 Task: Find a house in Bangor, United Kingdom for 8 guests from 12th to 16th July with a price range of ₹10,000 to ₹16,000, including WiFi and free parking.
Action: Mouse moved to (422, 89)
Screenshot: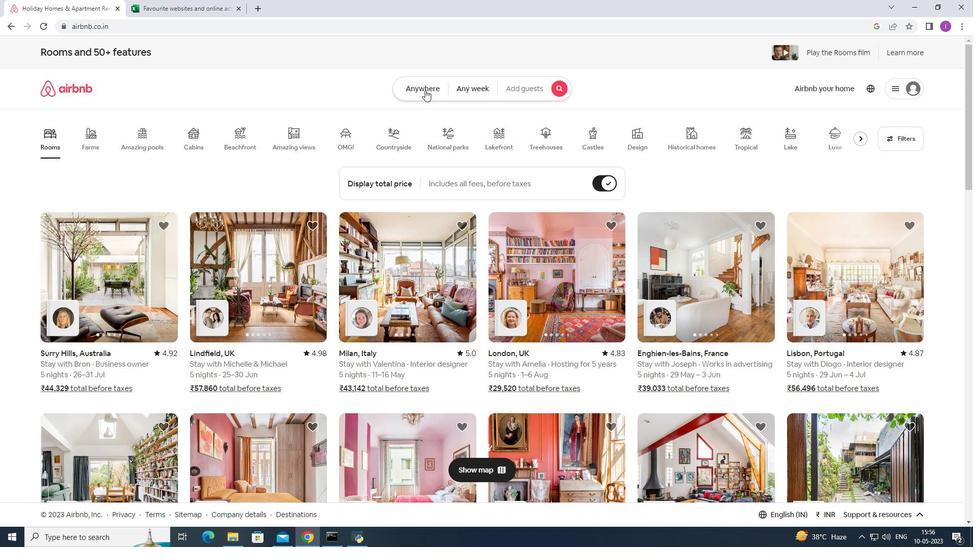 
Action: Mouse pressed left at (422, 89)
Screenshot: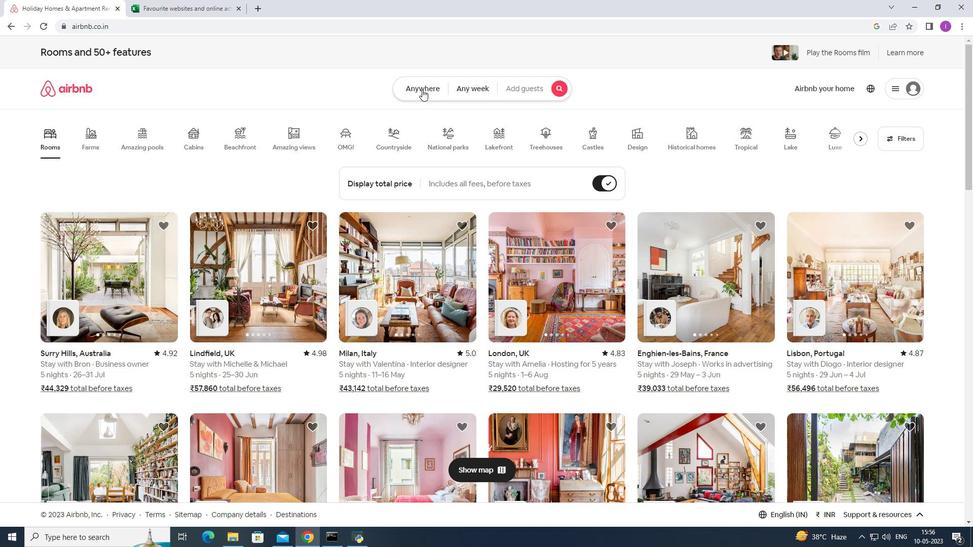 
Action: Mouse moved to (336, 118)
Screenshot: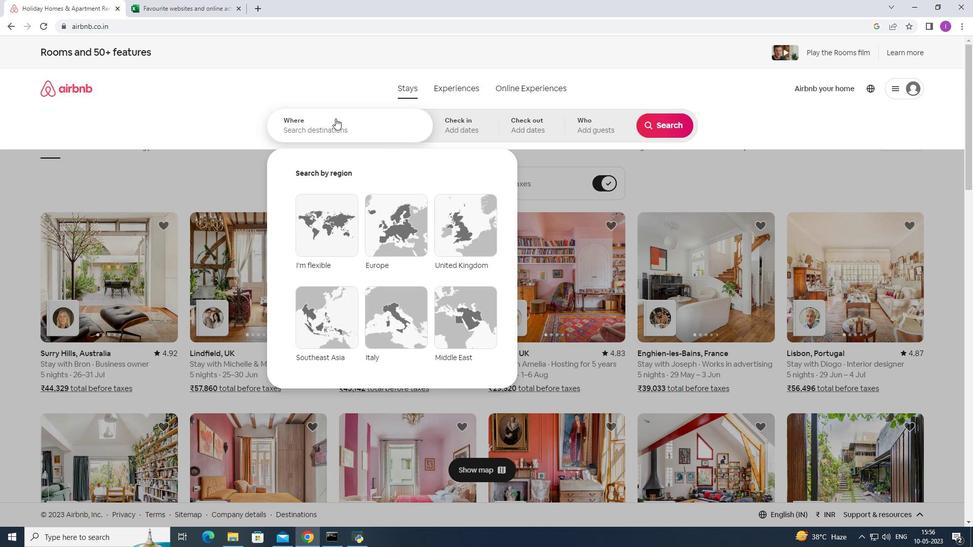 
Action: Mouse pressed left at (336, 118)
Screenshot: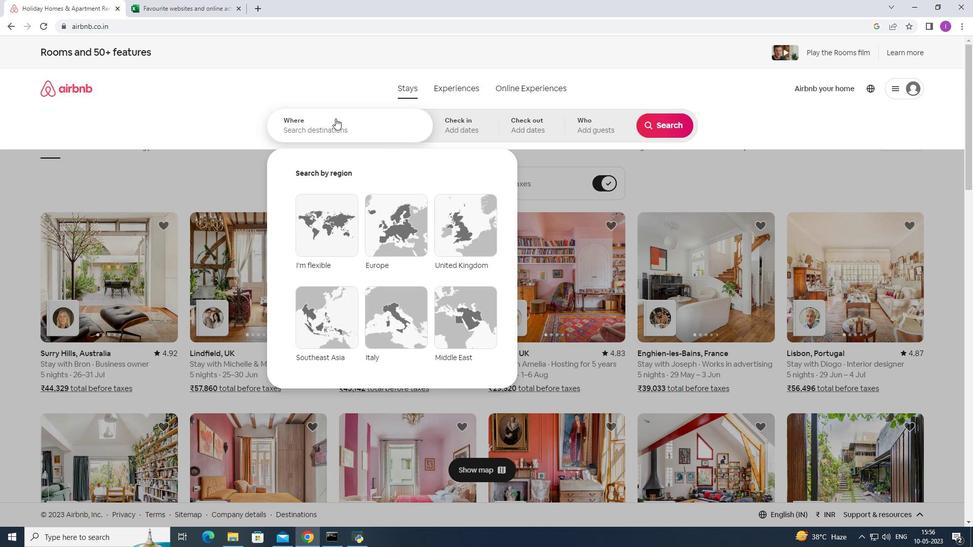 
Action: Mouse moved to (405, 115)
Screenshot: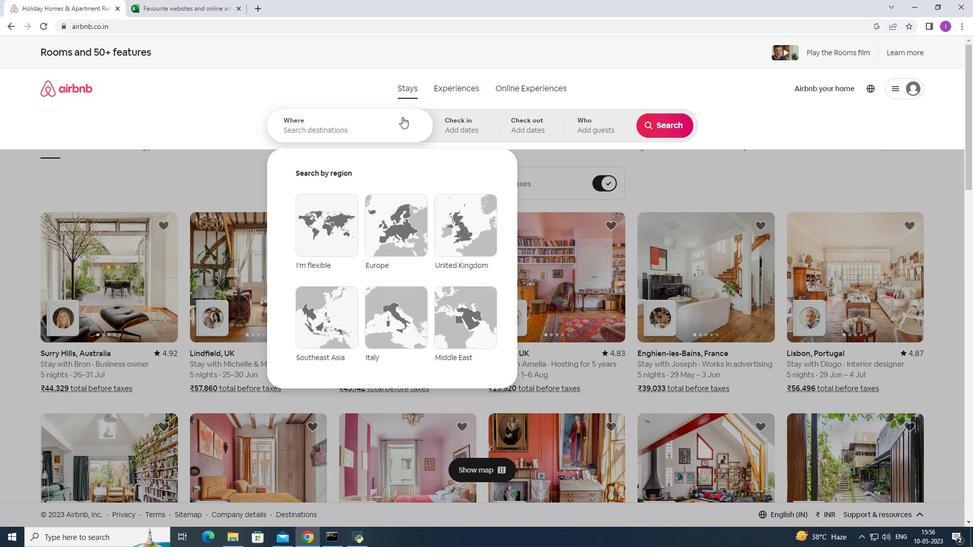 
Action: Key pressed <Key.shift>Bangor,<Key.shift>united<Key.space>kingdom
Screenshot: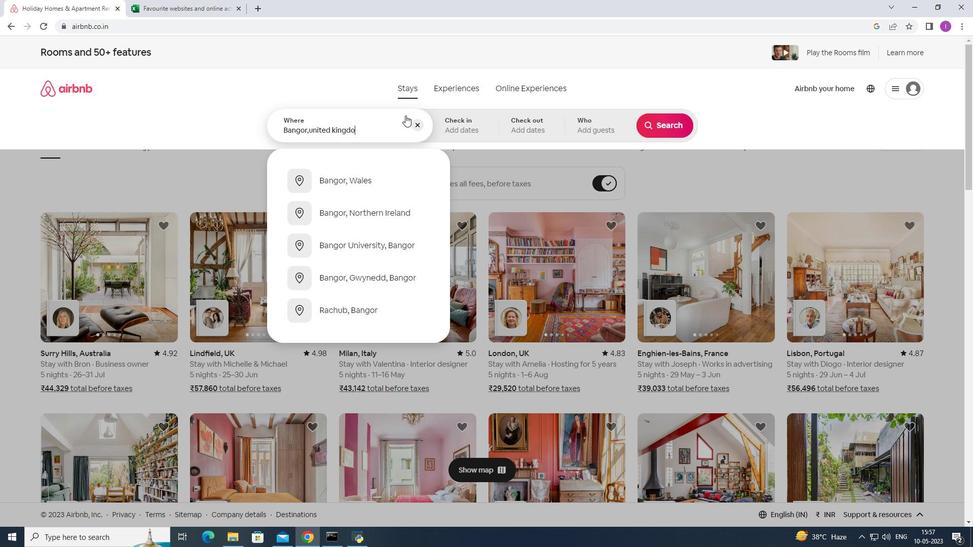 
Action: Mouse moved to (449, 127)
Screenshot: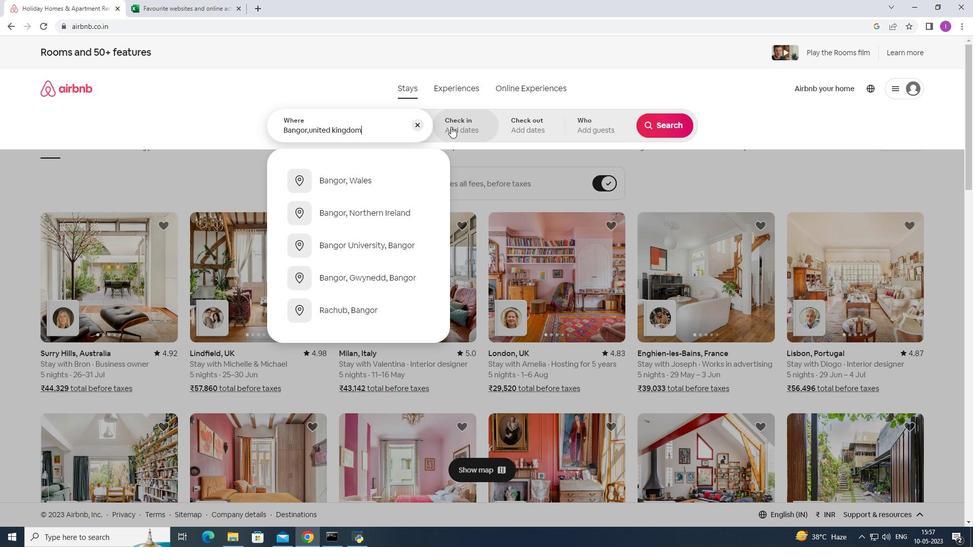 
Action: Mouse pressed left at (449, 127)
Screenshot: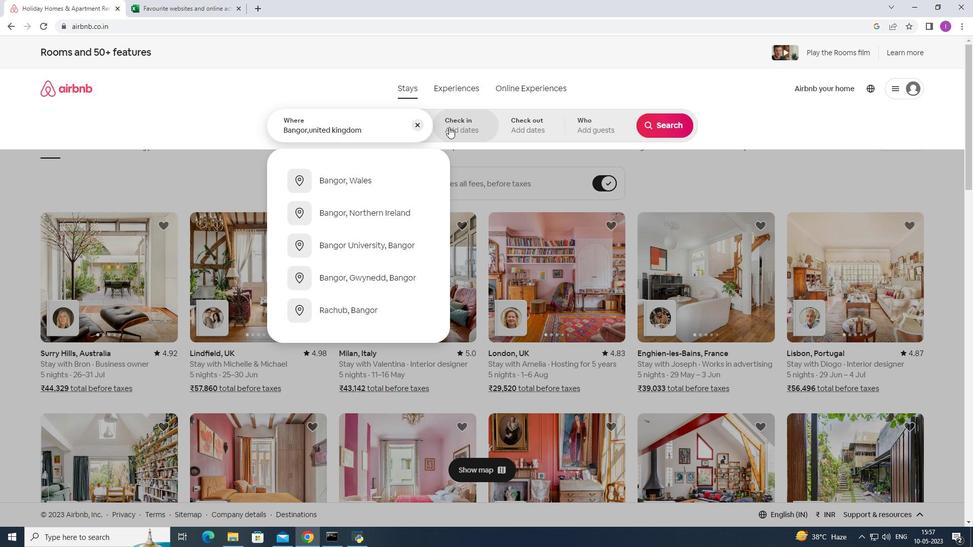 
Action: Mouse moved to (665, 207)
Screenshot: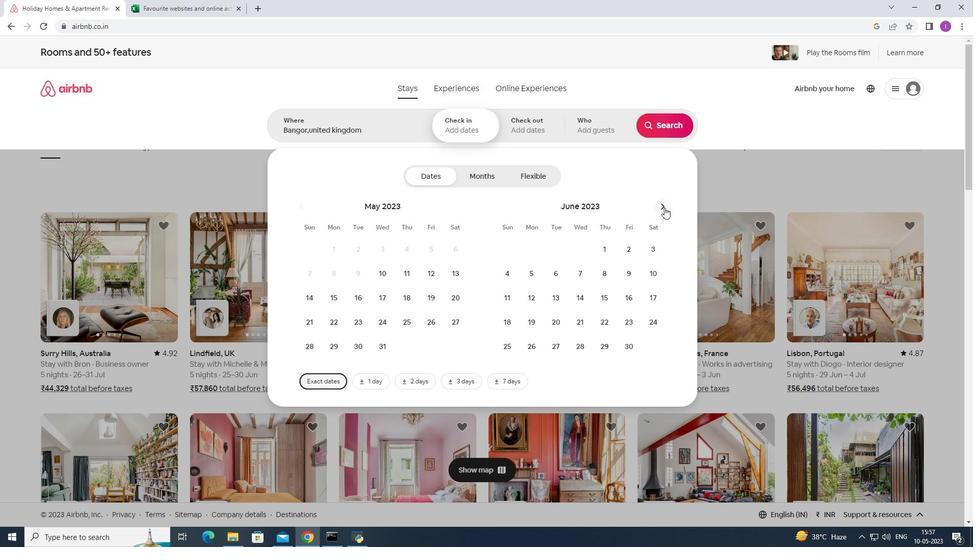 
Action: Mouse pressed left at (665, 207)
Screenshot: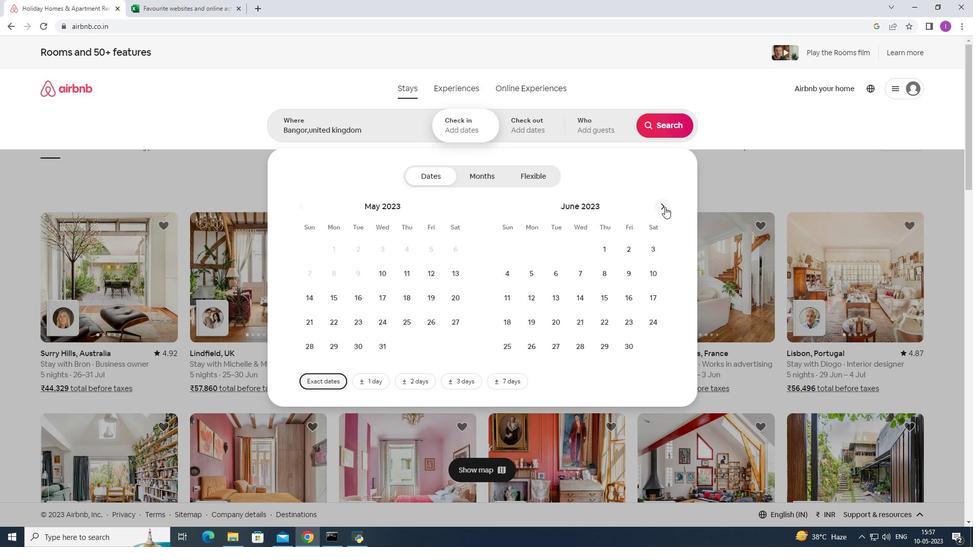 
Action: Mouse moved to (583, 295)
Screenshot: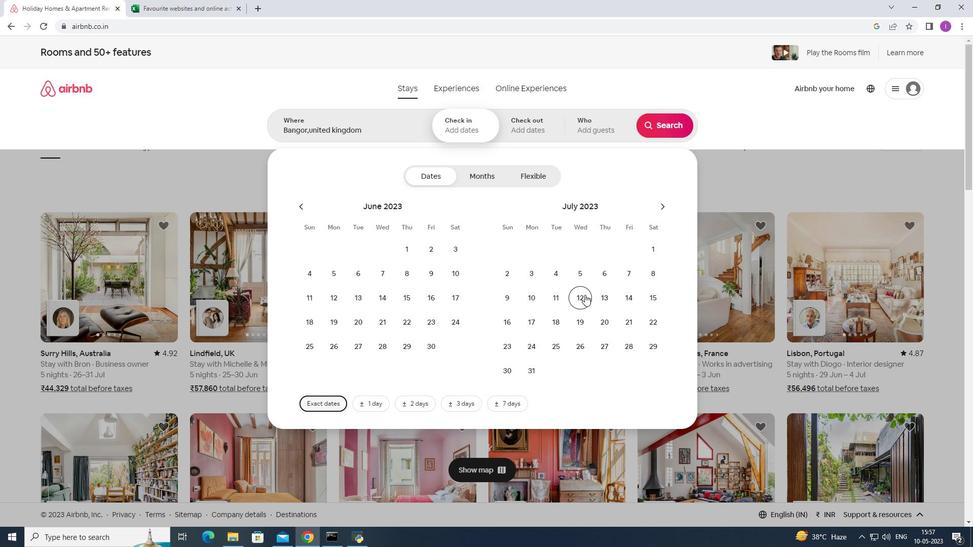 
Action: Mouse pressed left at (583, 295)
Screenshot: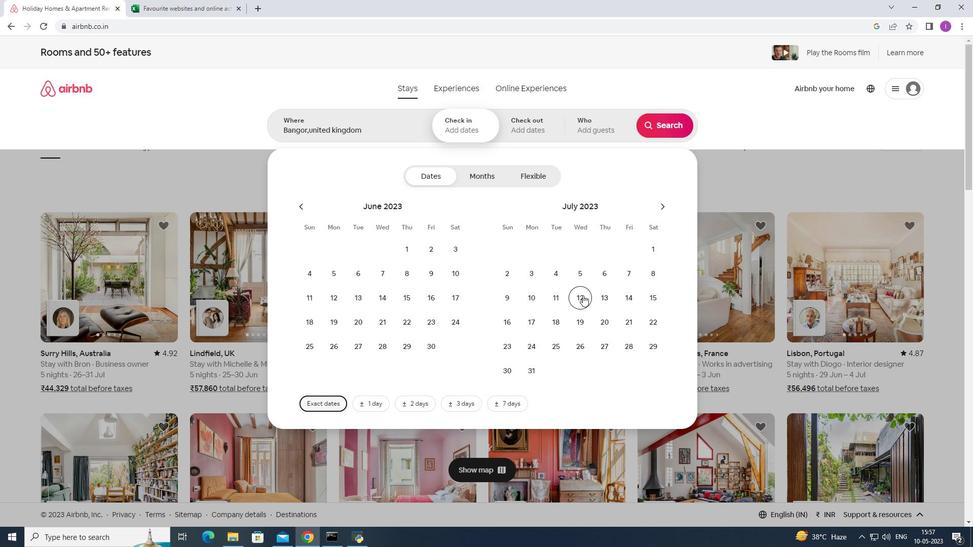 
Action: Mouse moved to (504, 329)
Screenshot: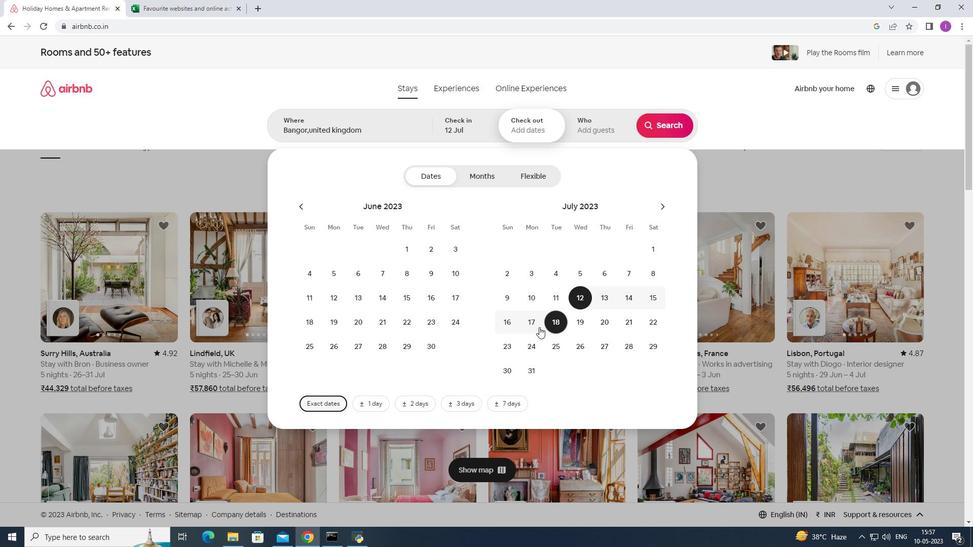 
Action: Mouse pressed left at (504, 329)
Screenshot: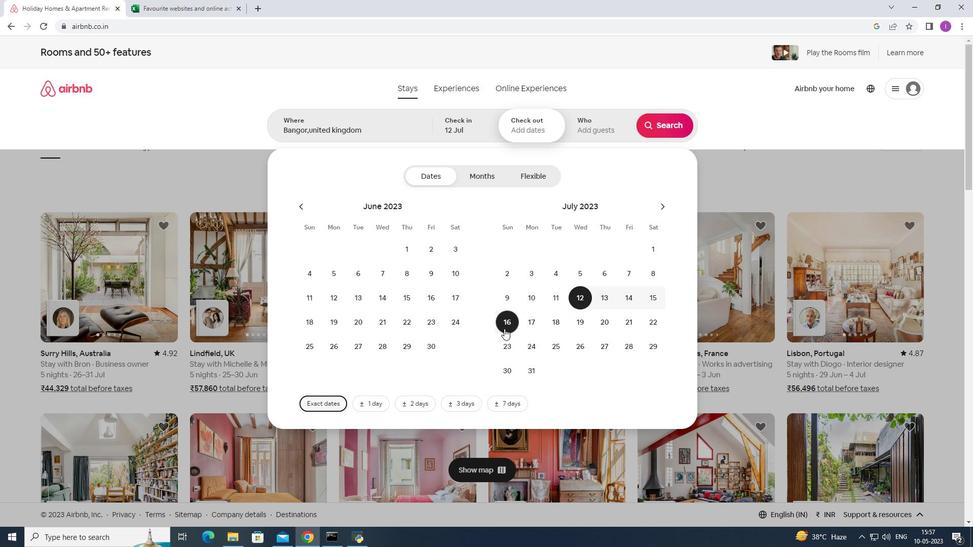 
Action: Mouse moved to (586, 130)
Screenshot: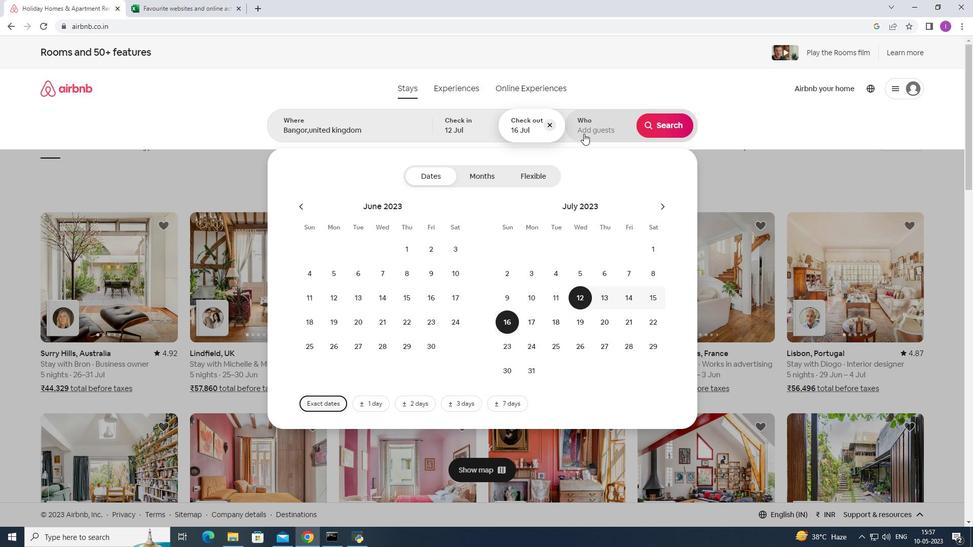 
Action: Mouse pressed left at (586, 130)
Screenshot: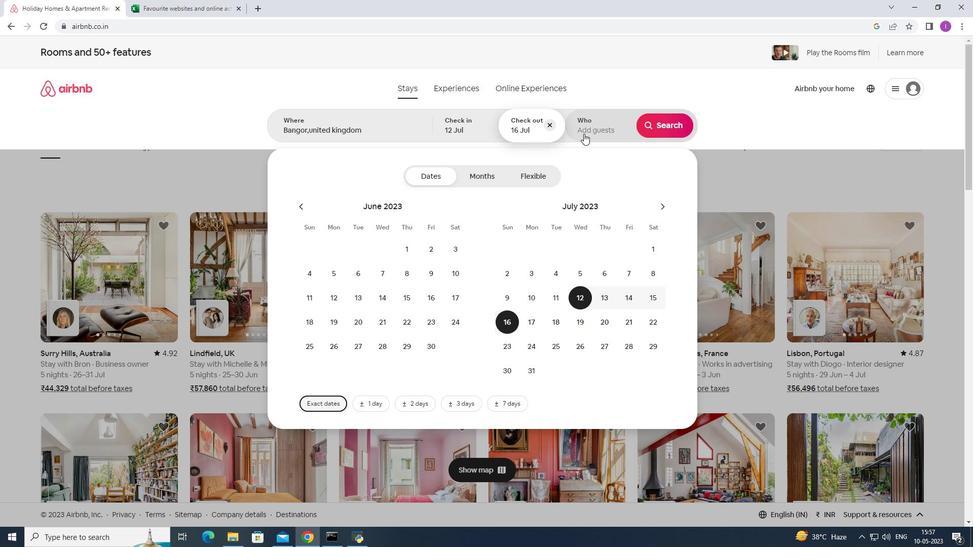 
Action: Mouse moved to (669, 178)
Screenshot: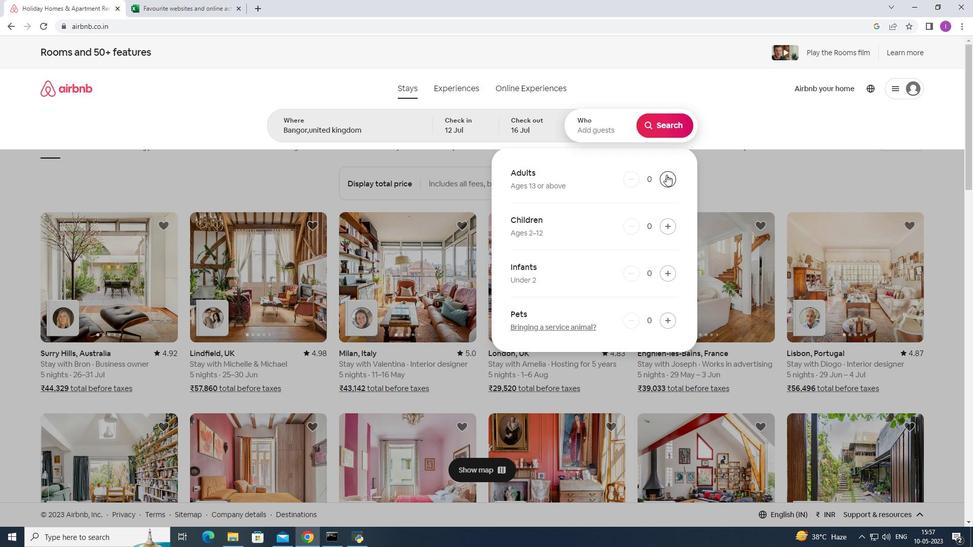 
Action: Mouse pressed left at (669, 178)
Screenshot: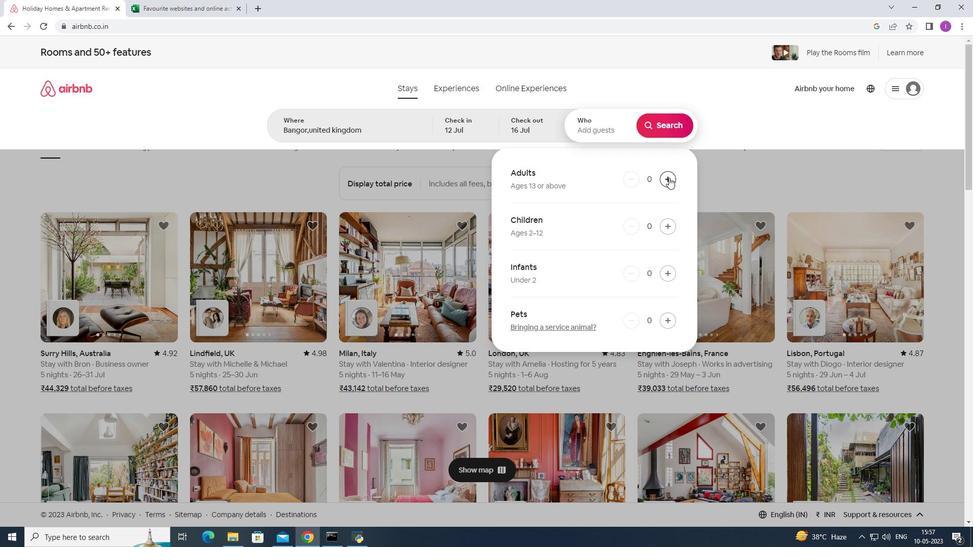 
Action: Mouse pressed left at (669, 178)
Screenshot: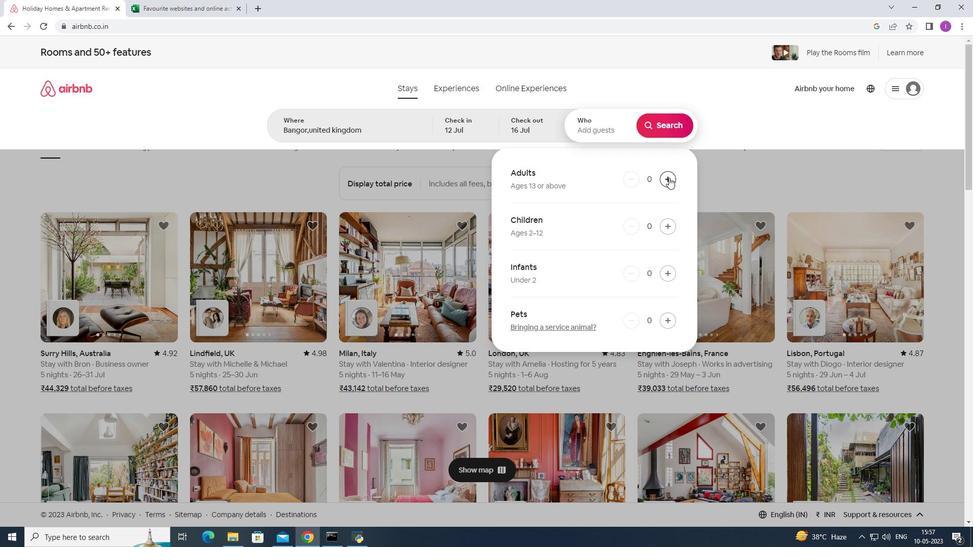 
Action: Mouse pressed left at (669, 178)
Screenshot: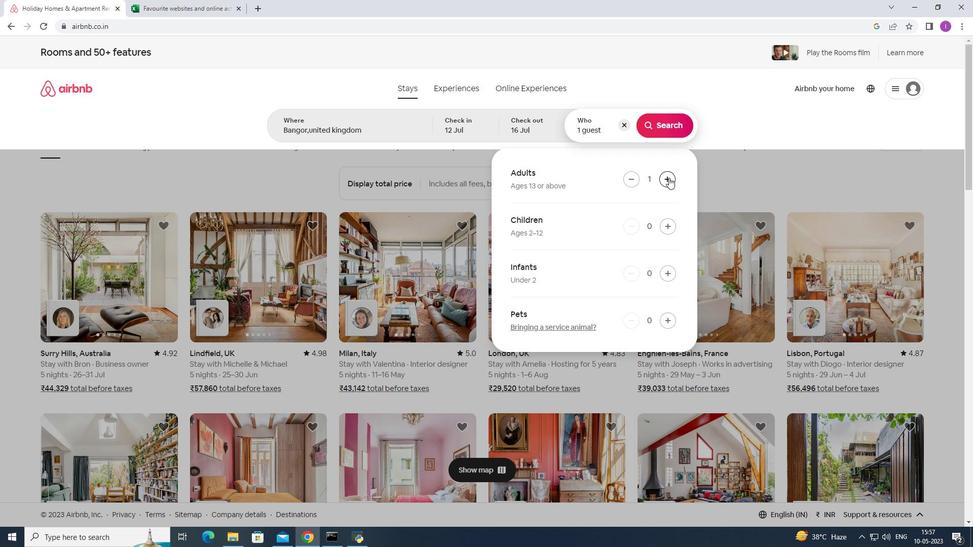 
Action: Mouse pressed left at (669, 178)
Screenshot: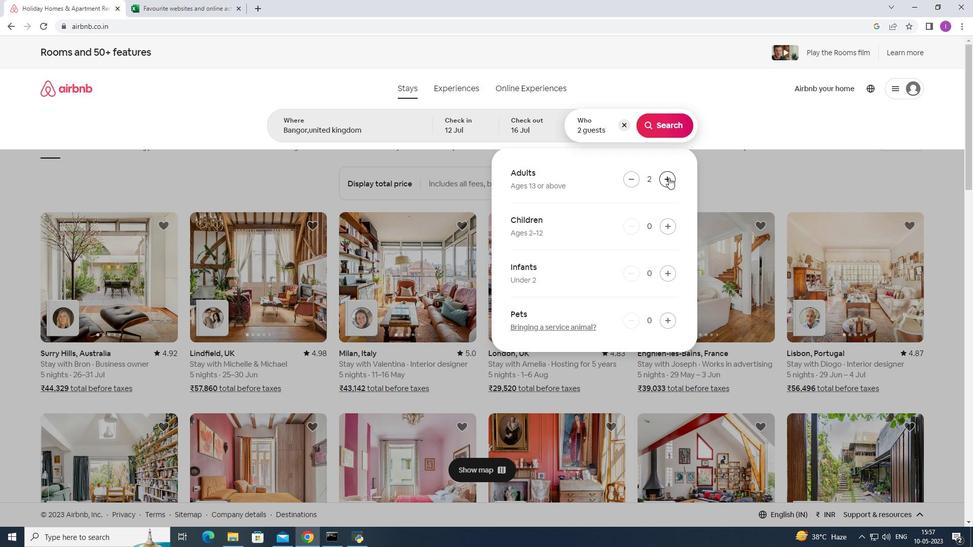 
Action: Mouse pressed left at (669, 178)
Screenshot: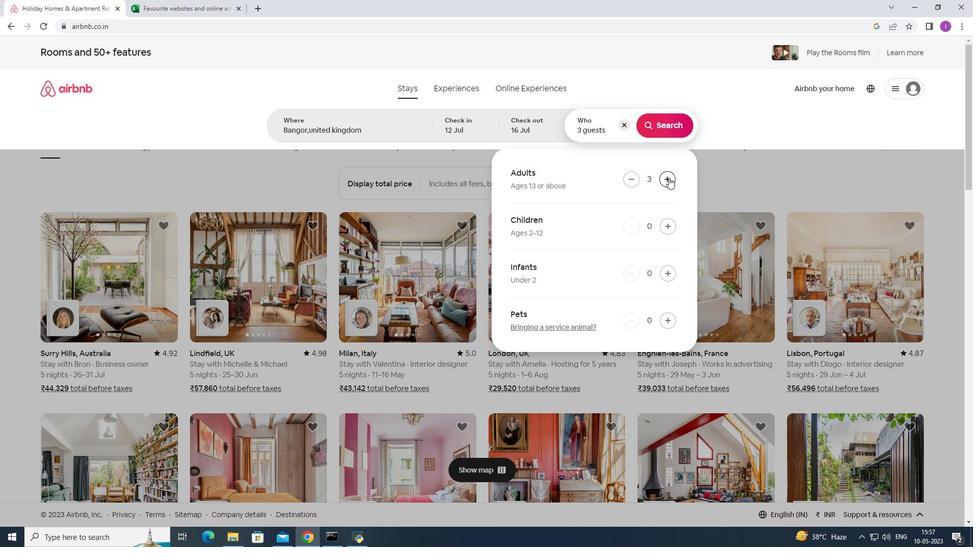 
Action: Mouse pressed left at (669, 178)
Screenshot: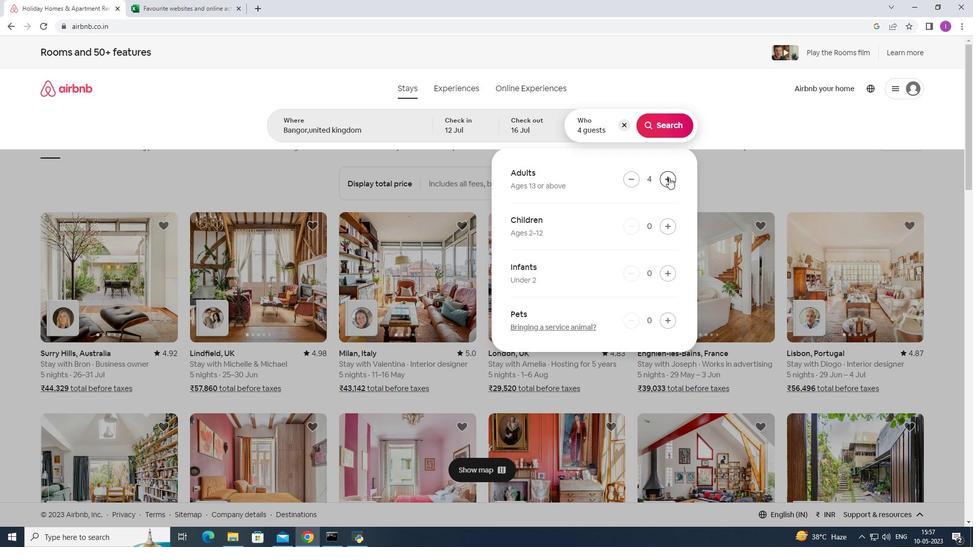 
Action: Mouse pressed left at (669, 178)
Screenshot: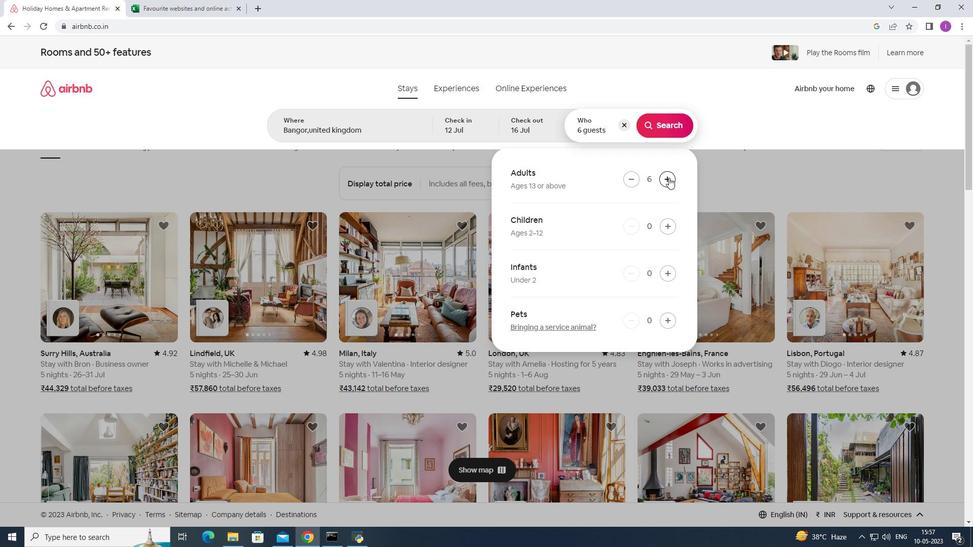 
Action: Mouse pressed left at (669, 178)
Screenshot: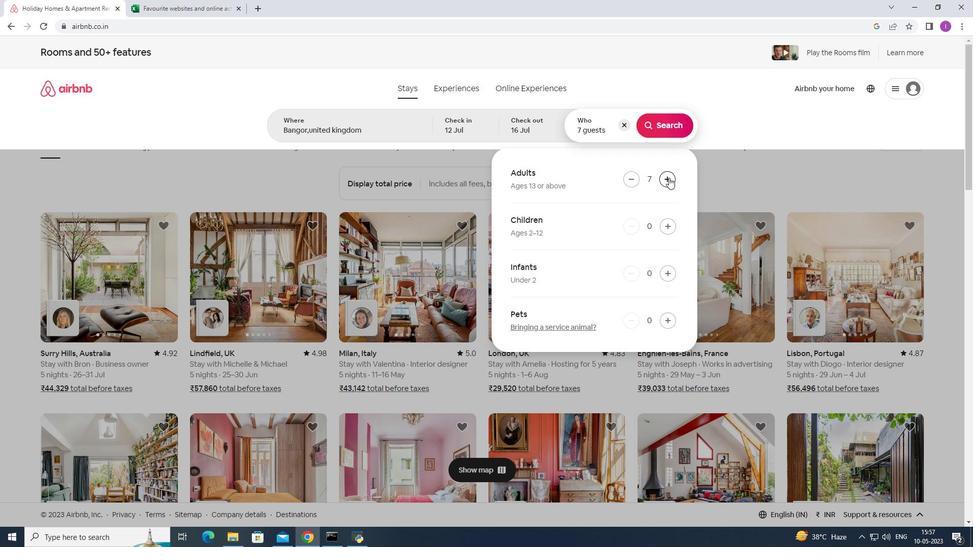 
Action: Mouse moved to (658, 122)
Screenshot: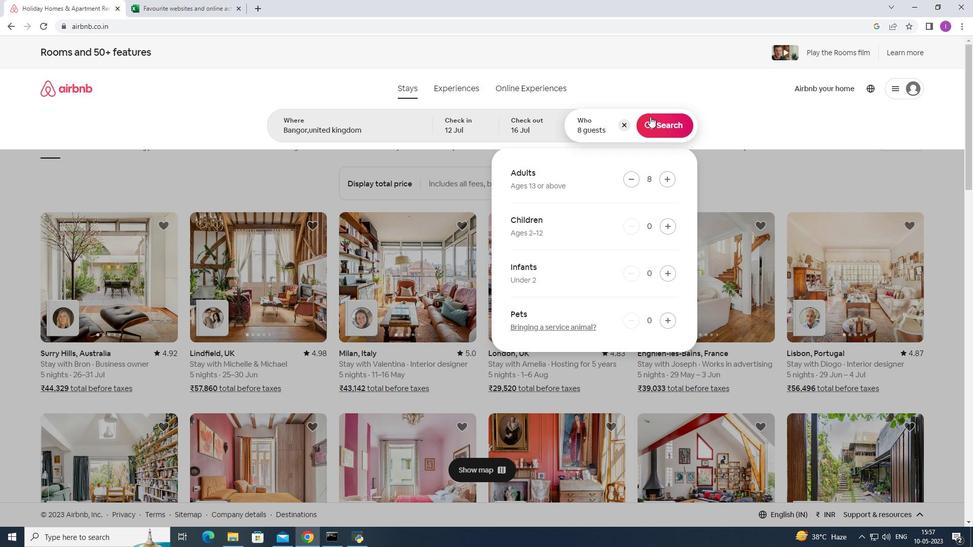 
Action: Mouse pressed left at (658, 122)
Screenshot: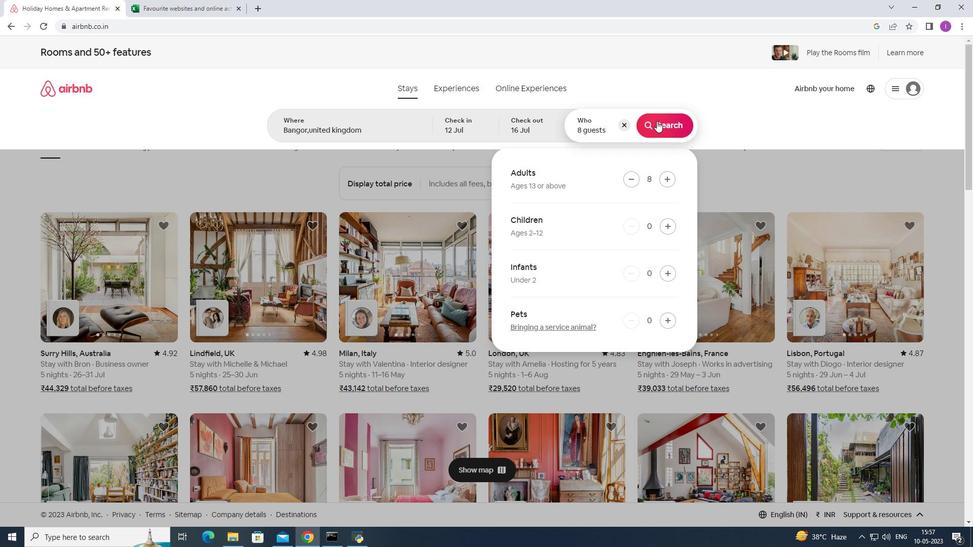 
Action: Mouse moved to (937, 92)
Screenshot: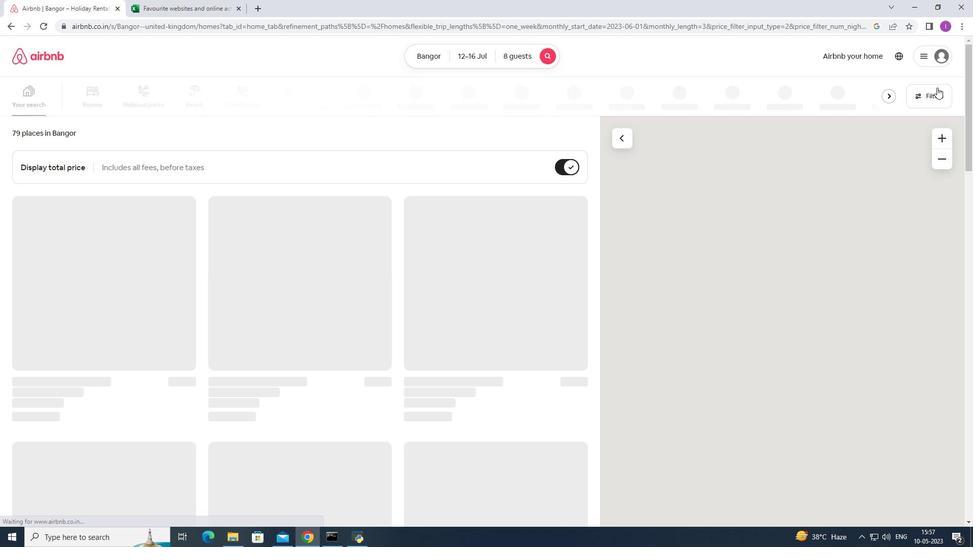 
Action: Mouse pressed left at (937, 92)
Screenshot: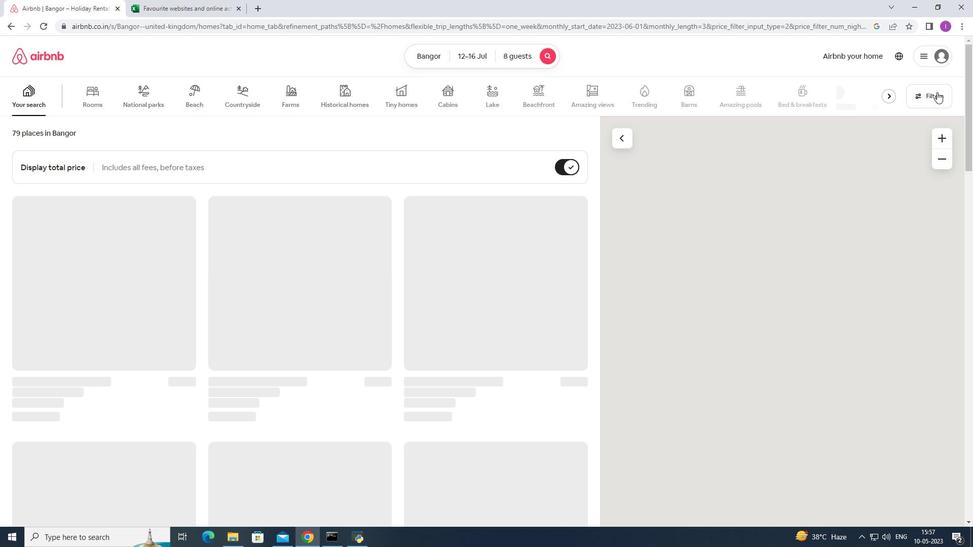 
Action: Mouse moved to (569, 341)
Screenshot: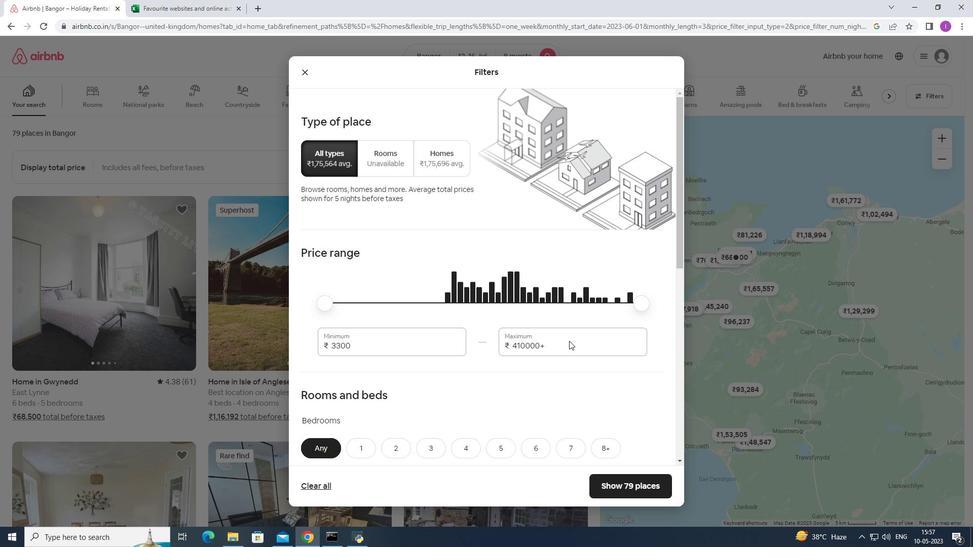 
Action: Mouse pressed left at (569, 341)
Screenshot: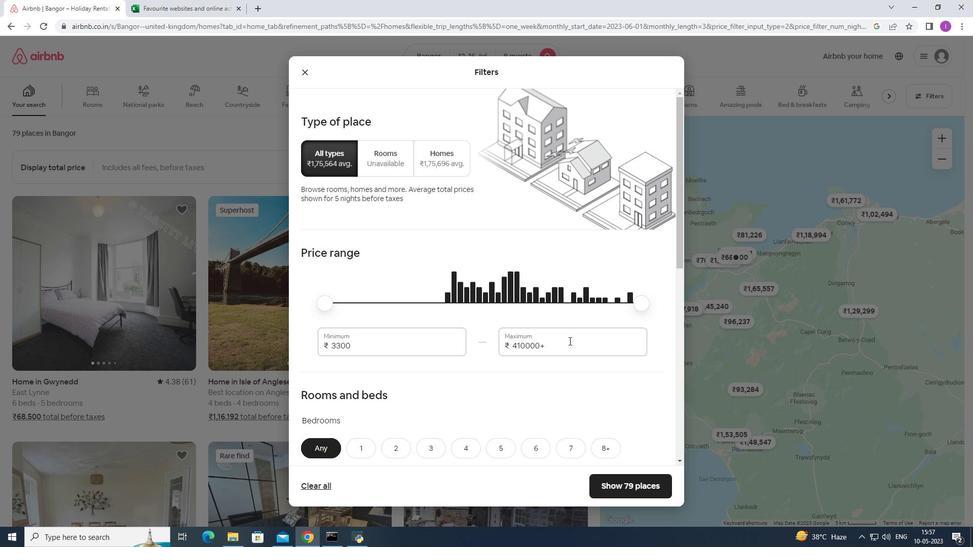 
Action: Mouse moved to (515, 323)
Screenshot: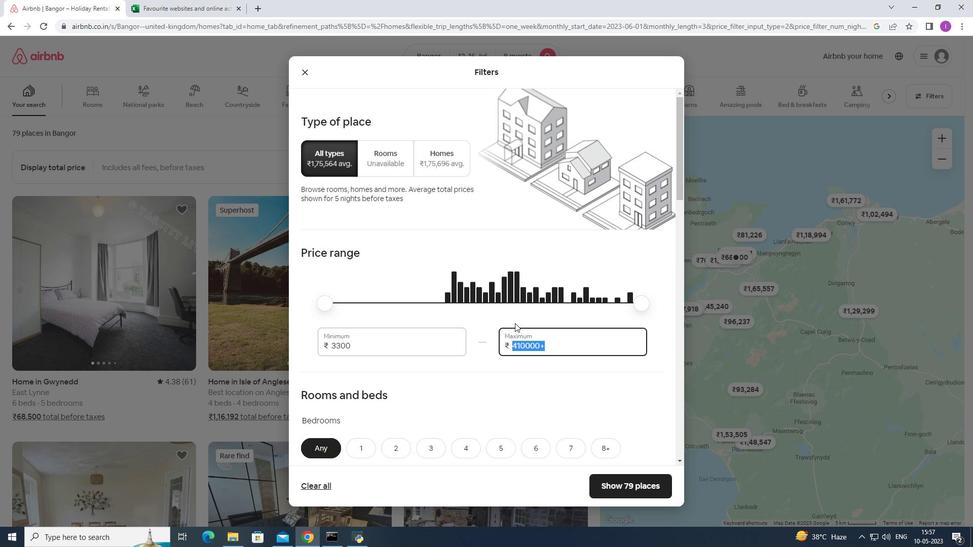 
Action: Key pressed 1
Screenshot: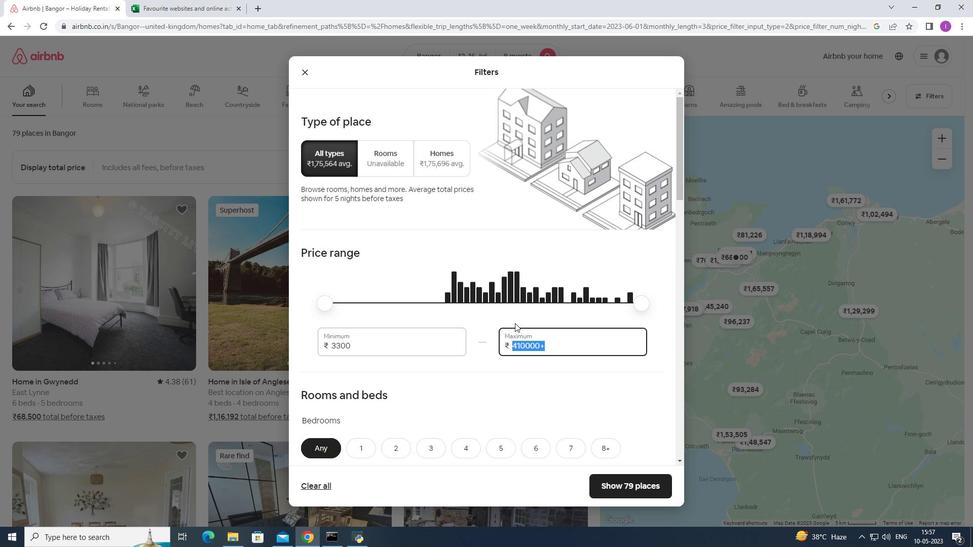 
Action: Mouse moved to (521, 318)
Screenshot: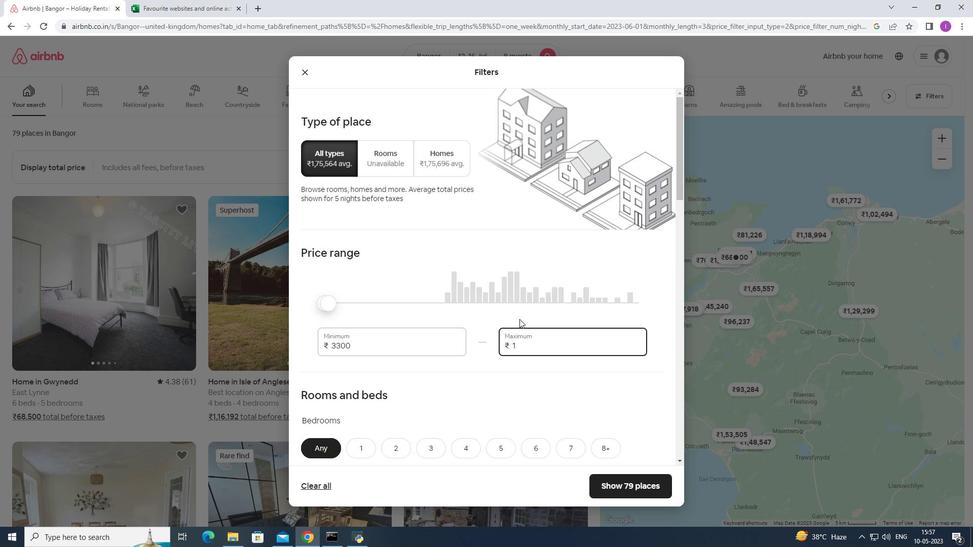 
Action: Key pressed 6
Screenshot: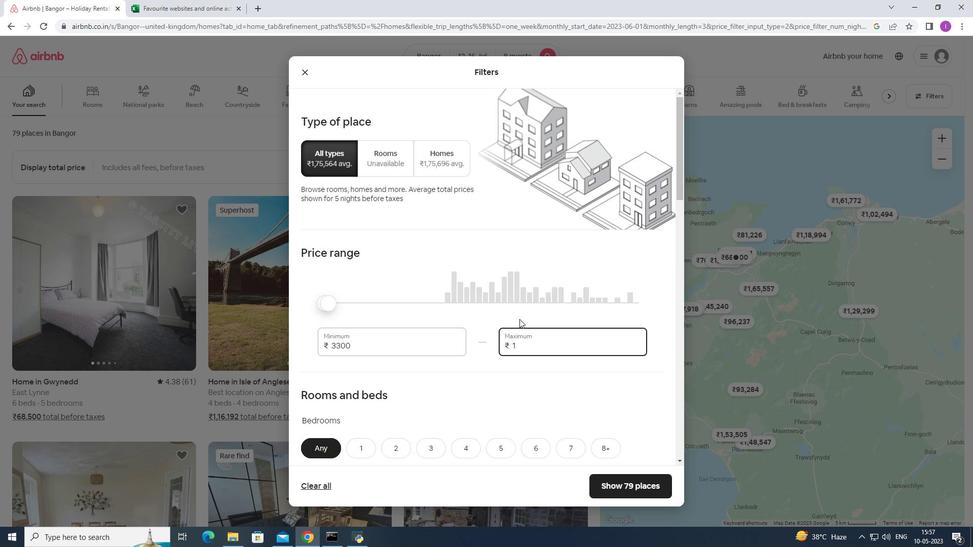
Action: Mouse moved to (522, 317)
Screenshot: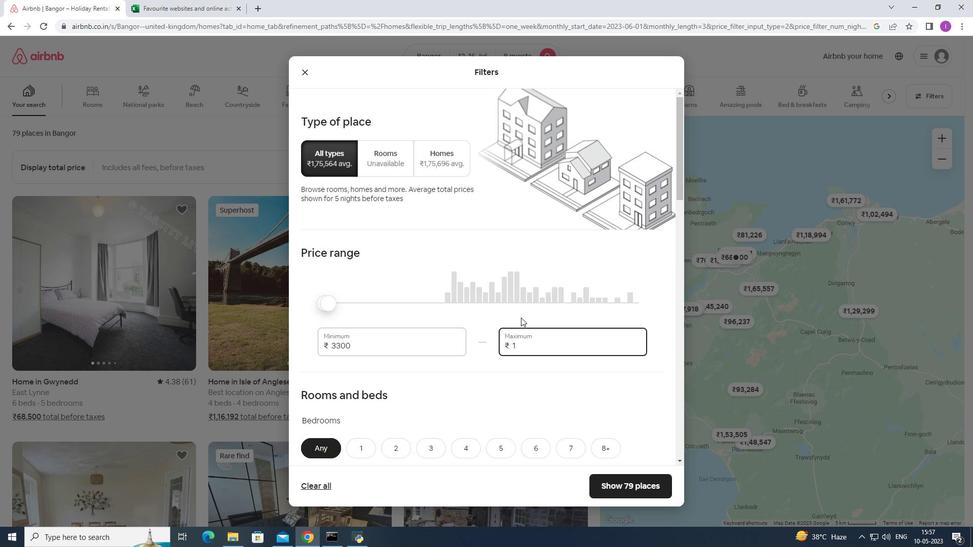 
Action: Key pressed 0
Screenshot: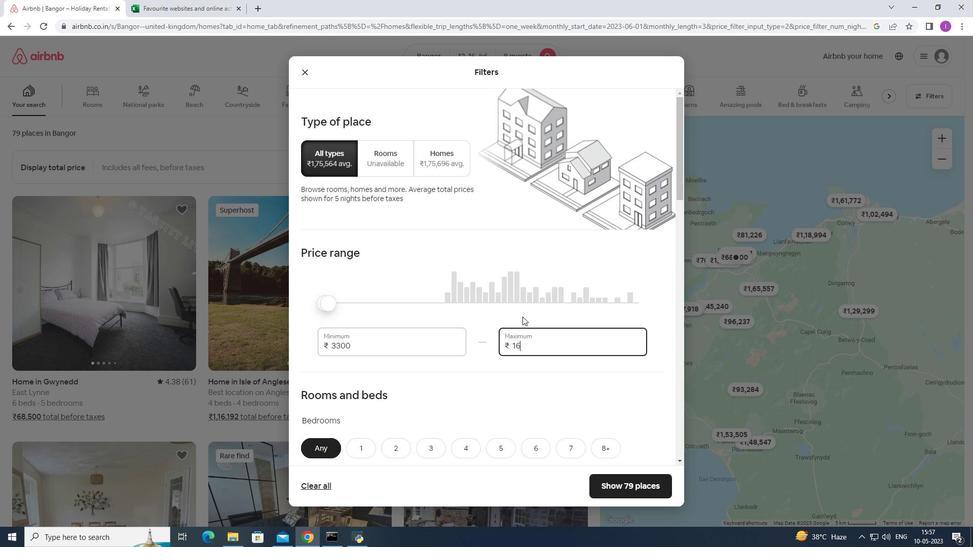 
Action: Mouse moved to (523, 316)
Screenshot: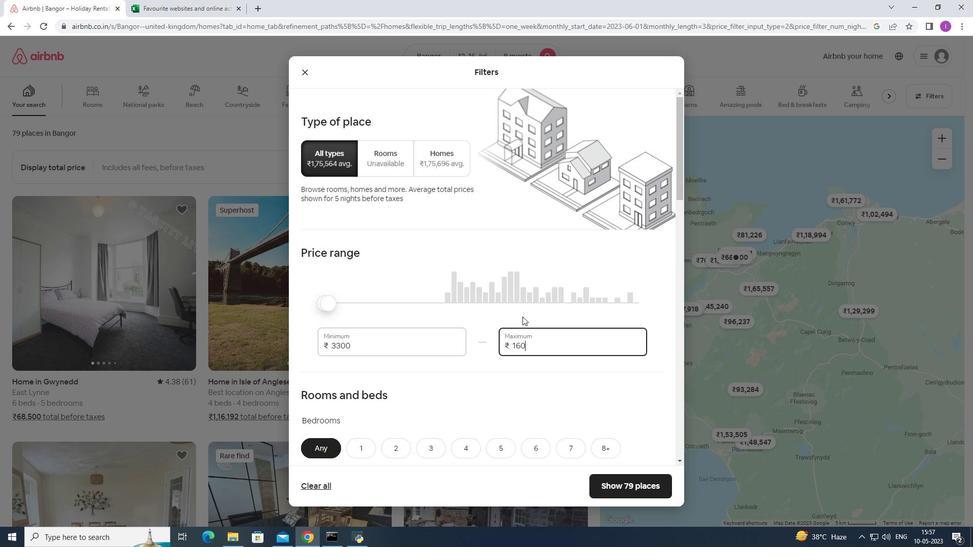 
Action: Key pressed 0
Screenshot: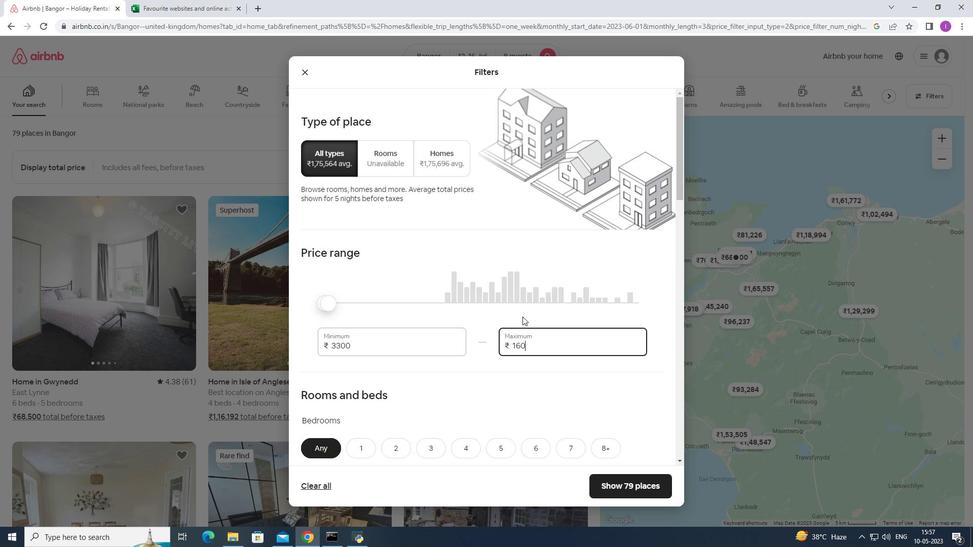 
Action: Mouse moved to (523, 316)
Screenshot: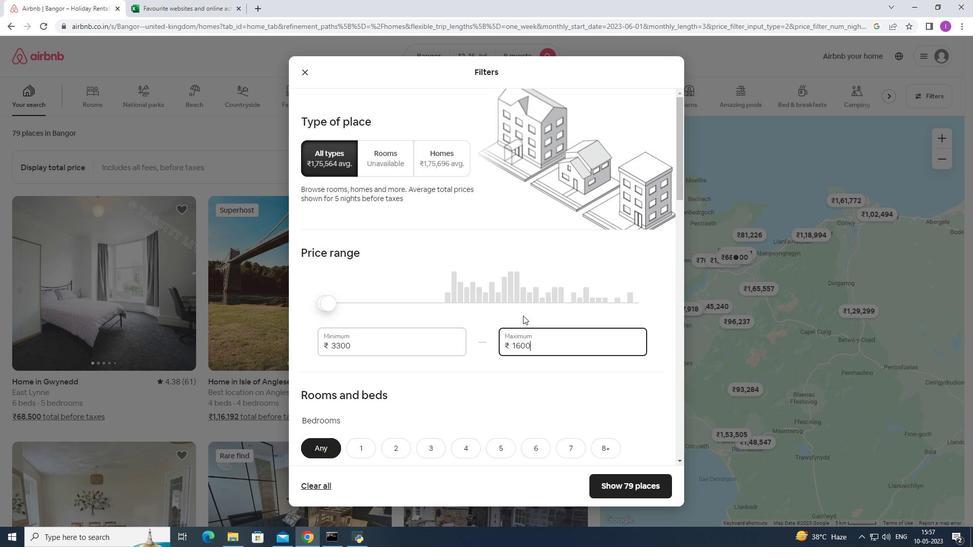 
Action: Key pressed 0
Screenshot: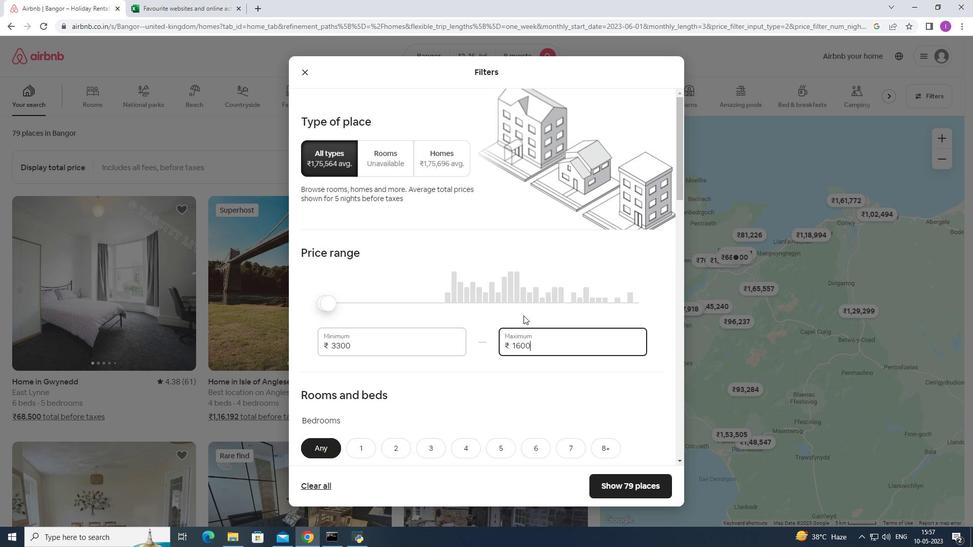 
Action: Mouse moved to (382, 348)
Screenshot: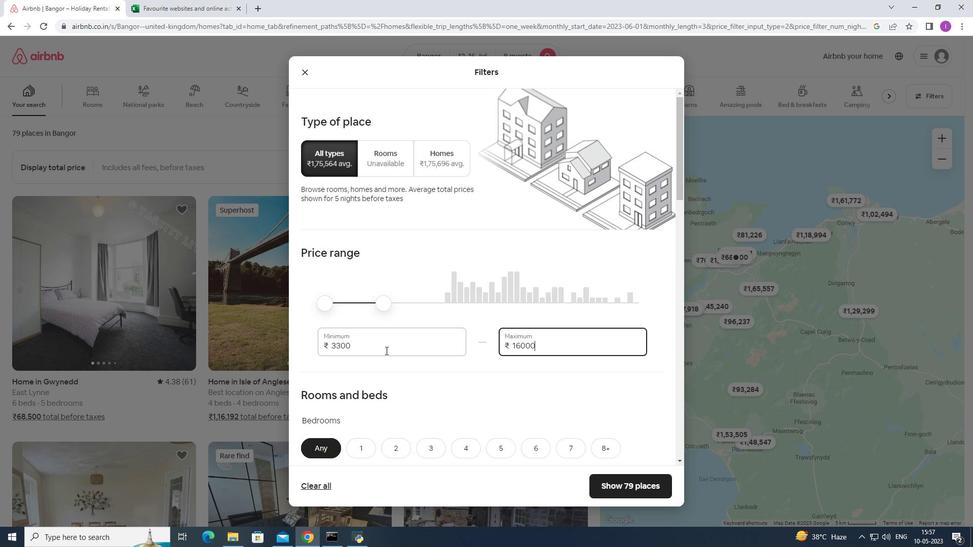 
Action: Mouse pressed left at (382, 348)
Screenshot: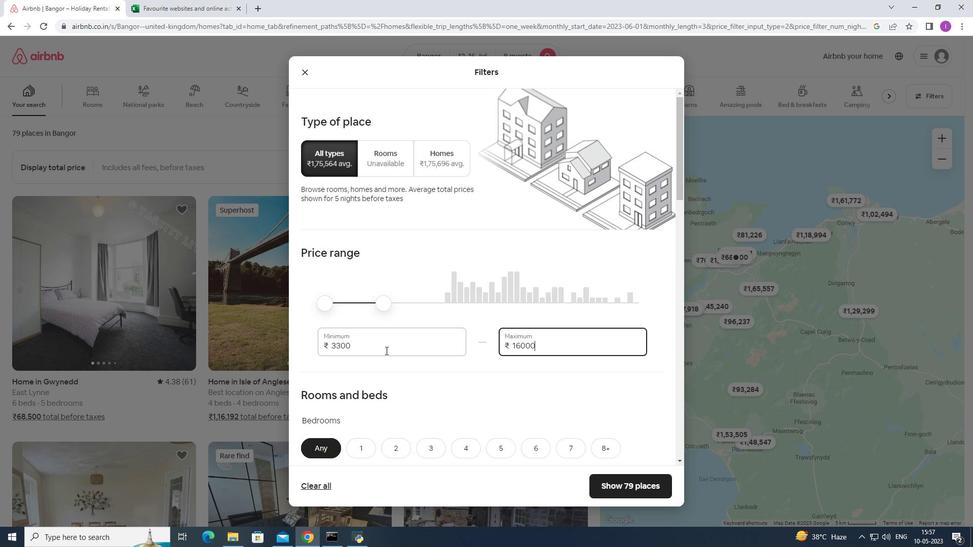 
Action: Mouse moved to (322, 346)
Screenshot: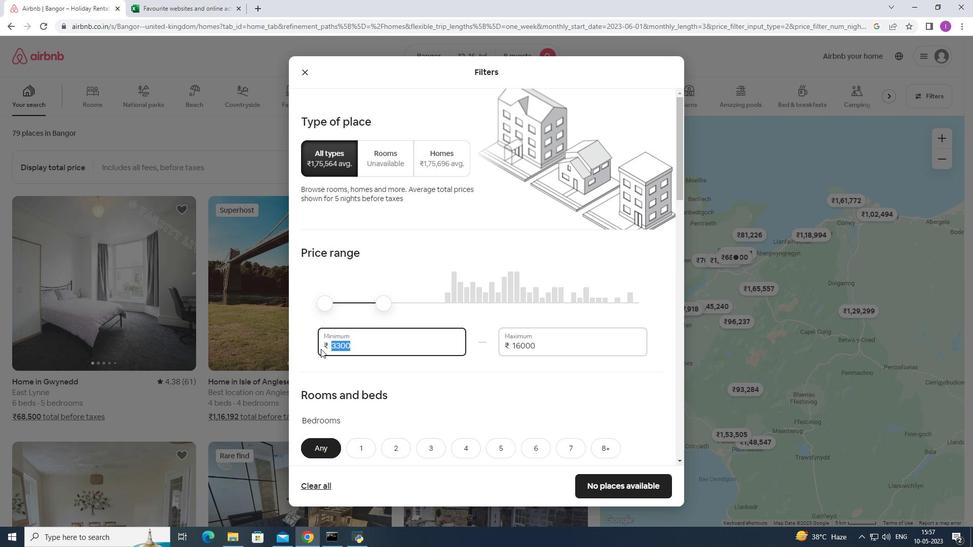 
Action: Key pressed 1
Screenshot: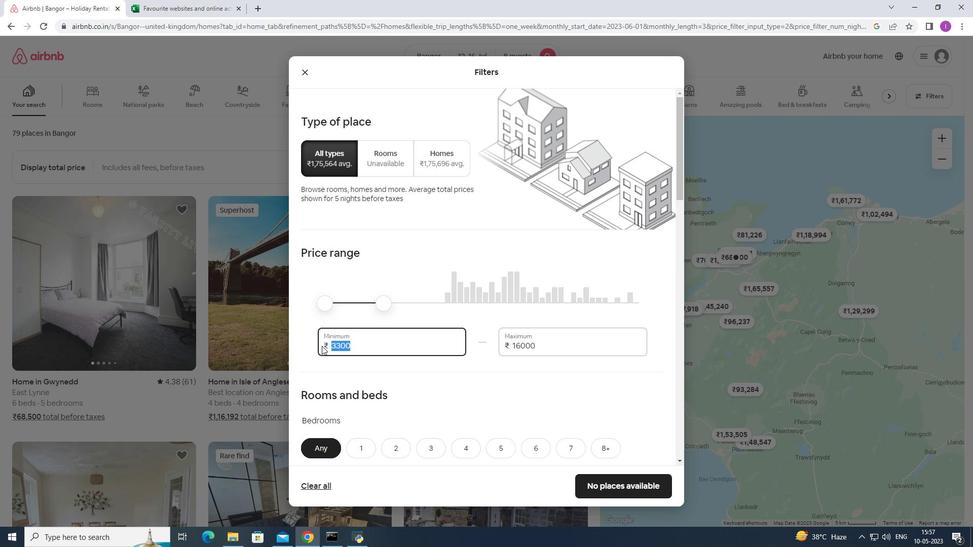 
Action: Mouse moved to (322, 344)
Screenshot: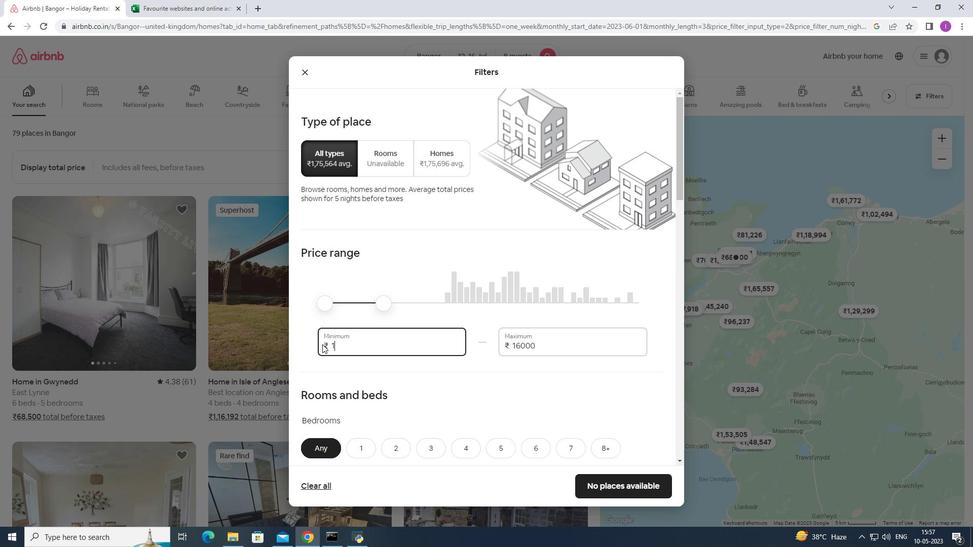 
Action: Key pressed 0
Screenshot: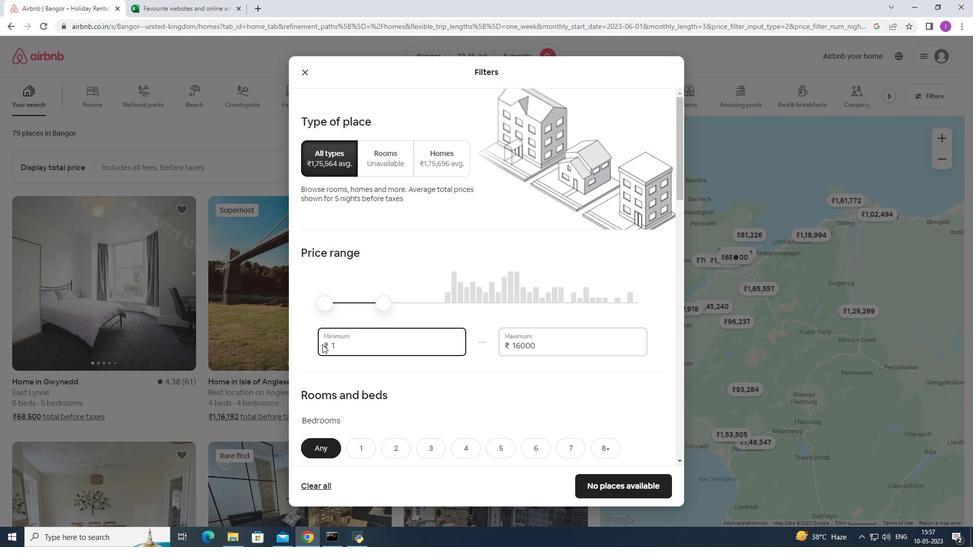 
Action: Mouse moved to (323, 342)
Screenshot: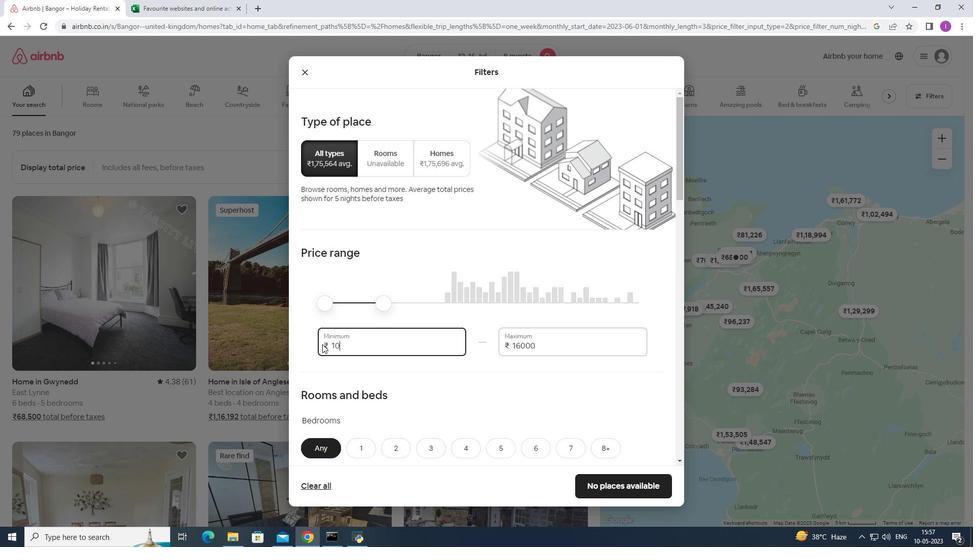 
Action: Key pressed 00
Screenshot: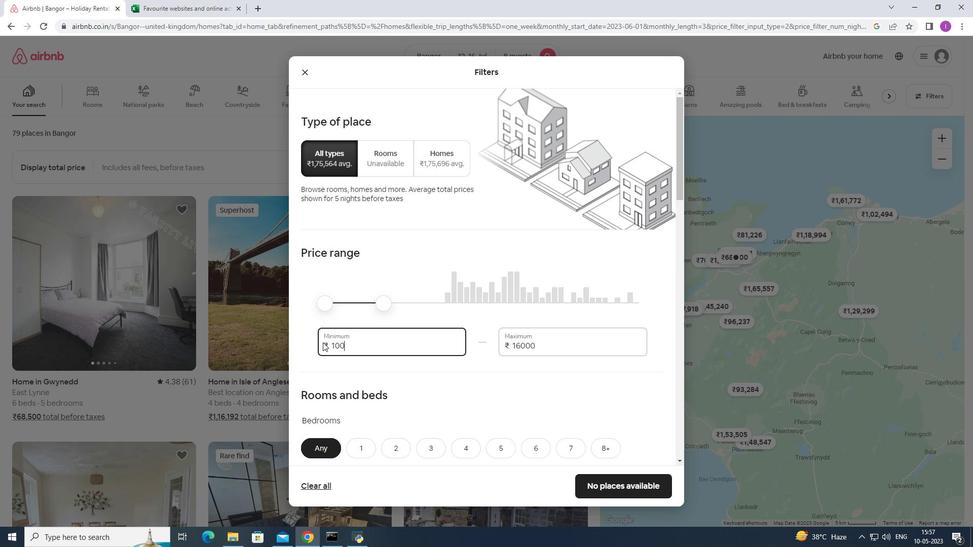 
Action: Mouse moved to (323, 342)
Screenshot: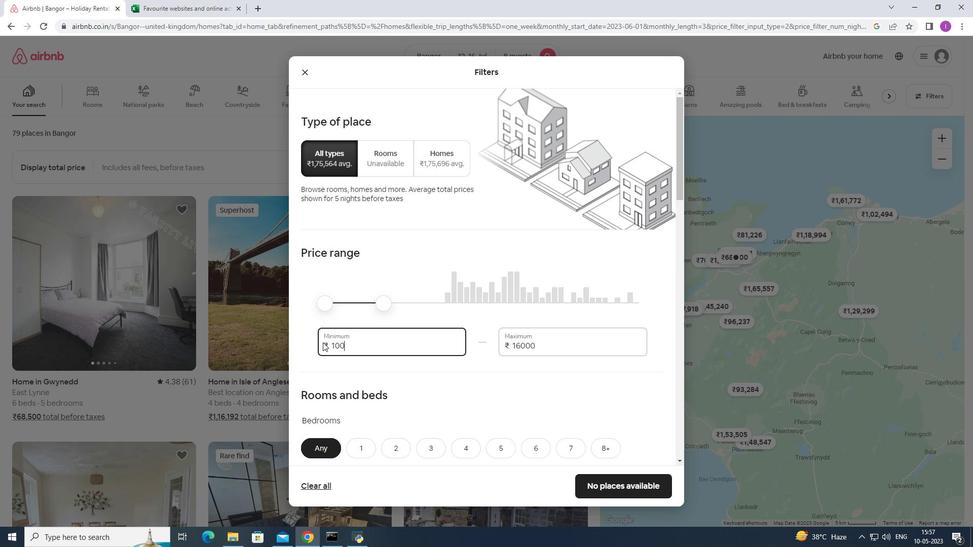 
Action: Key pressed 0
Screenshot: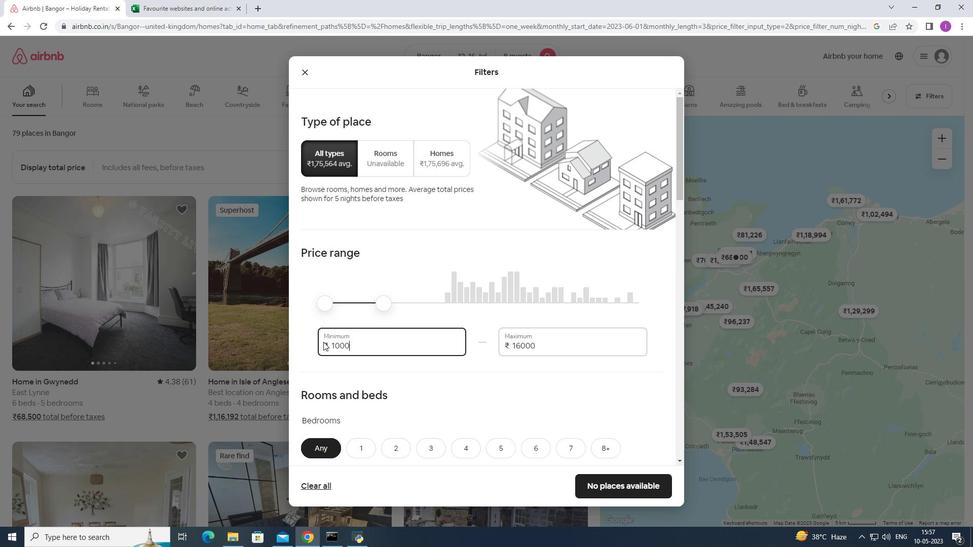 
Action: Mouse moved to (390, 355)
Screenshot: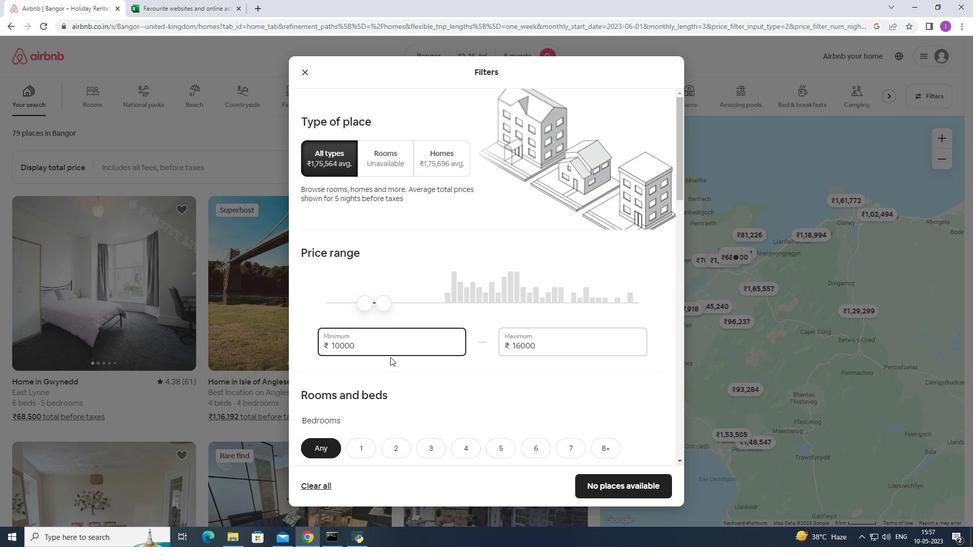 
Action: Mouse scrolled (390, 355) with delta (0, 0)
Screenshot: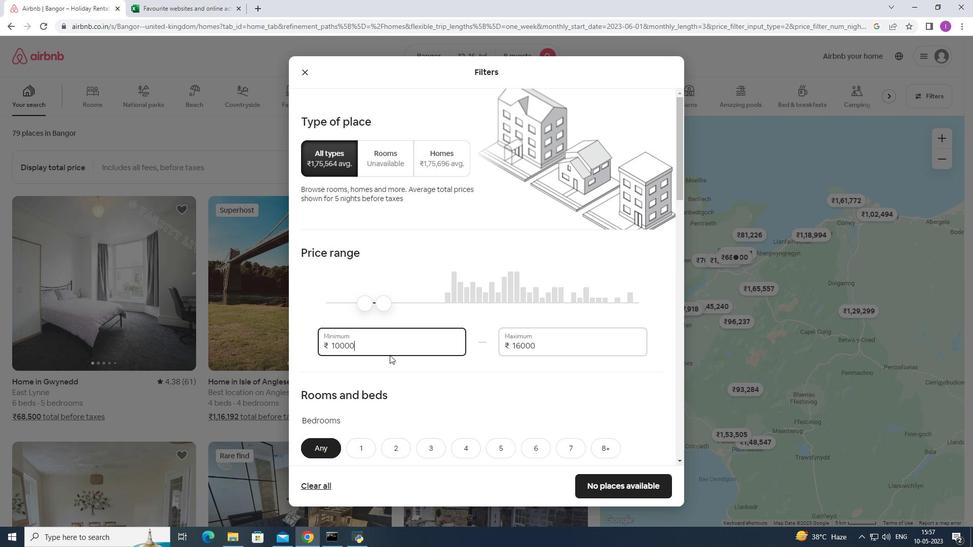 
Action: Mouse scrolled (390, 355) with delta (0, 0)
Screenshot: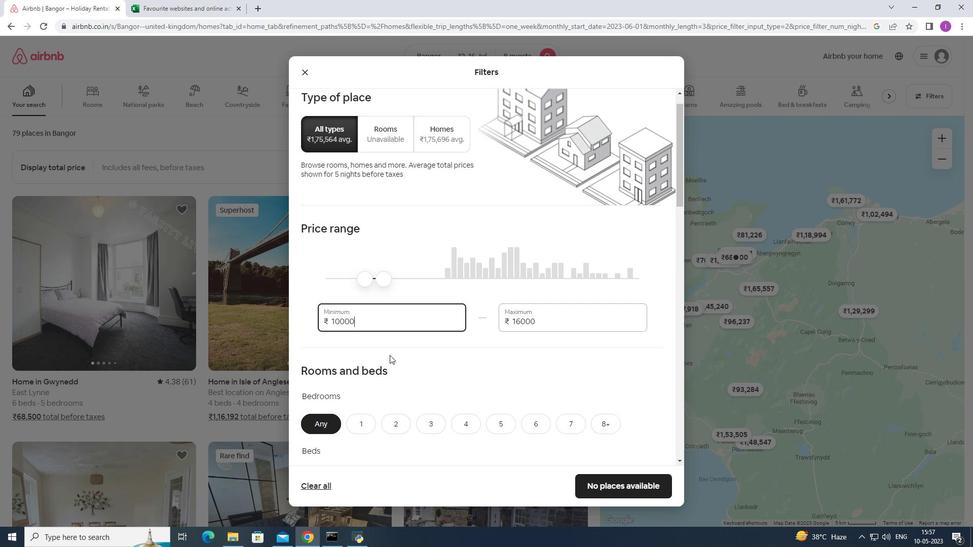 
Action: Mouse moved to (392, 349)
Screenshot: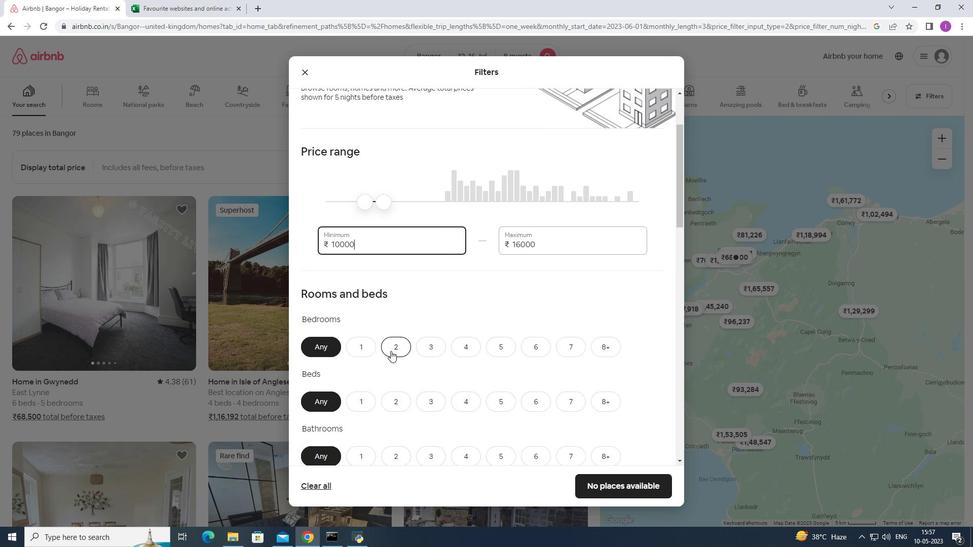 
Action: Mouse scrolled (392, 349) with delta (0, 0)
Screenshot: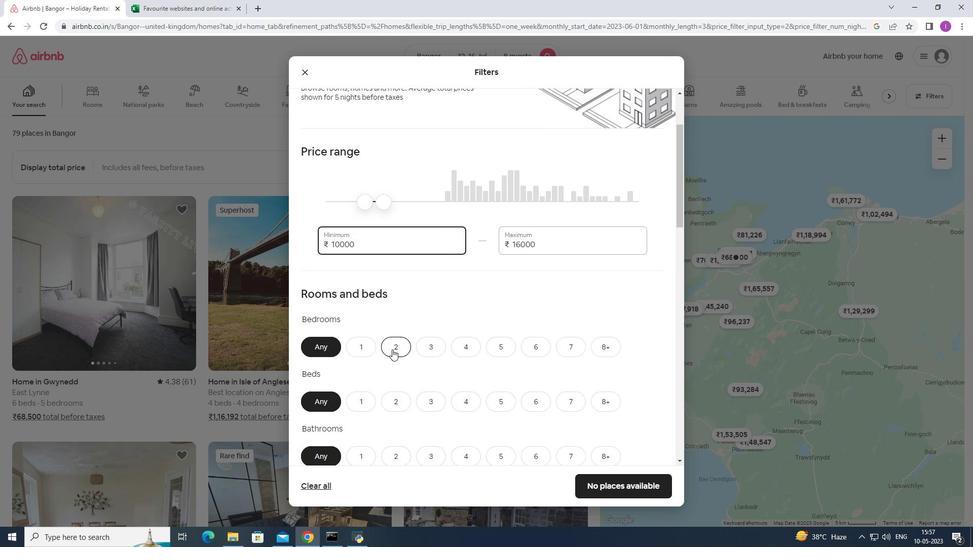 
Action: Mouse moved to (611, 296)
Screenshot: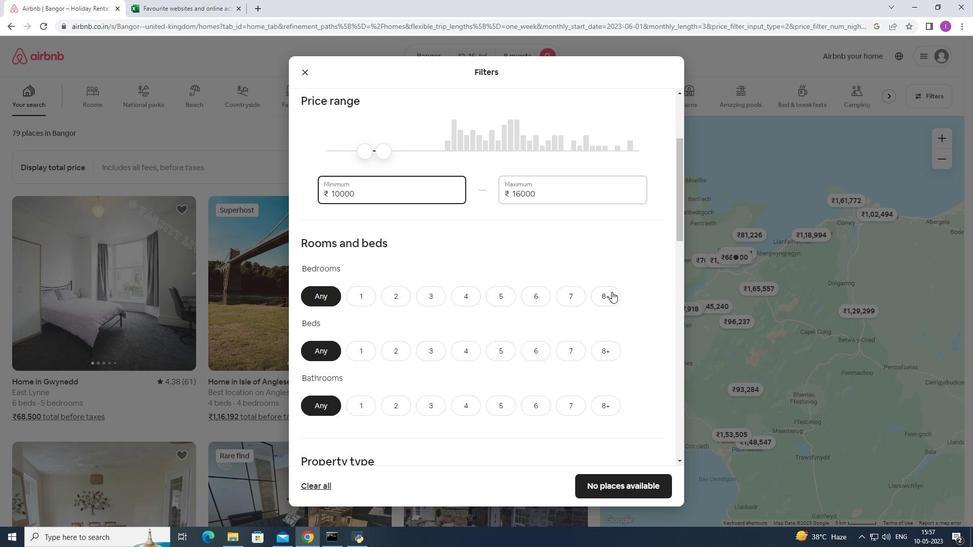 
Action: Mouse pressed left at (611, 296)
Screenshot: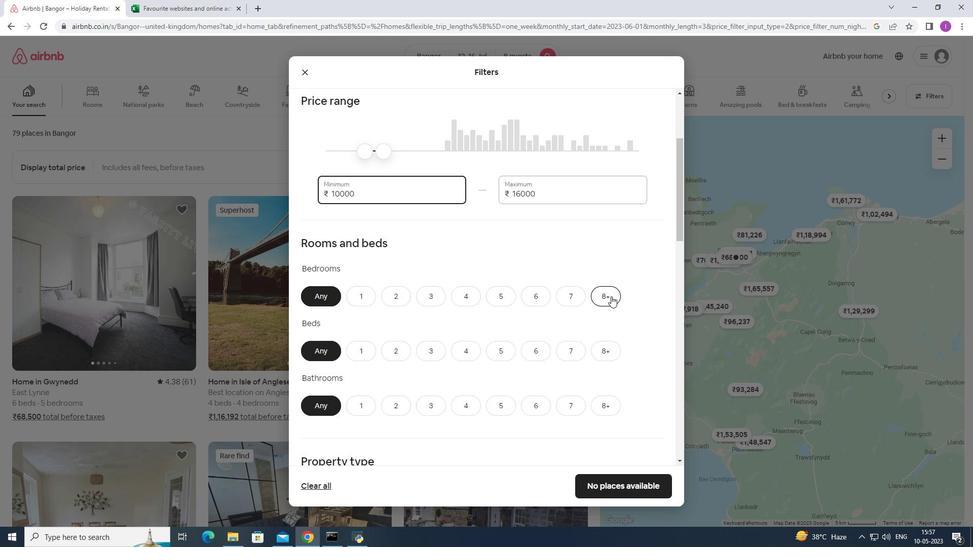 
Action: Mouse moved to (611, 356)
Screenshot: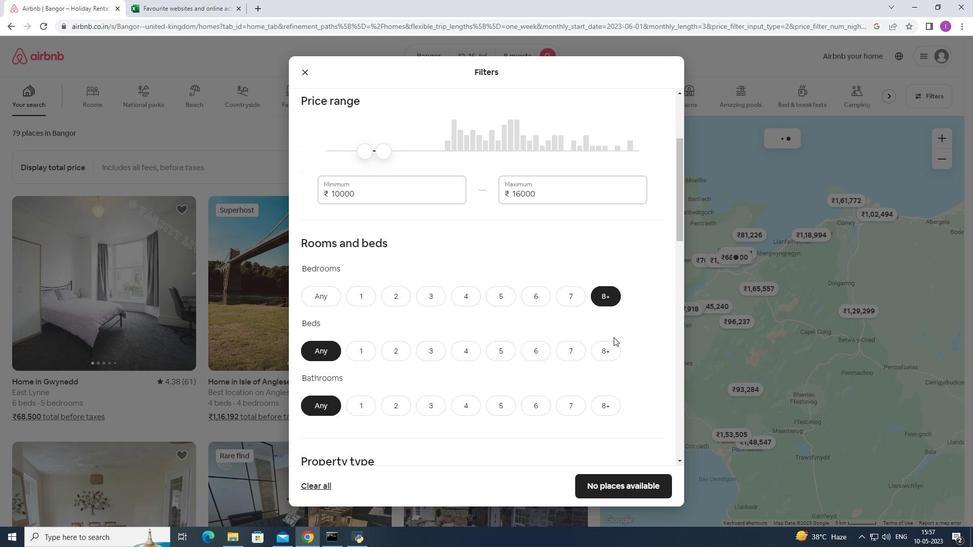 
Action: Mouse pressed left at (611, 356)
Screenshot: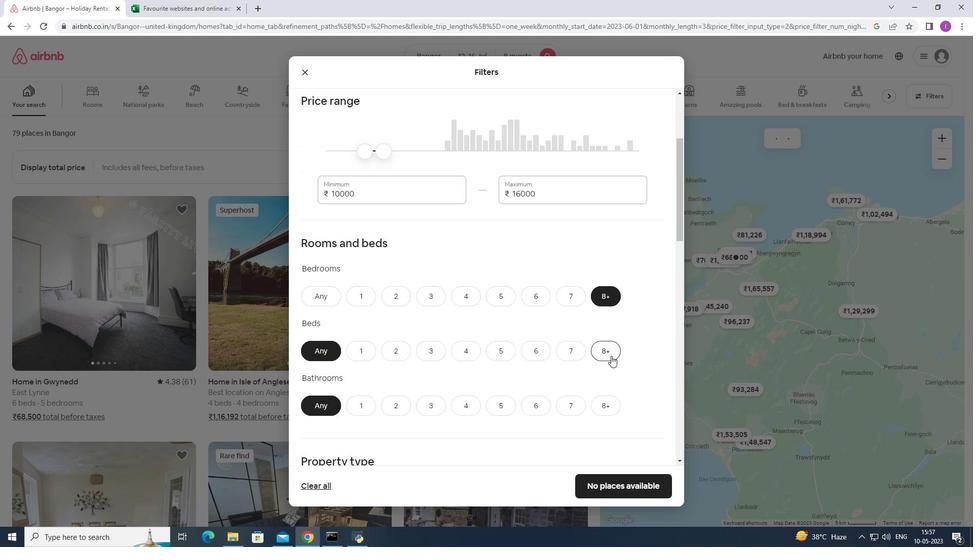 
Action: Mouse moved to (600, 408)
Screenshot: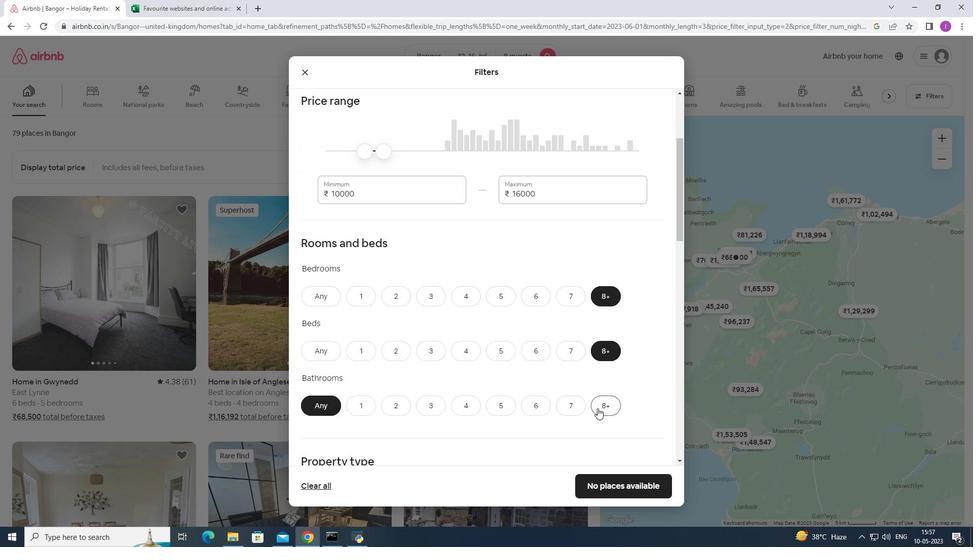 
Action: Mouse pressed left at (600, 408)
Screenshot: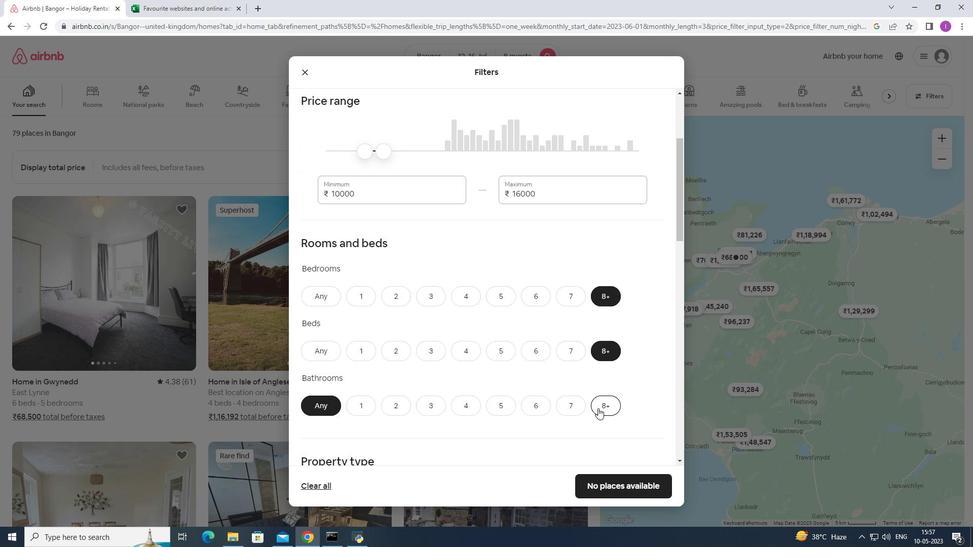 
Action: Mouse moved to (474, 400)
Screenshot: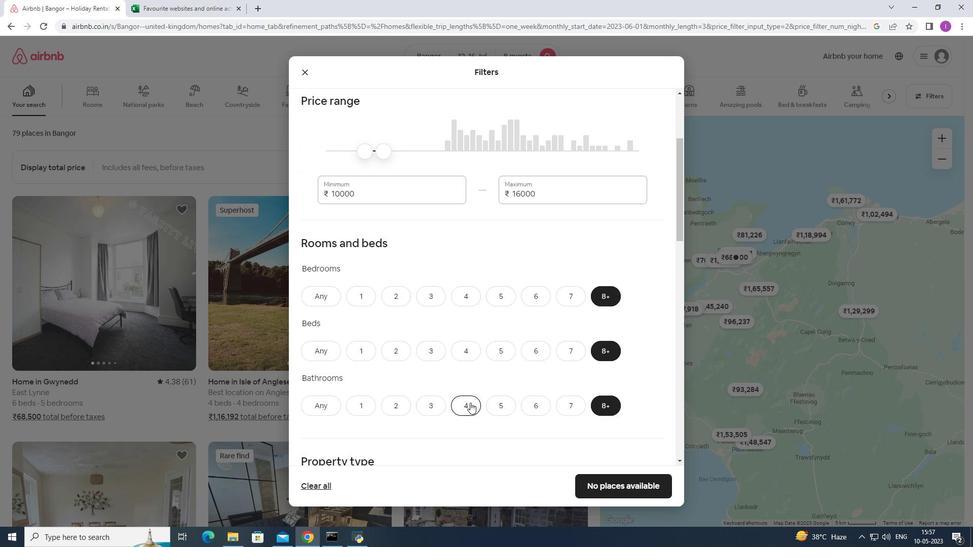 
Action: Mouse scrolled (474, 399) with delta (0, 0)
Screenshot: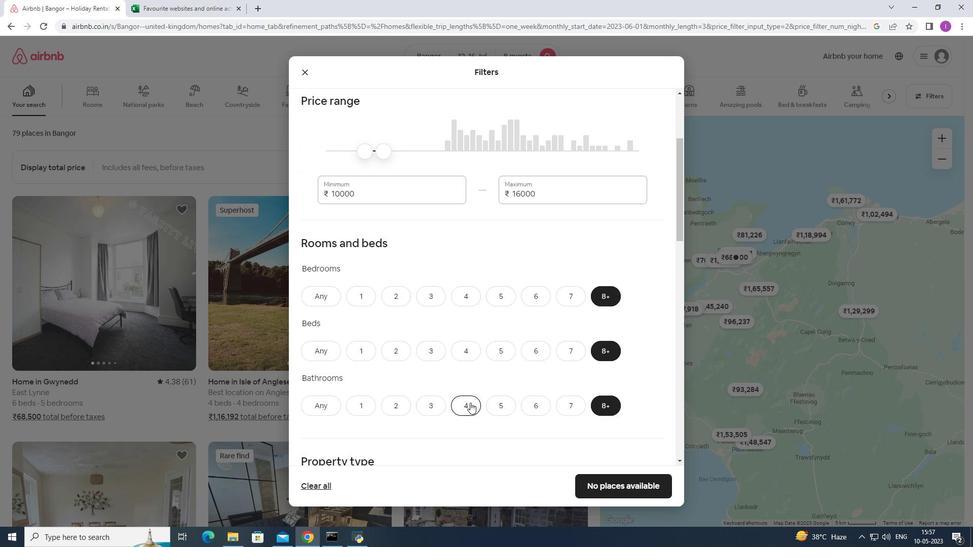 
Action: Mouse moved to (485, 392)
Screenshot: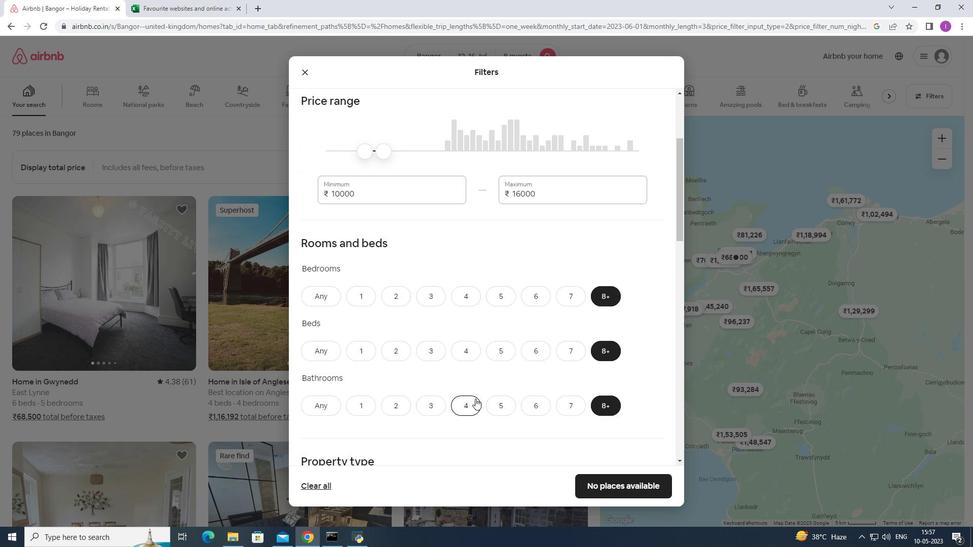 
Action: Mouse scrolled (485, 392) with delta (0, 0)
Screenshot: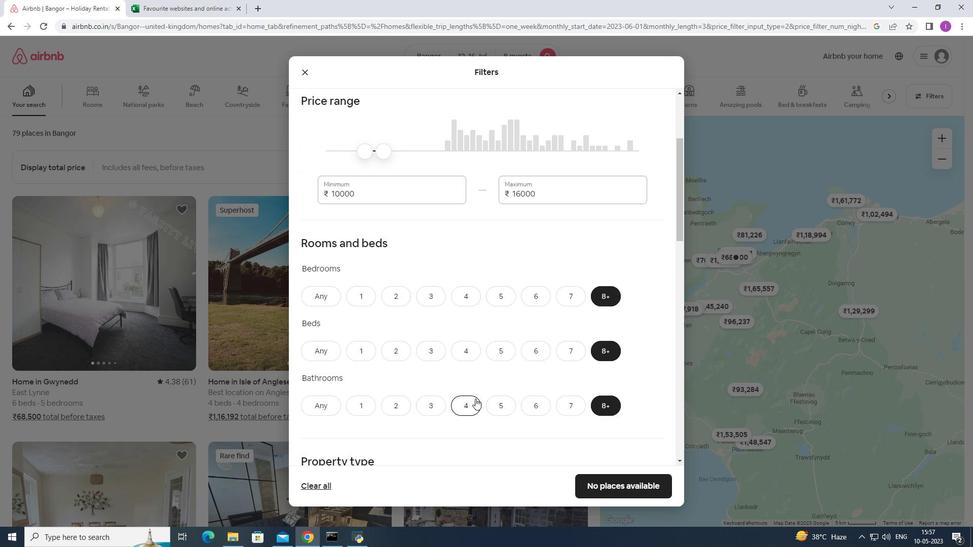 
Action: Mouse moved to (487, 391)
Screenshot: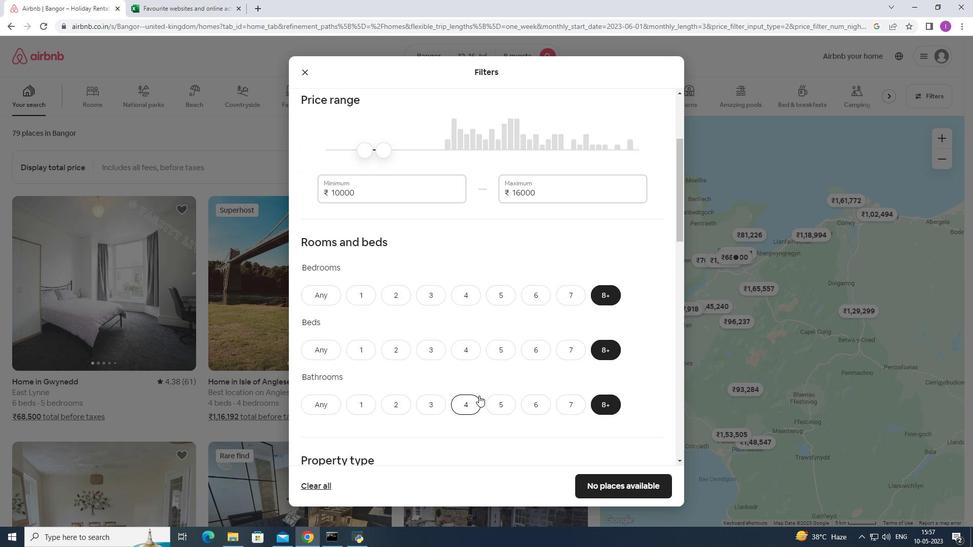 
Action: Mouse scrolled (487, 391) with delta (0, 0)
Screenshot: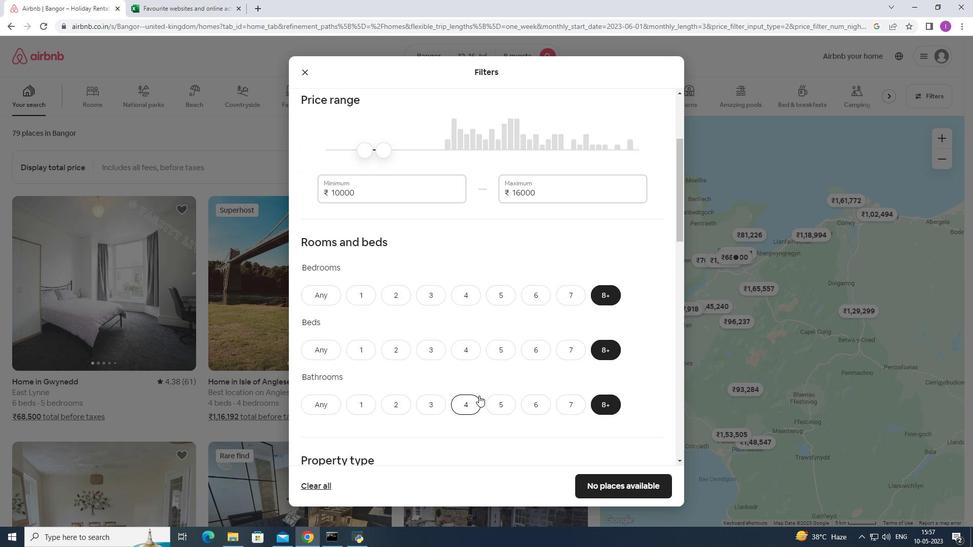 
Action: Mouse moved to (492, 389)
Screenshot: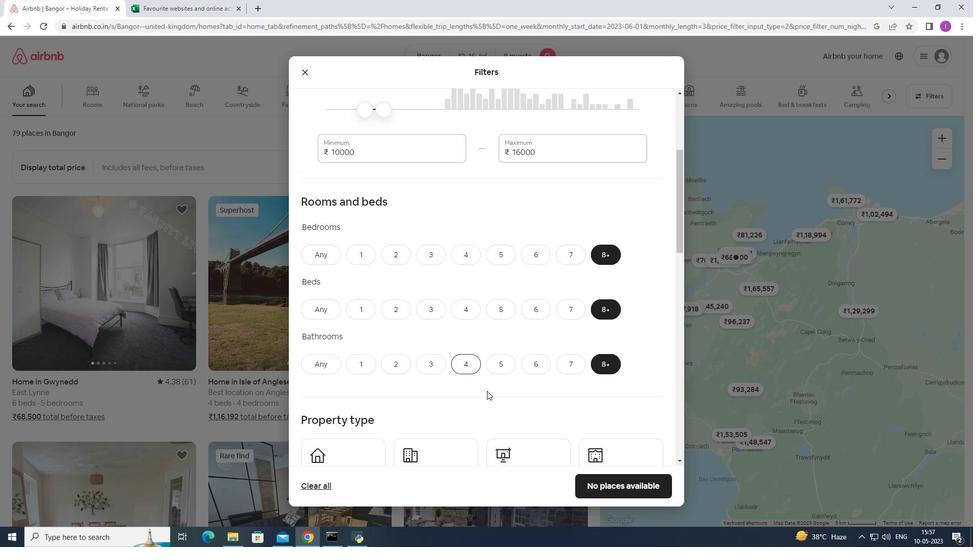 
Action: Mouse scrolled (492, 388) with delta (0, 0)
Screenshot: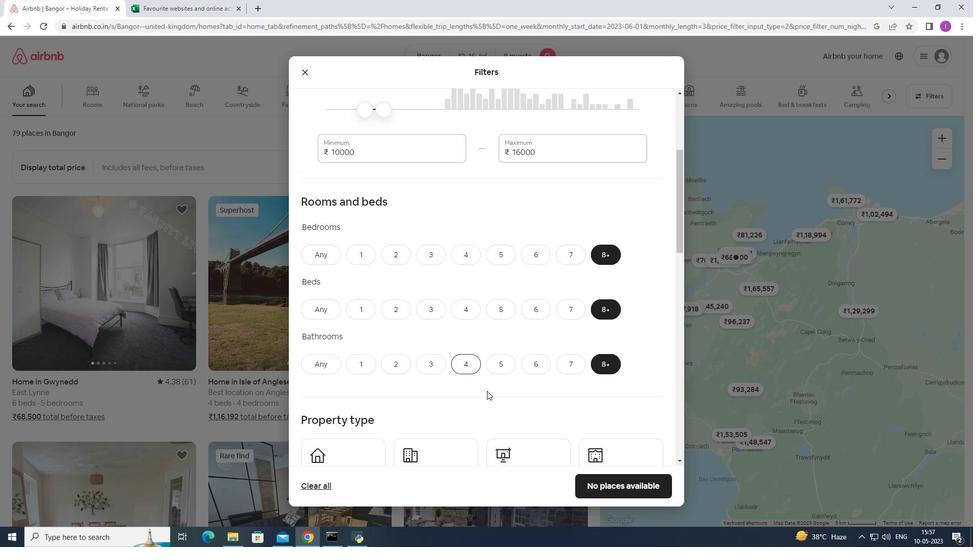 
Action: Mouse moved to (498, 382)
Screenshot: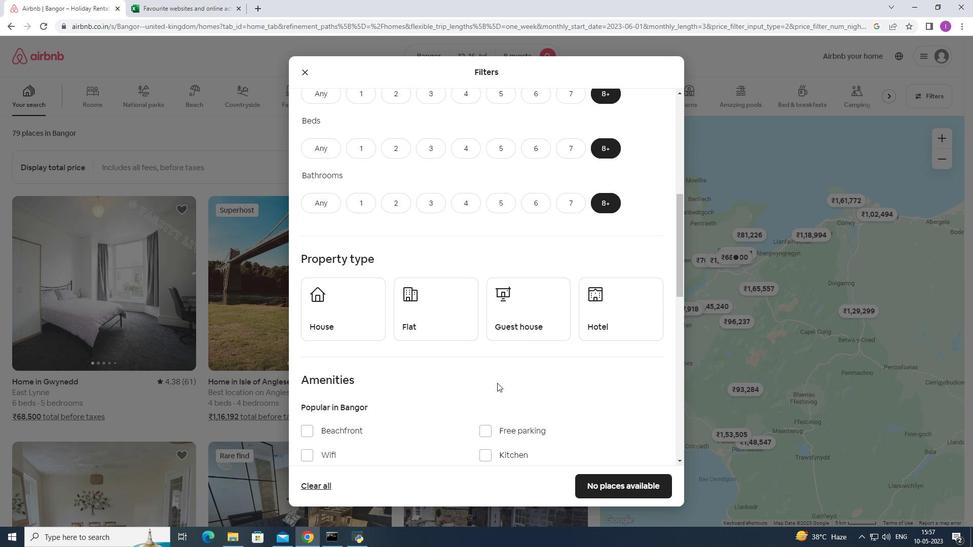 
Action: Mouse scrolled (498, 382) with delta (0, 0)
Screenshot: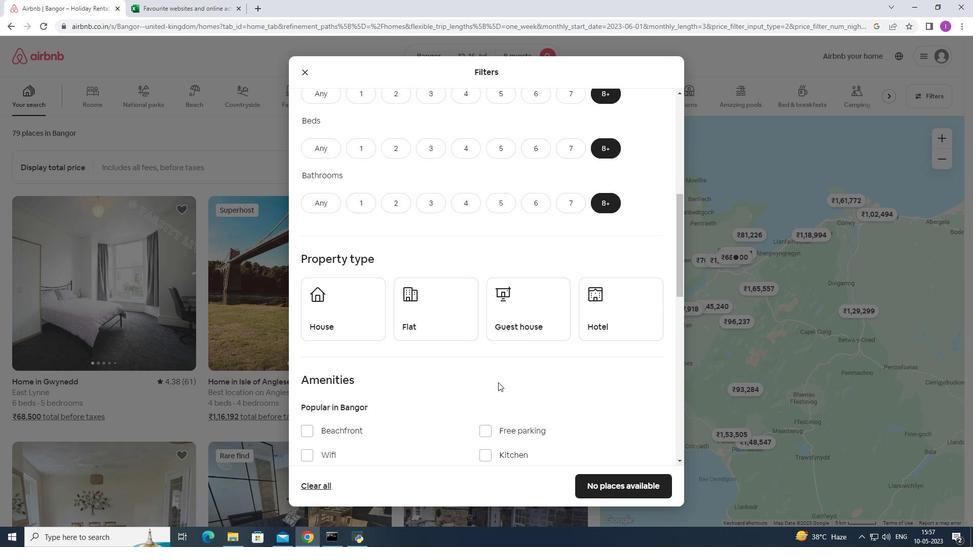 
Action: Mouse moved to (349, 260)
Screenshot: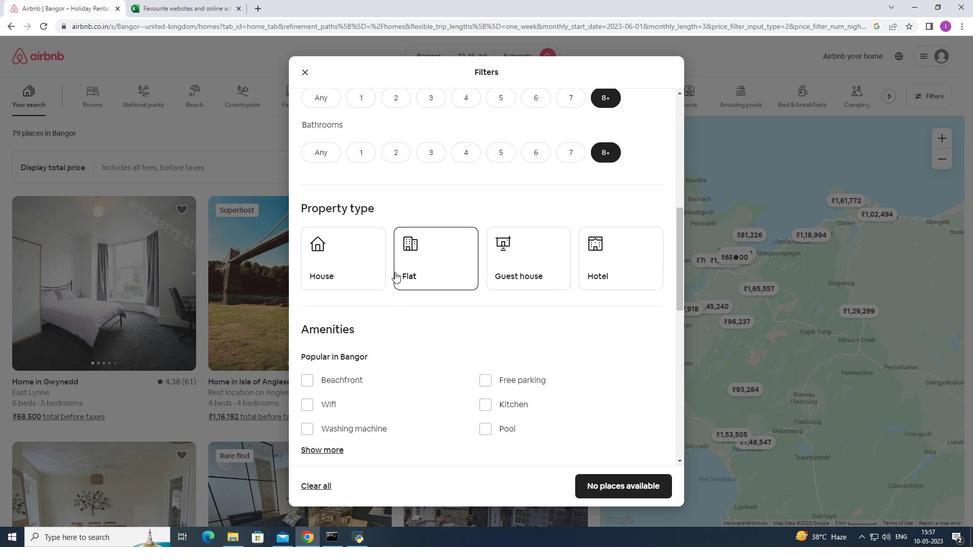 
Action: Mouse pressed left at (349, 260)
Screenshot: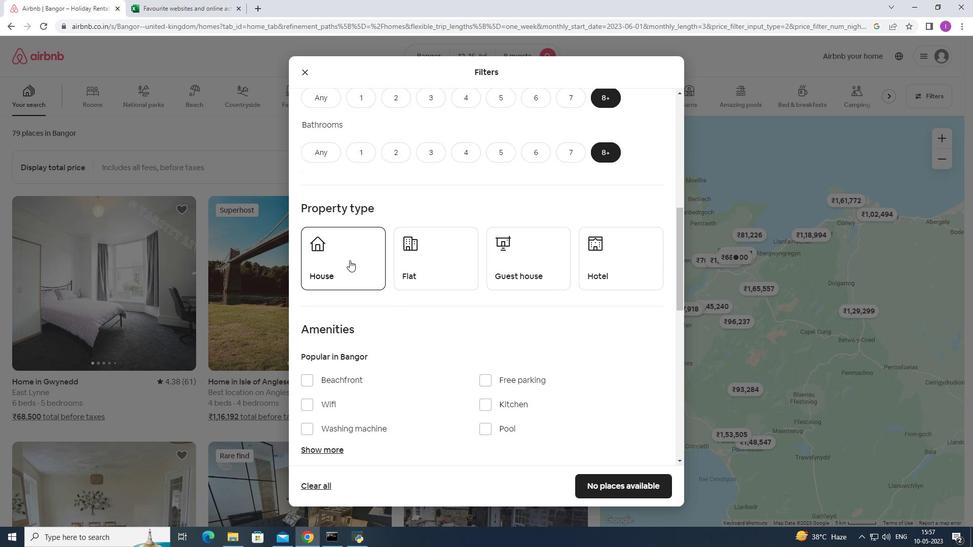 
Action: Mouse moved to (400, 256)
Screenshot: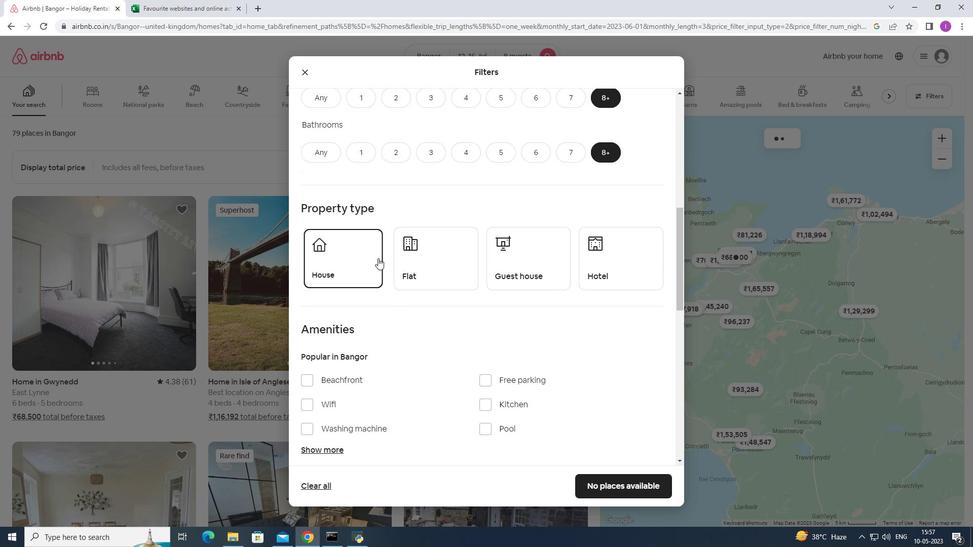 
Action: Mouse pressed left at (400, 256)
Screenshot: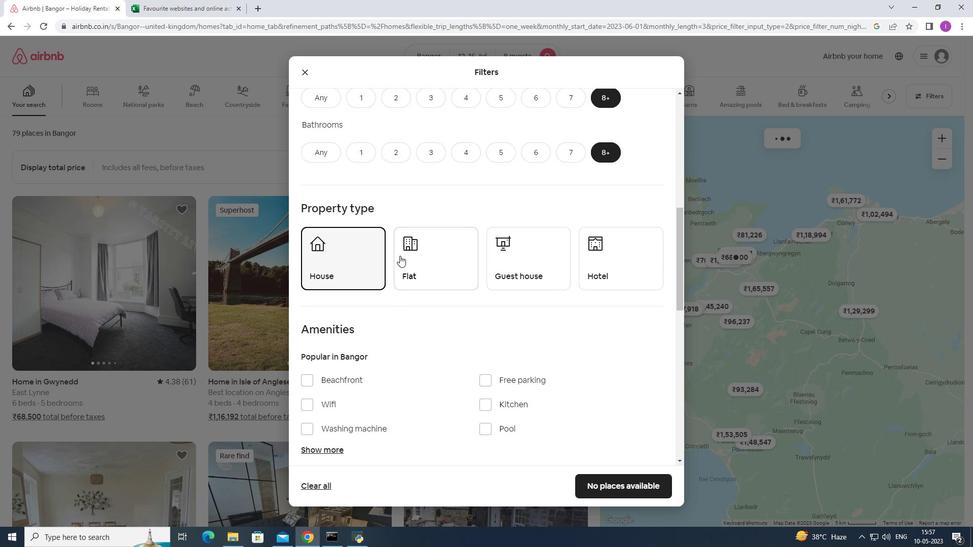 
Action: Mouse moved to (533, 255)
Screenshot: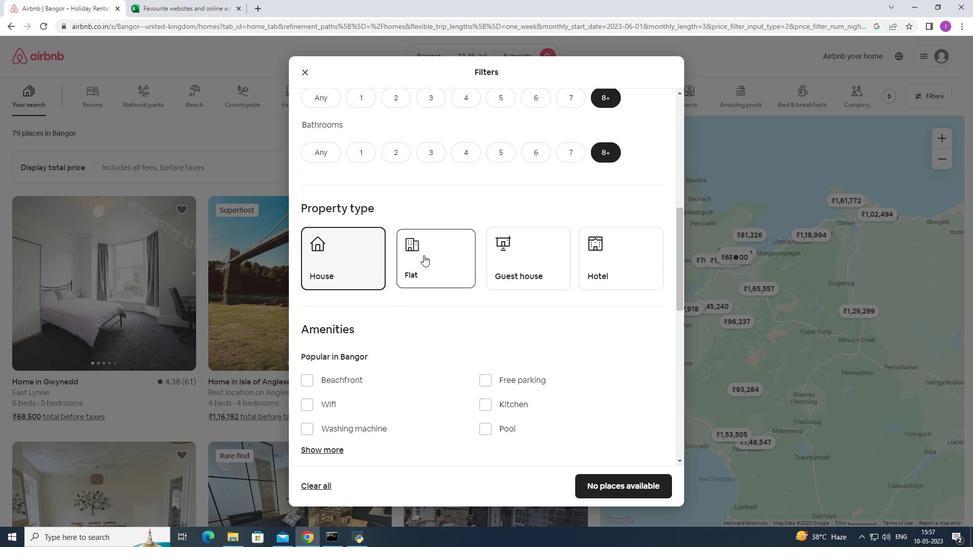 
Action: Mouse pressed left at (533, 255)
Screenshot: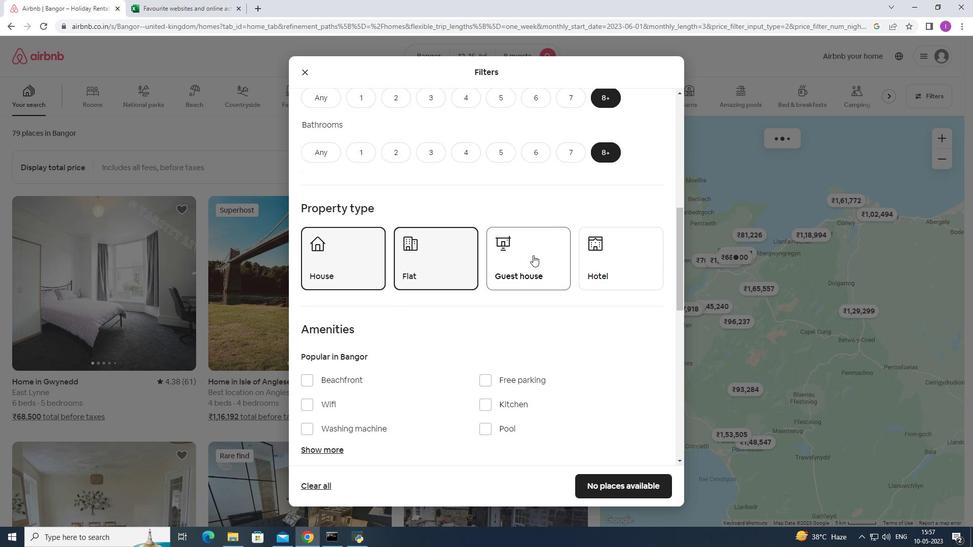 
Action: Mouse moved to (593, 265)
Screenshot: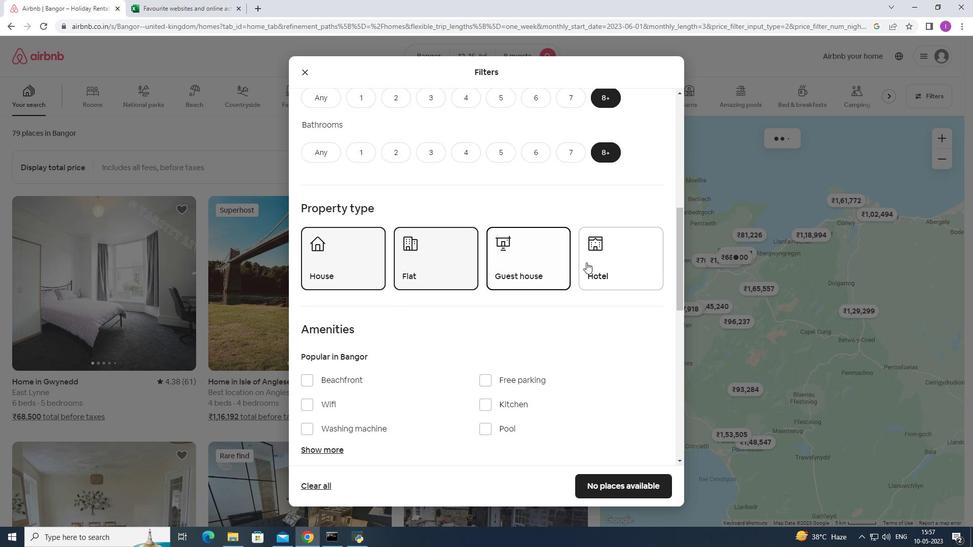 
Action: Mouse pressed left at (593, 265)
Screenshot: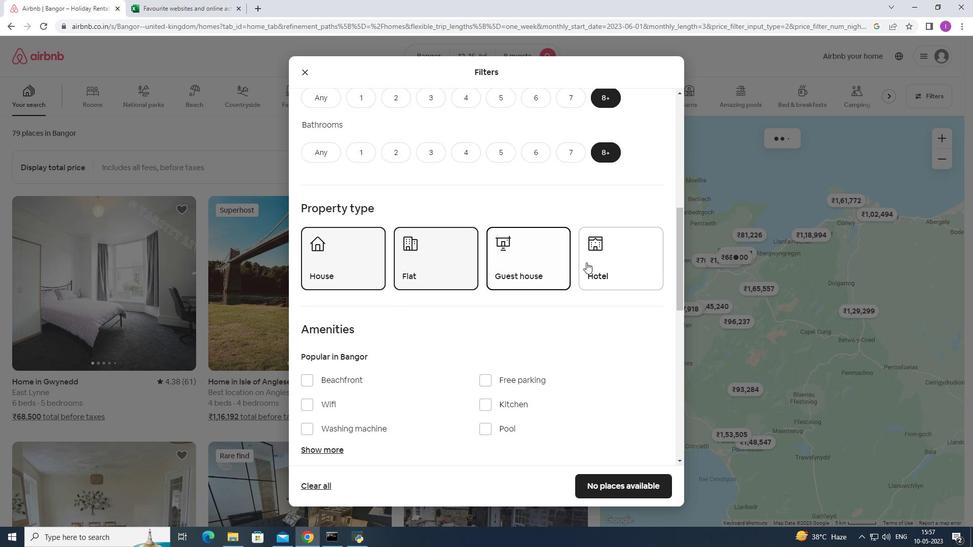 
Action: Mouse moved to (304, 393)
Screenshot: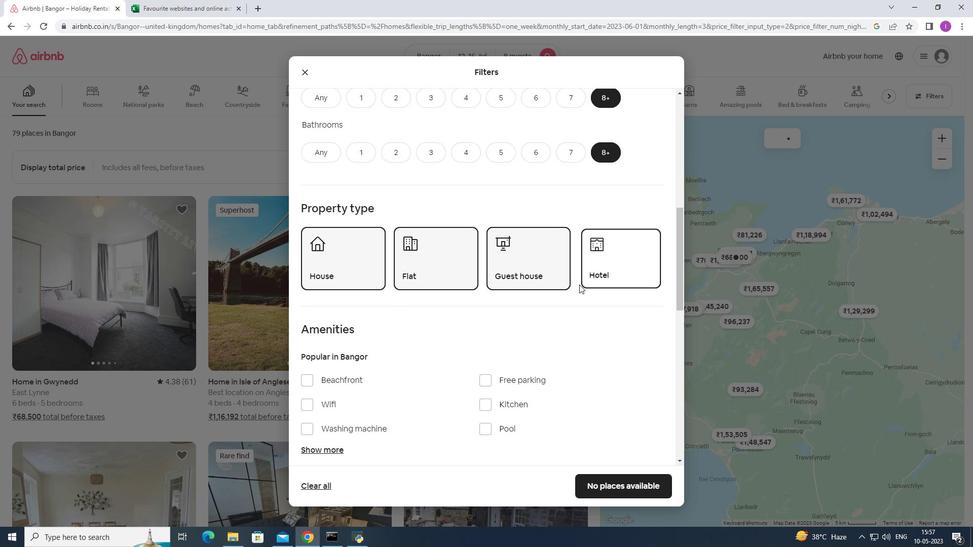 
Action: Mouse scrolled (304, 393) with delta (0, 0)
Screenshot: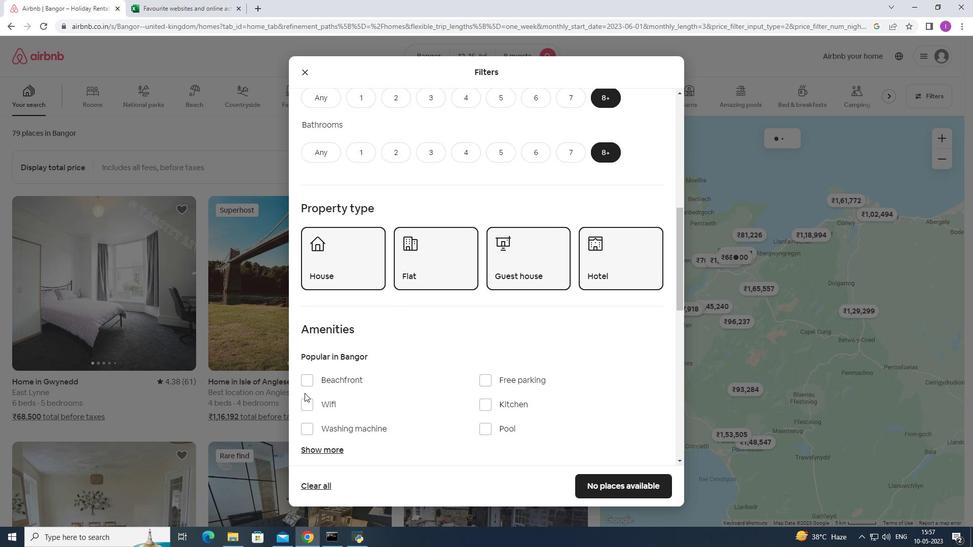 
Action: Mouse scrolled (304, 393) with delta (0, 0)
Screenshot: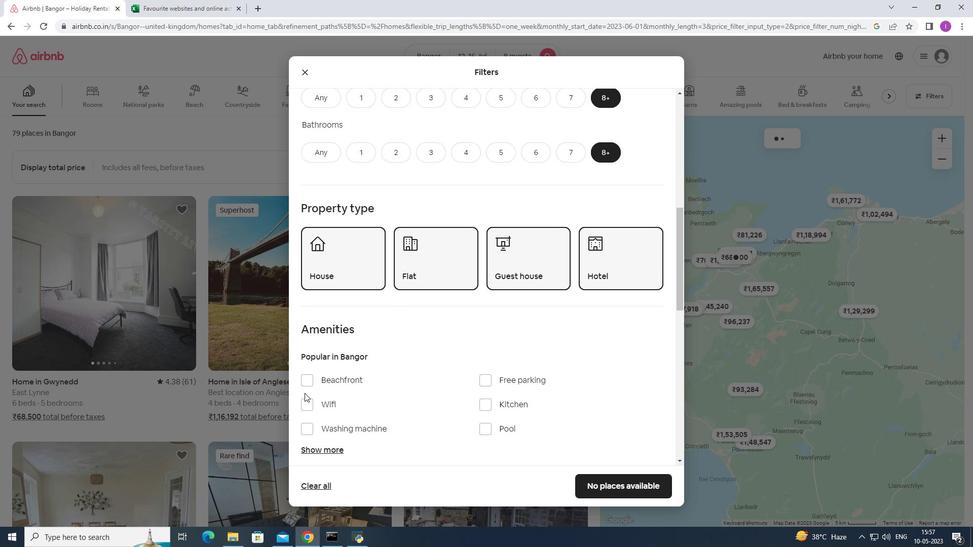 
Action: Mouse moved to (313, 391)
Screenshot: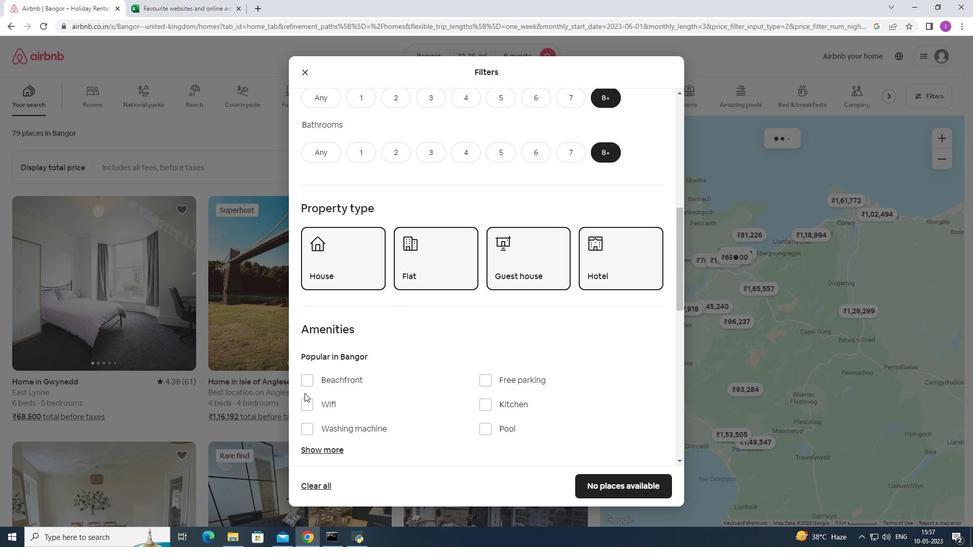 
Action: Mouse scrolled (313, 390) with delta (0, 0)
Screenshot: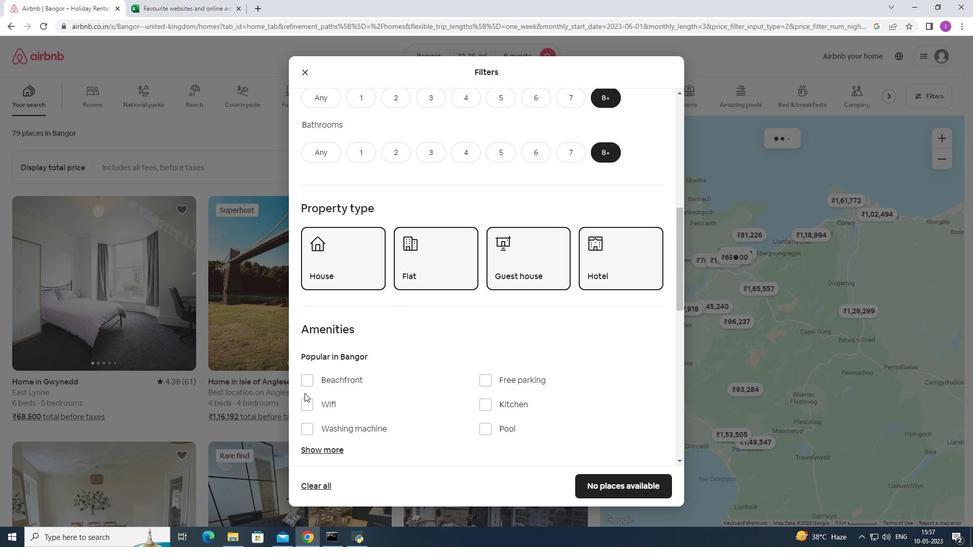 
Action: Mouse moved to (316, 250)
Screenshot: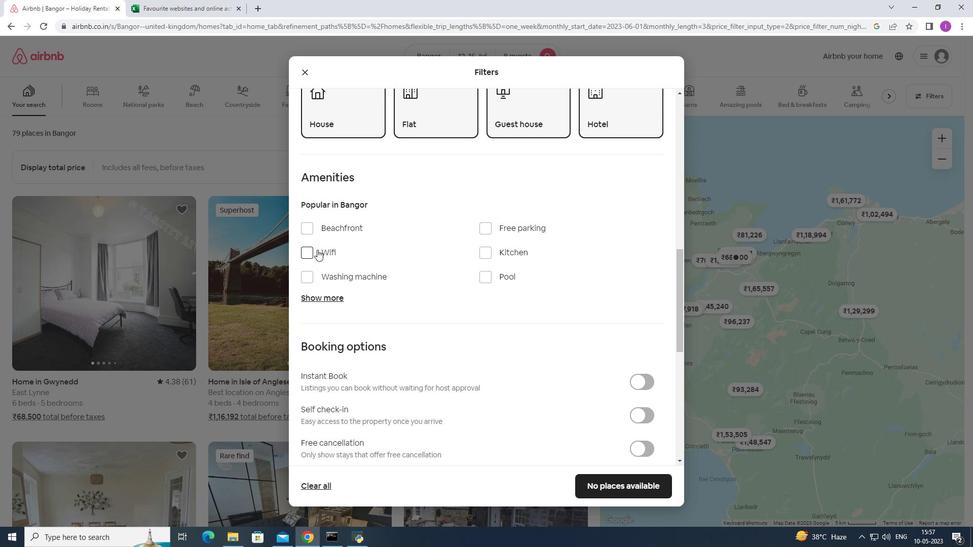 
Action: Mouse pressed left at (316, 250)
Screenshot: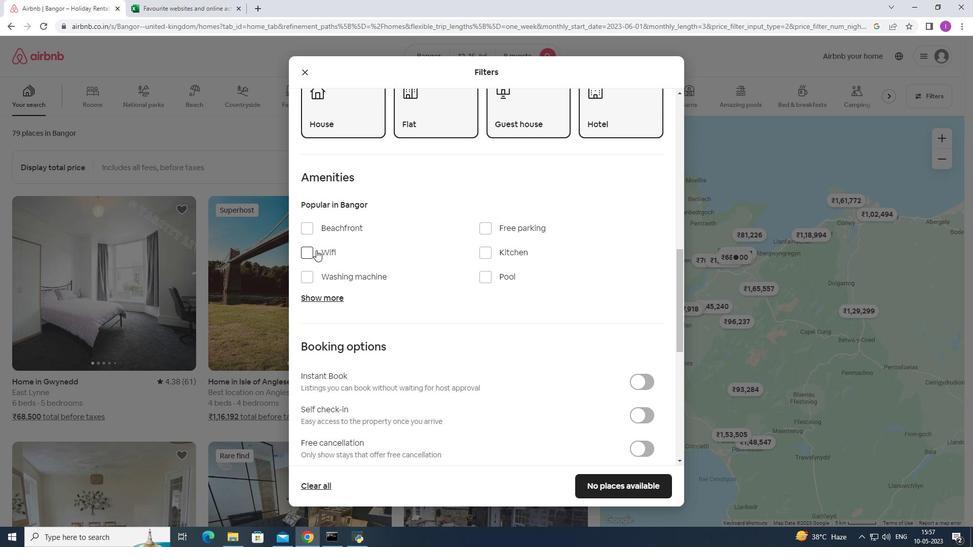 
Action: Mouse moved to (492, 225)
Screenshot: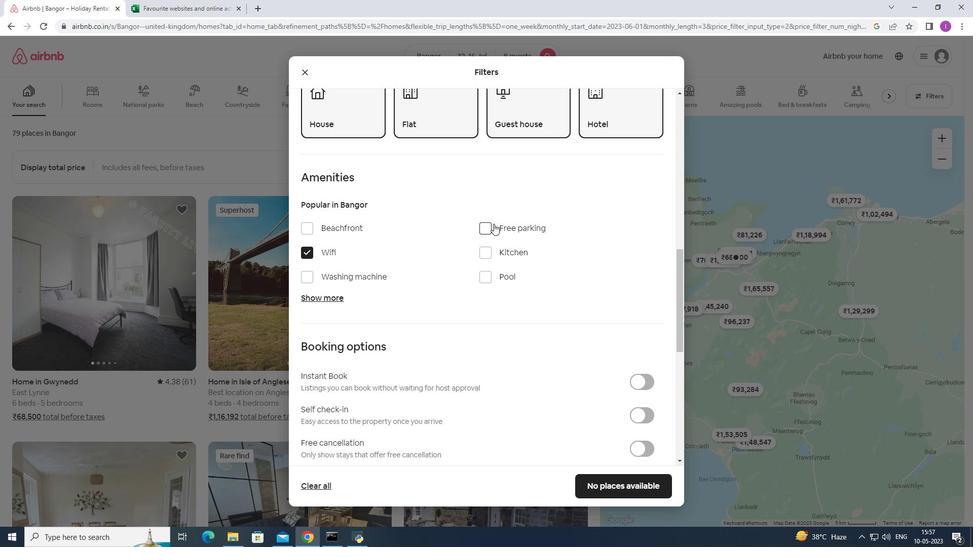 
Action: Mouse pressed left at (492, 225)
Screenshot: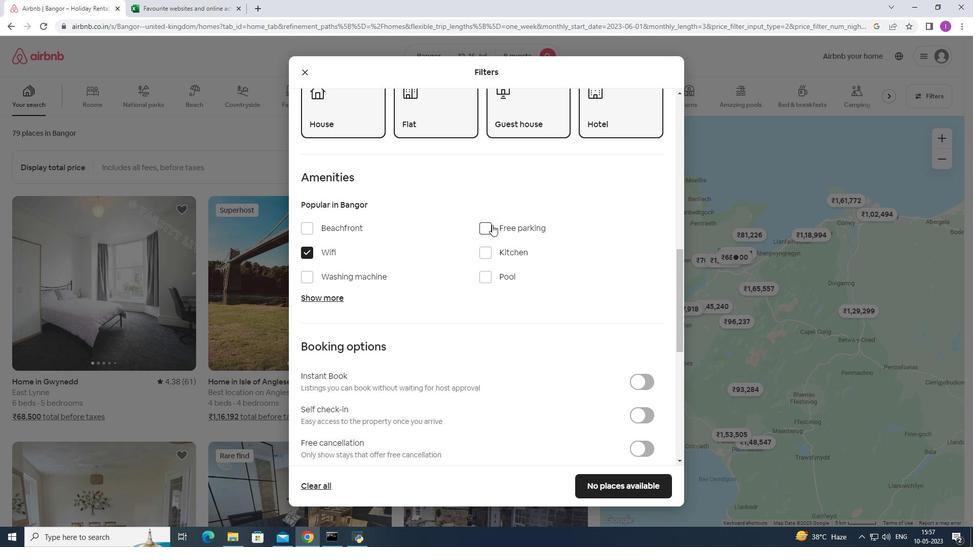 
Action: Mouse moved to (369, 287)
Screenshot: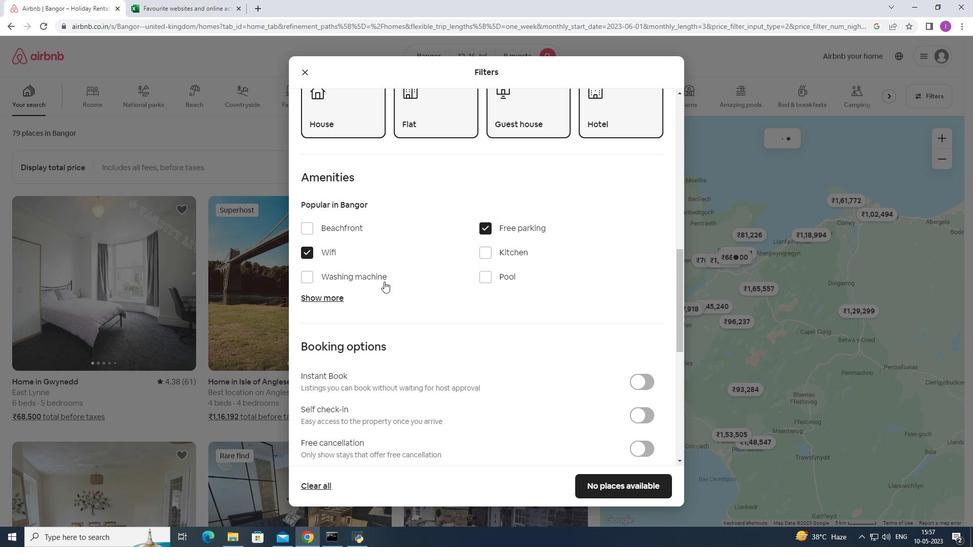 
Action: Mouse scrolled (369, 287) with delta (0, 0)
Screenshot: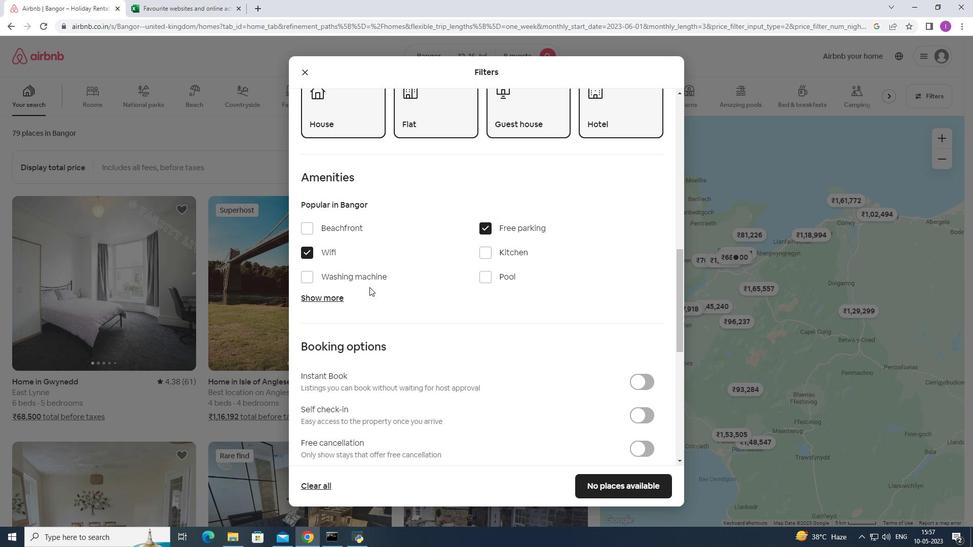 
Action: Mouse moved to (335, 245)
Screenshot: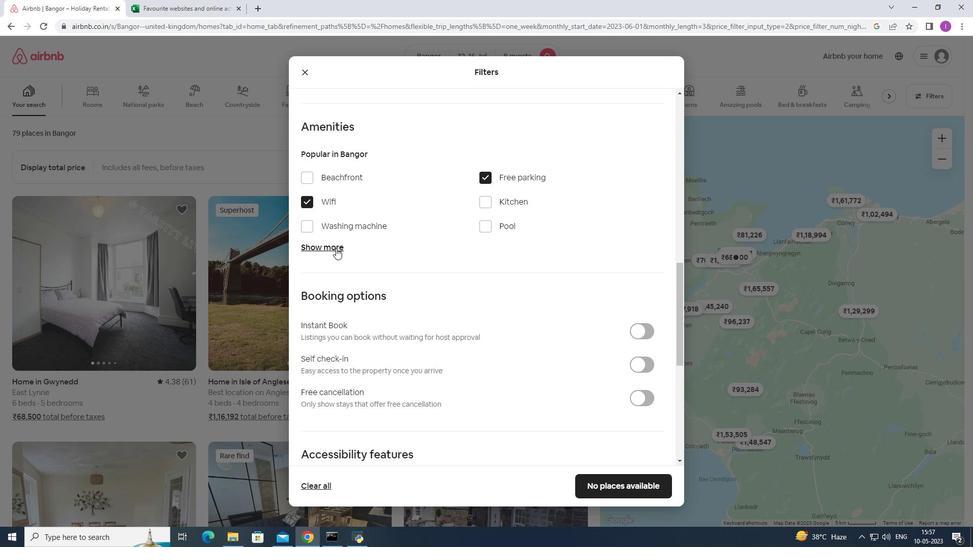 
Action: Mouse pressed left at (335, 245)
Screenshot: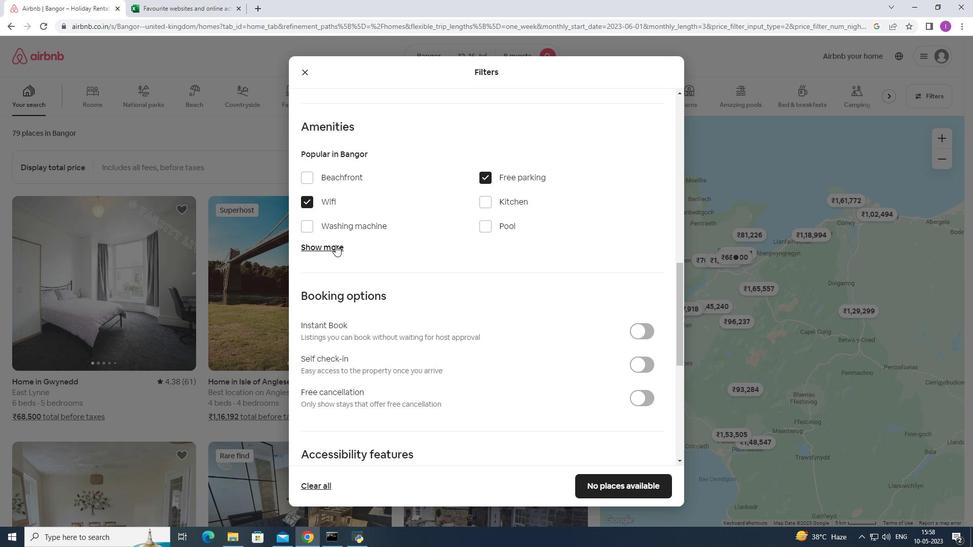 
Action: Mouse moved to (310, 333)
Screenshot: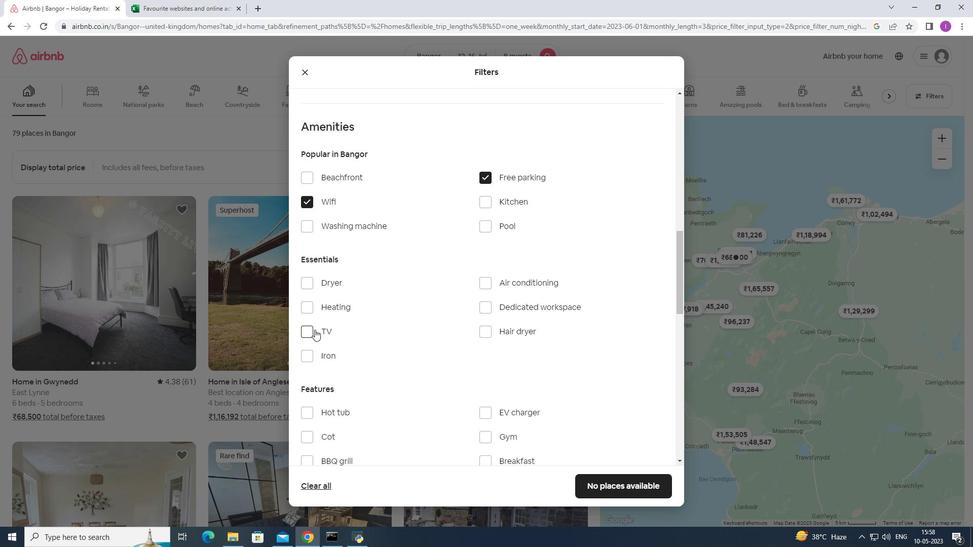 
Action: Mouse pressed left at (310, 333)
Screenshot: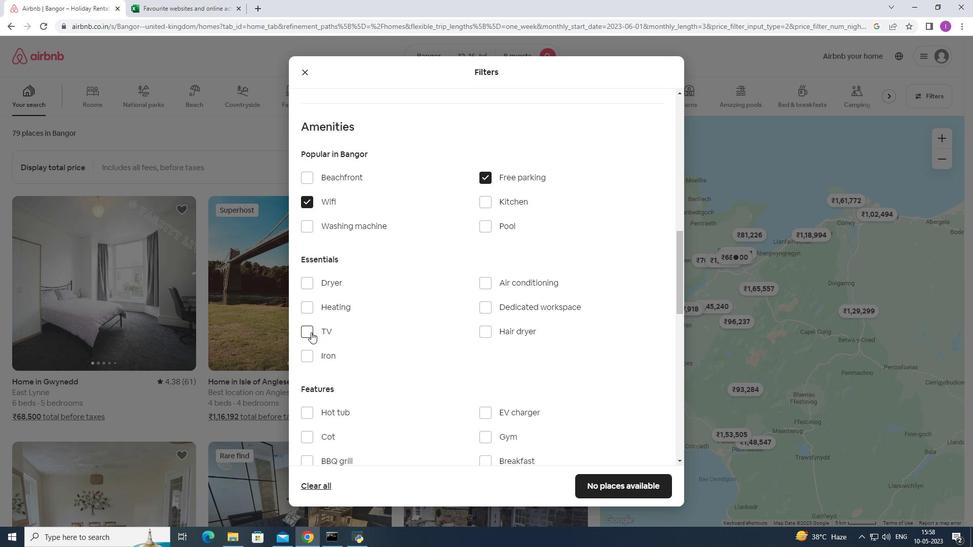 
Action: Mouse moved to (369, 338)
Screenshot: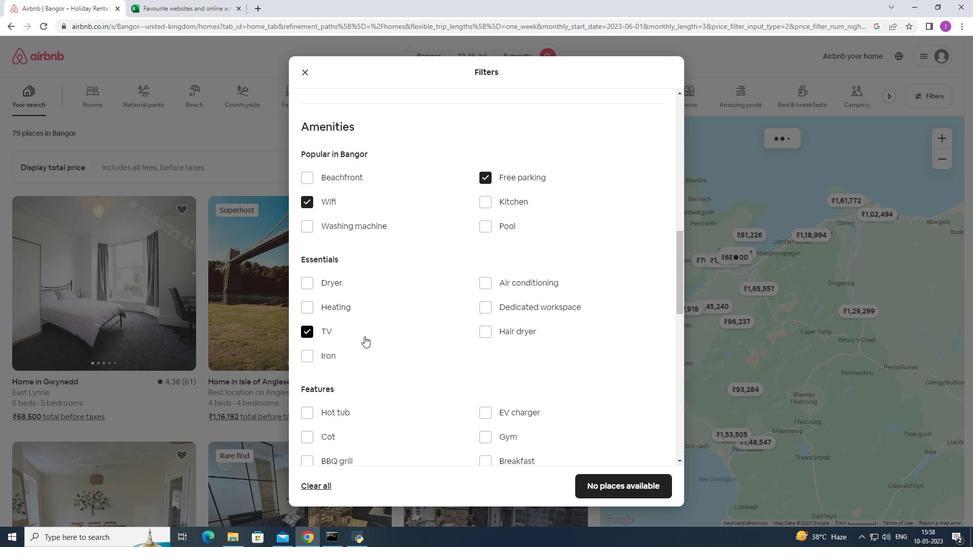 
Action: Mouse scrolled (369, 338) with delta (0, 0)
Screenshot: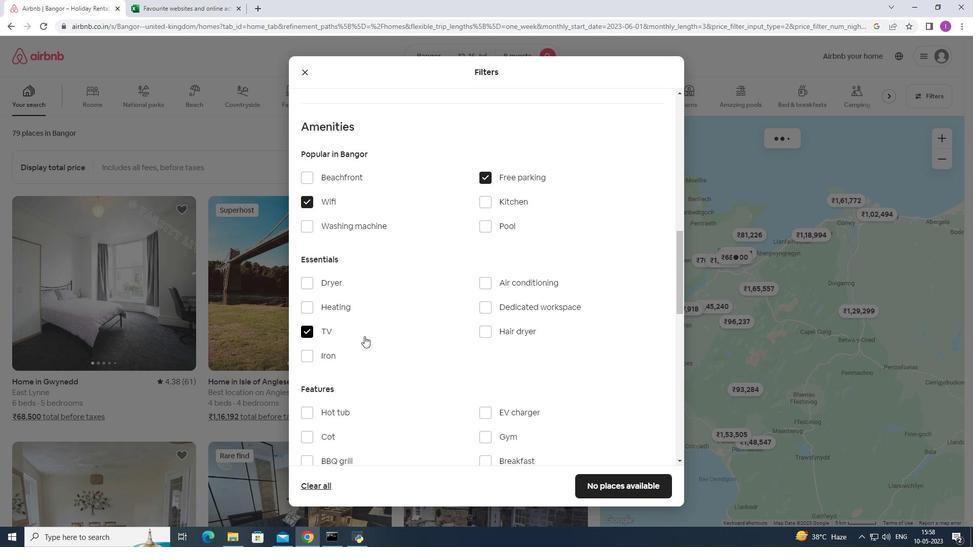 
Action: Mouse scrolled (369, 338) with delta (0, 0)
Screenshot: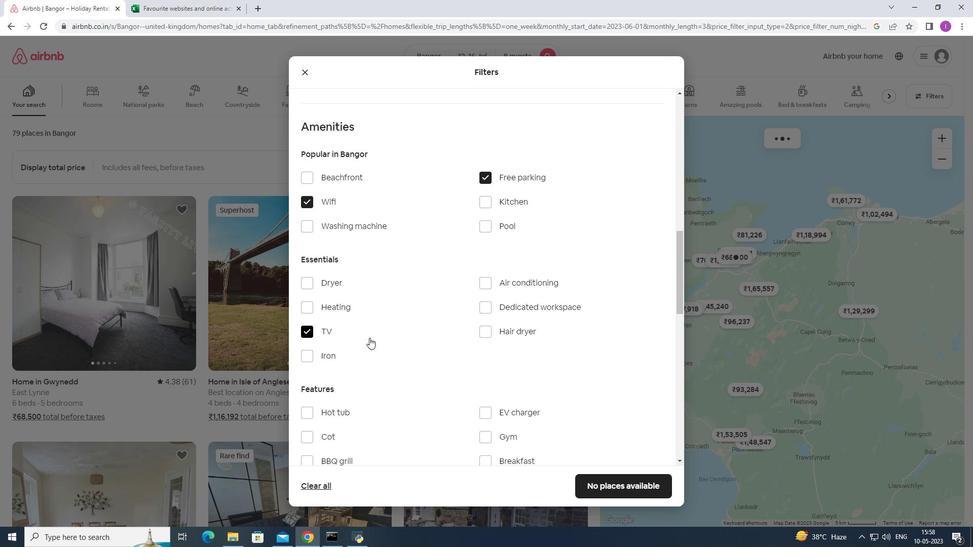 
Action: Mouse moved to (480, 334)
Screenshot: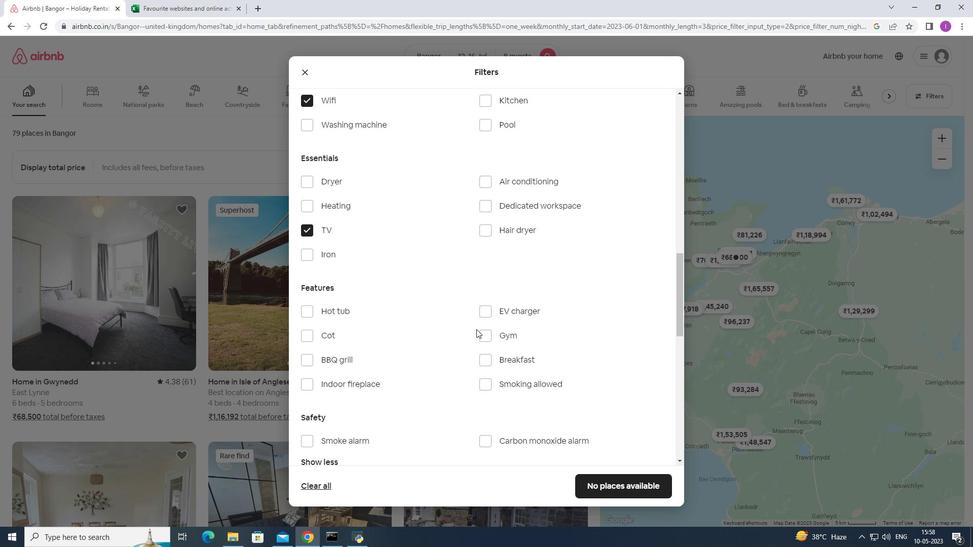 
Action: Mouse pressed left at (480, 334)
Screenshot: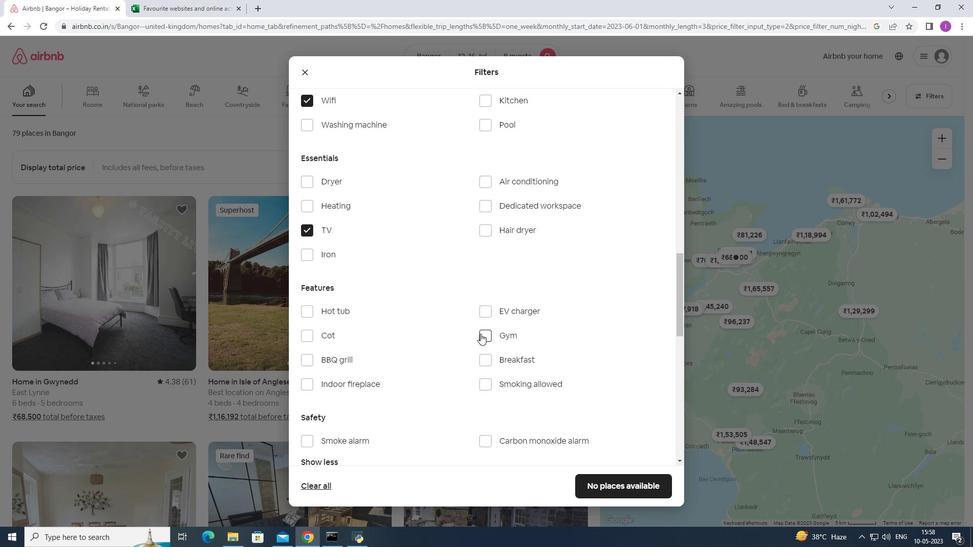 
Action: Mouse moved to (485, 361)
Screenshot: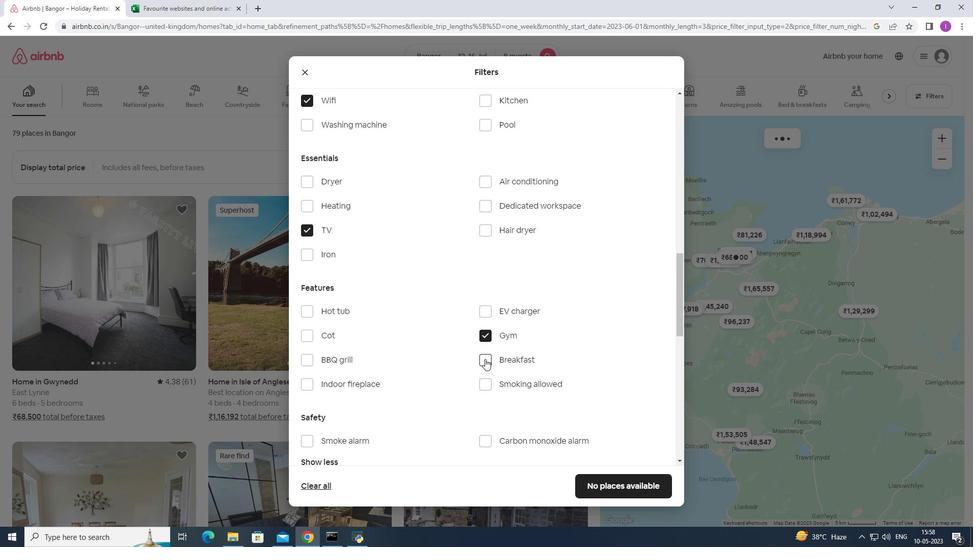 
Action: Mouse pressed left at (485, 361)
Screenshot: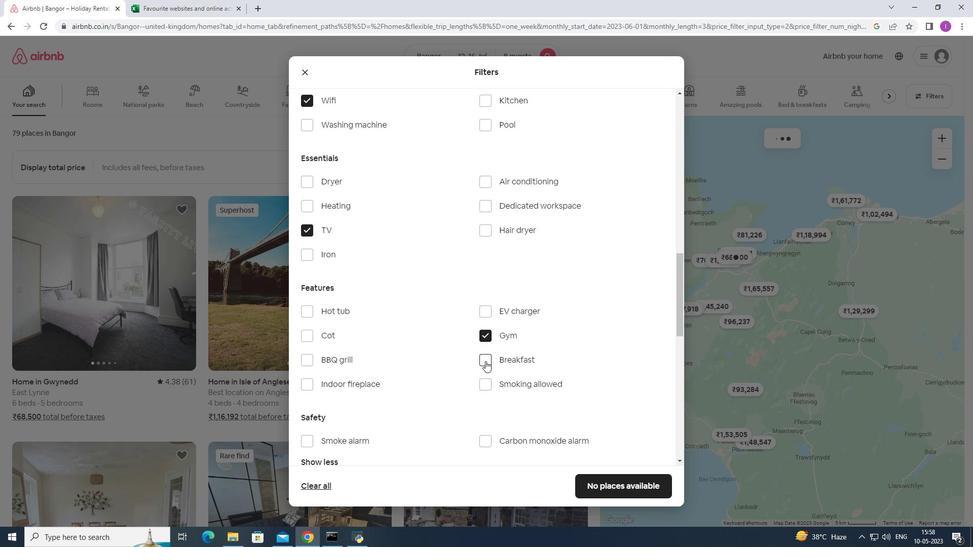 
Action: Mouse moved to (390, 361)
Screenshot: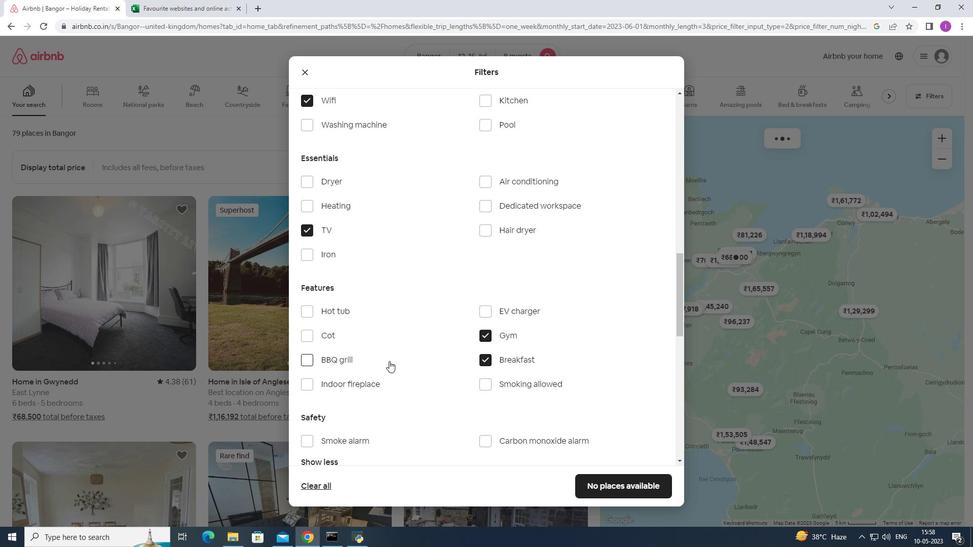 
Action: Mouse scrolled (390, 361) with delta (0, 0)
Screenshot: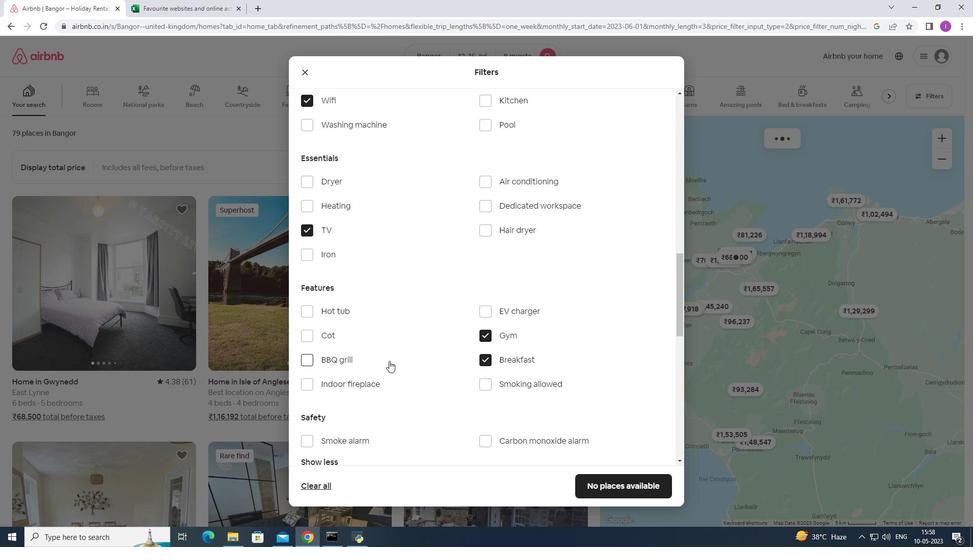 
Action: Mouse moved to (390, 362)
Screenshot: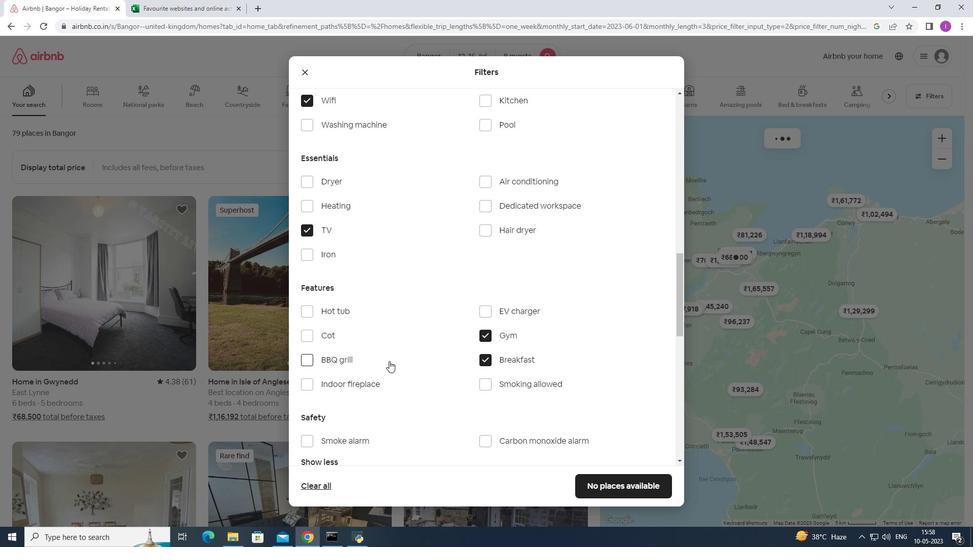 
Action: Mouse scrolled (390, 361) with delta (0, 0)
Screenshot: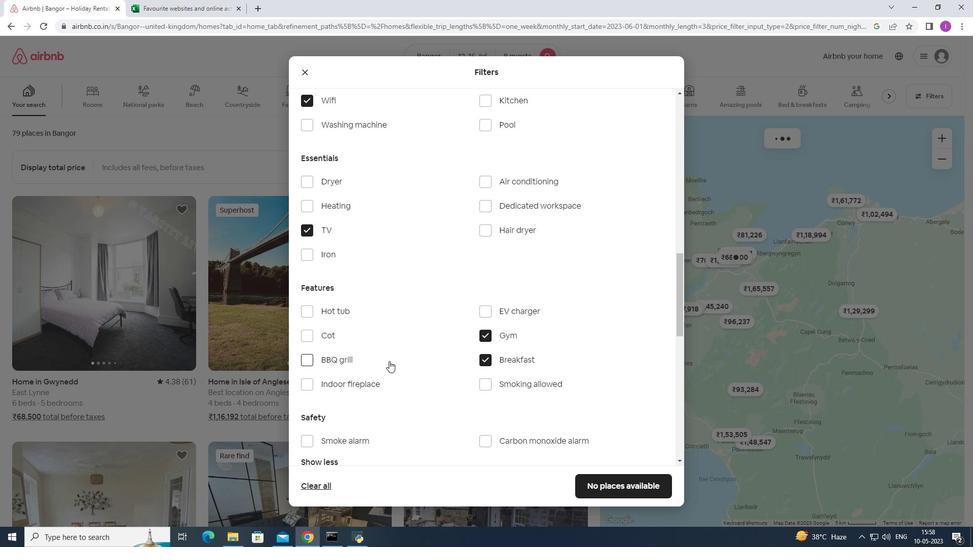 
Action: Mouse moved to (391, 362)
Screenshot: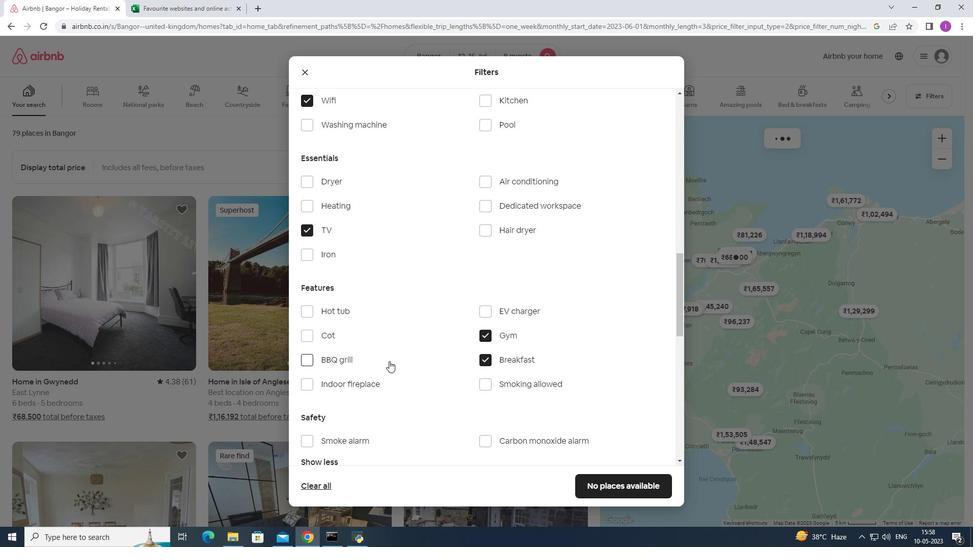
Action: Mouse scrolled (391, 362) with delta (0, 0)
Screenshot: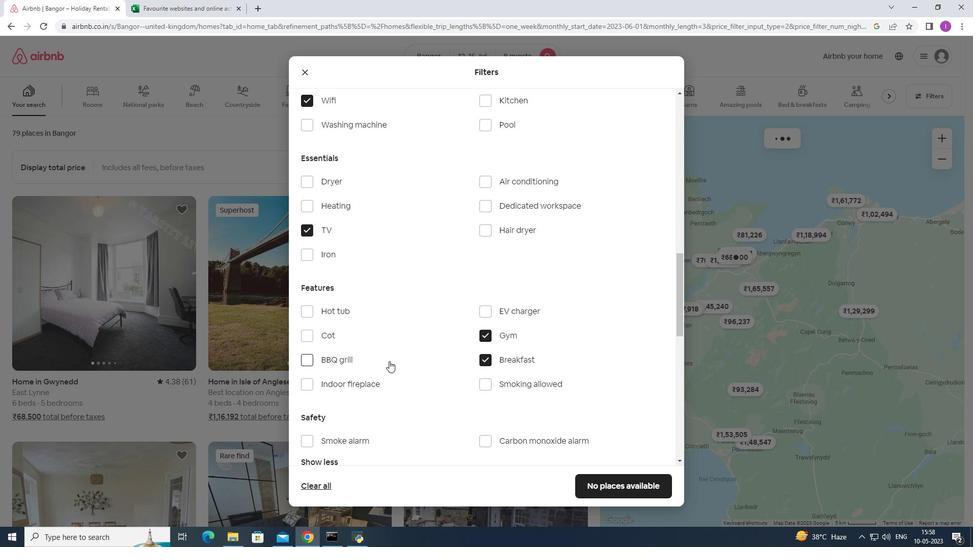 
Action: Mouse scrolled (391, 362) with delta (0, 0)
Screenshot: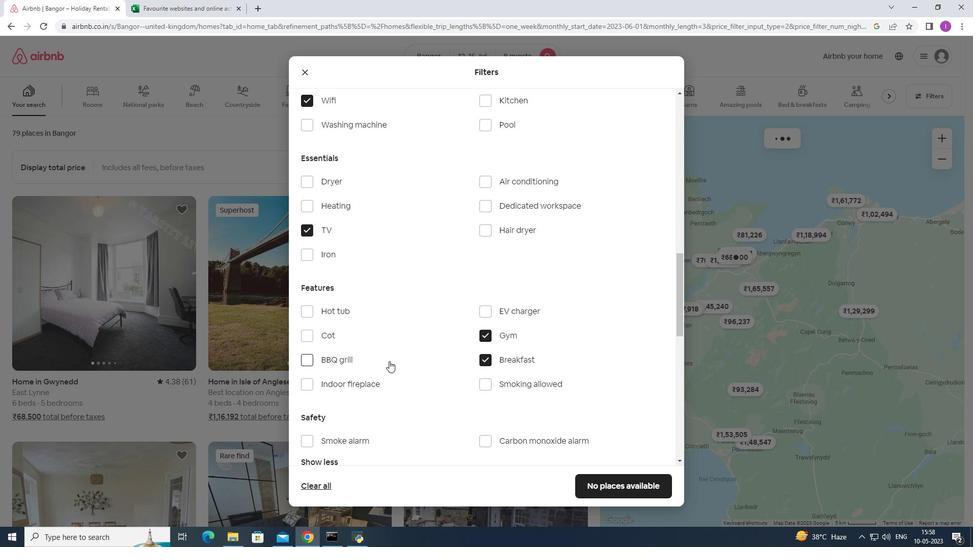 
Action: Mouse scrolled (391, 362) with delta (0, 0)
Screenshot: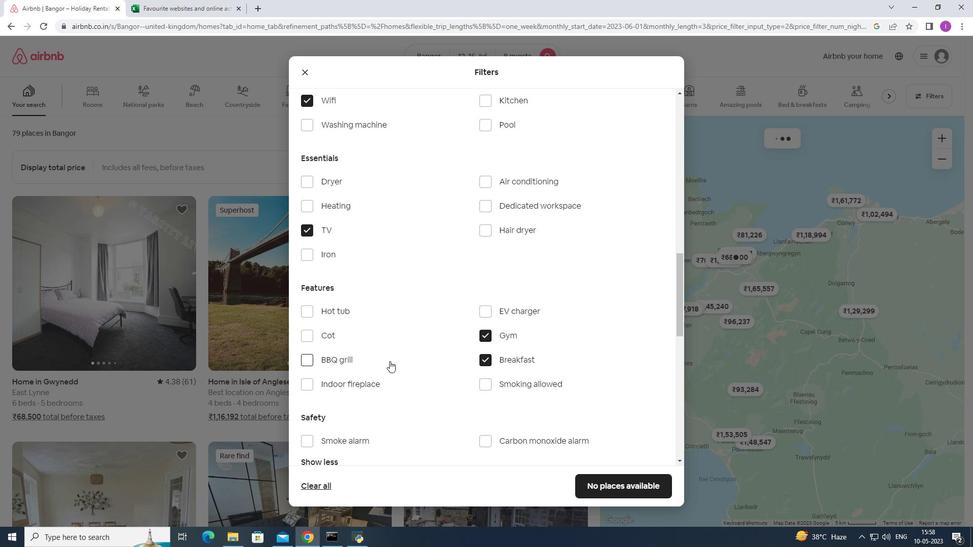 
Action: Mouse moved to (638, 321)
Screenshot: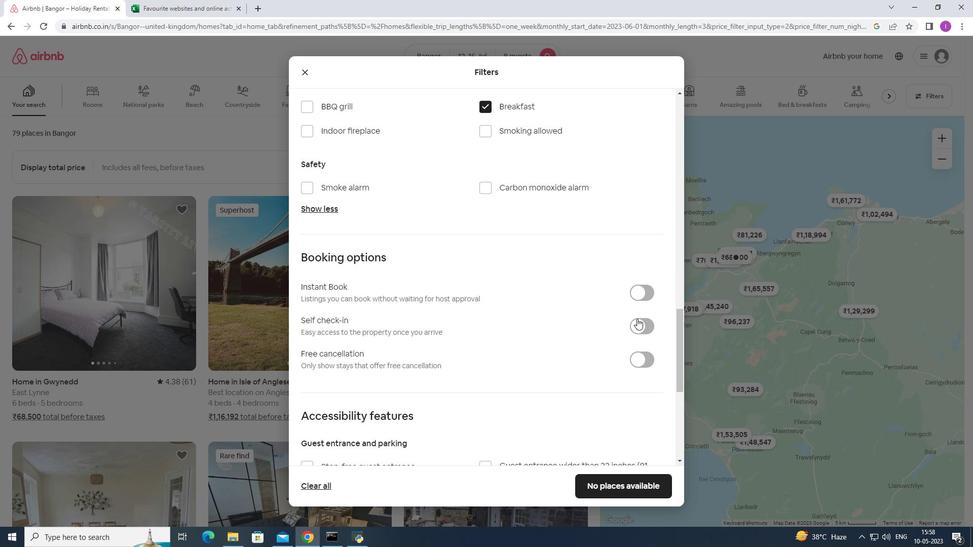 
Action: Mouse pressed left at (638, 321)
Screenshot: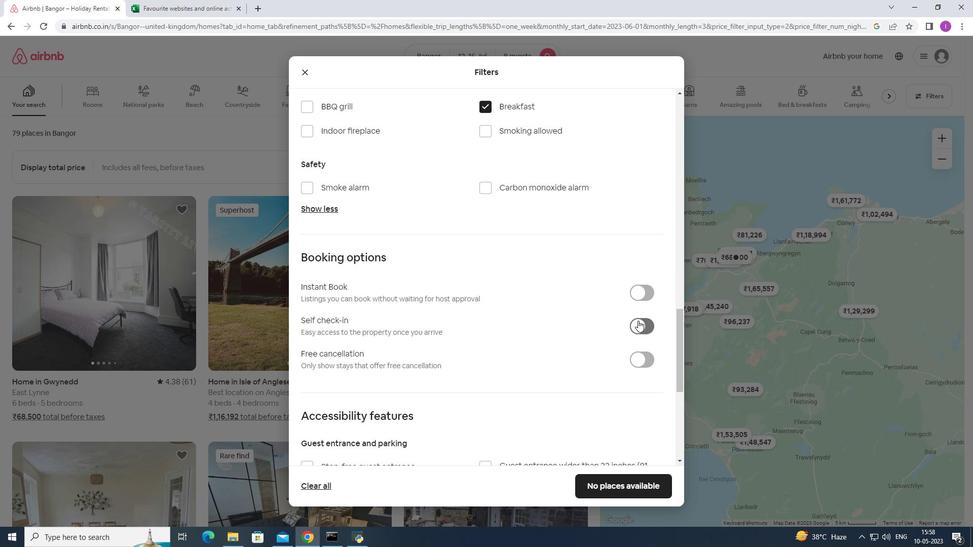 
Action: Mouse moved to (428, 378)
Screenshot: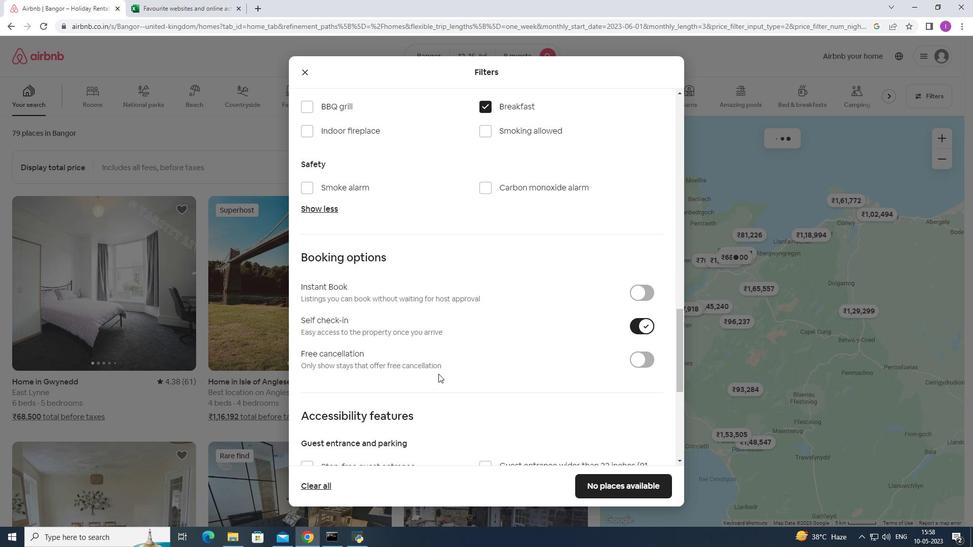 
Action: Mouse scrolled (428, 378) with delta (0, 0)
Screenshot: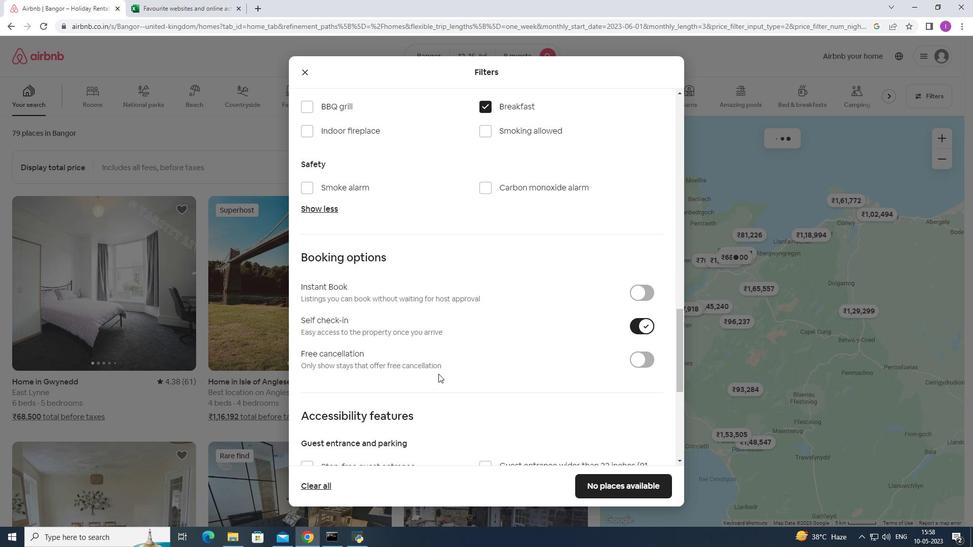 
Action: Mouse moved to (427, 379)
Screenshot: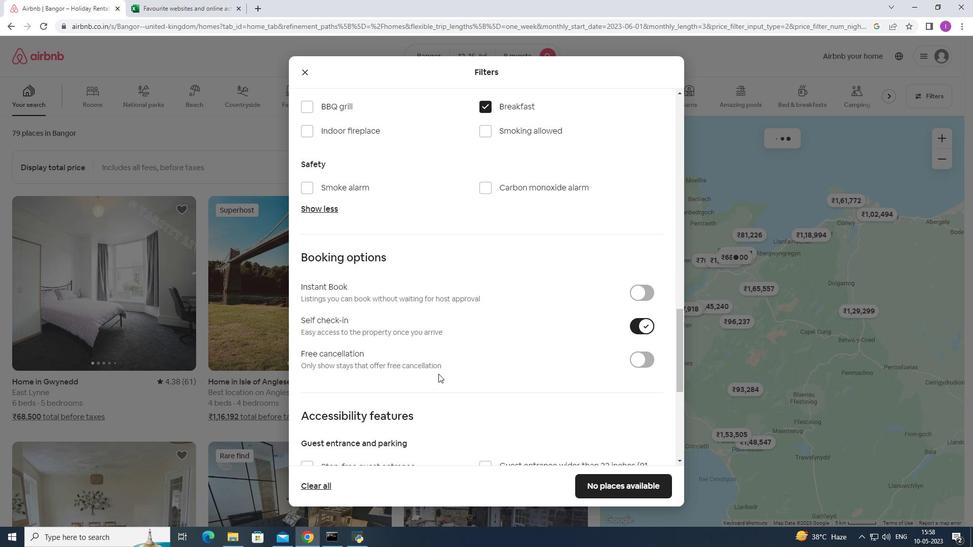 
Action: Mouse scrolled (427, 378) with delta (0, 0)
Screenshot: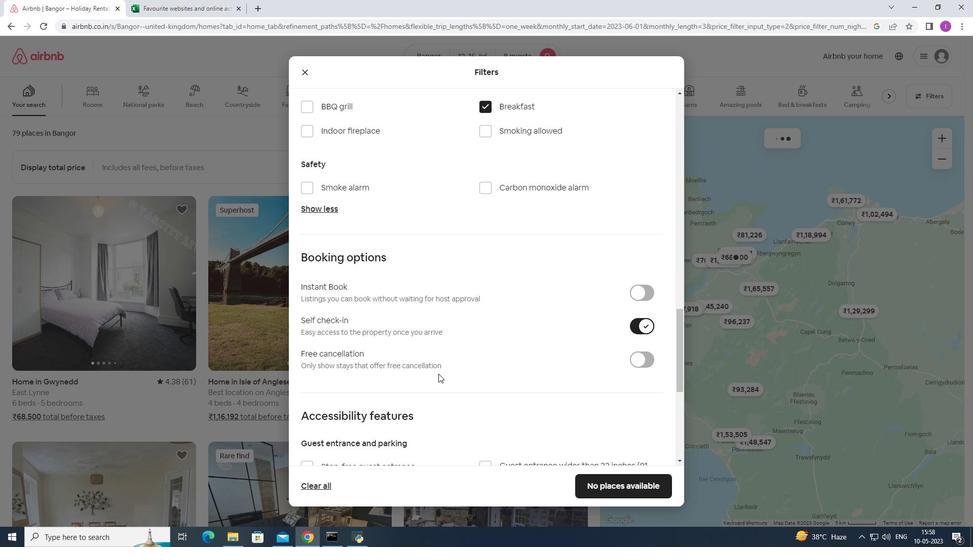 
Action: Mouse moved to (427, 379)
Screenshot: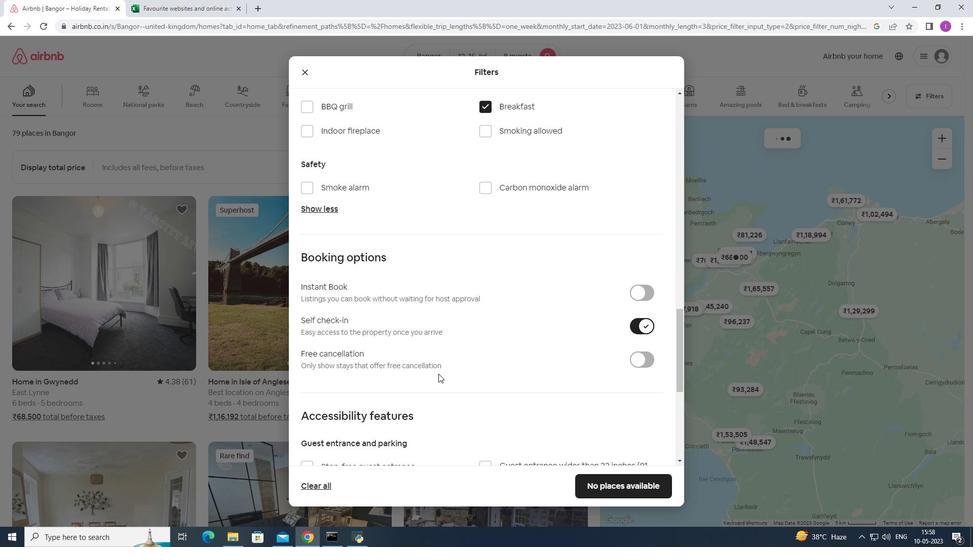 
Action: Mouse scrolled (427, 379) with delta (0, 0)
Screenshot: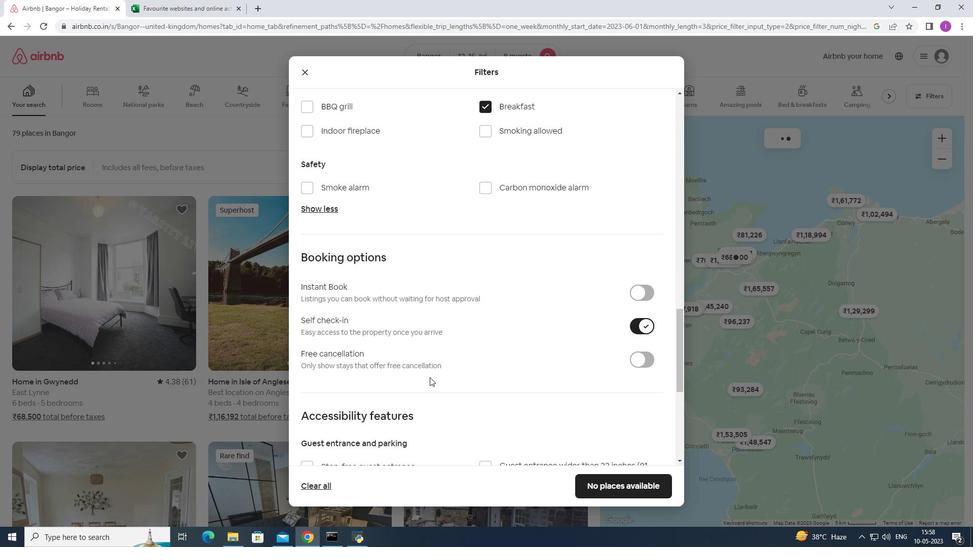 
Action: Mouse scrolled (427, 379) with delta (0, 0)
Screenshot: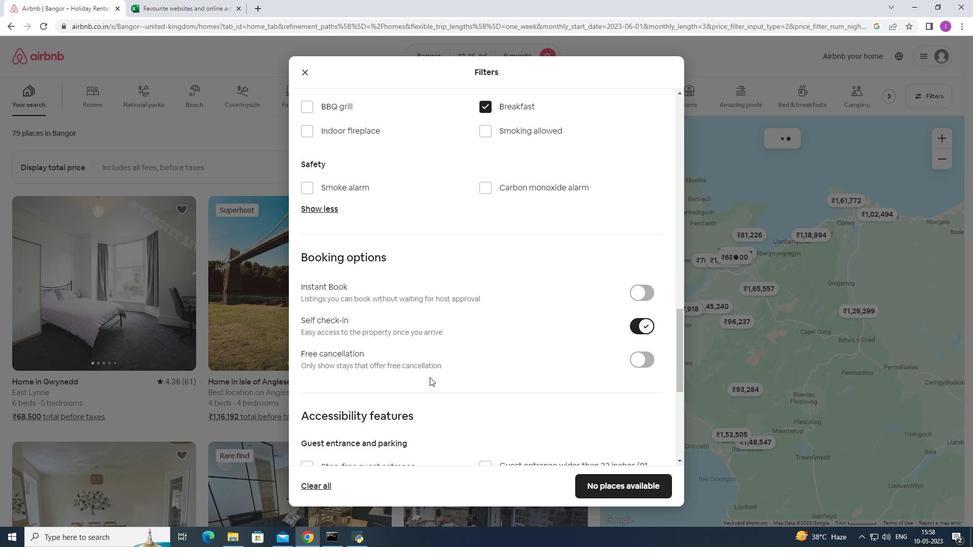 
Action: Mouse moved to (431, 374)
Screenshot: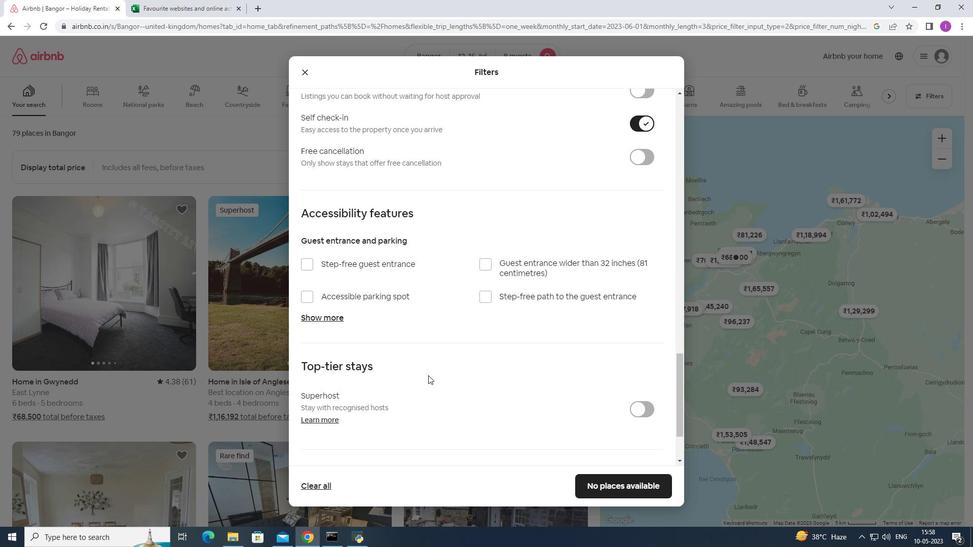 
Action: Mouse scrolled (431, 373) with delta (0, 0)
Screenshot: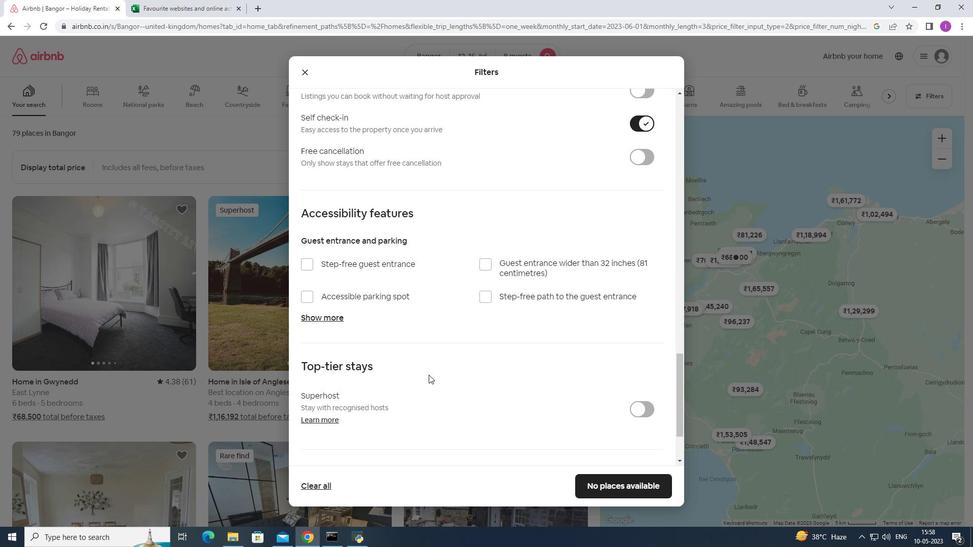 
Action: Mouse scrolled (431, 373) with delta (0, 0)
Screenshot: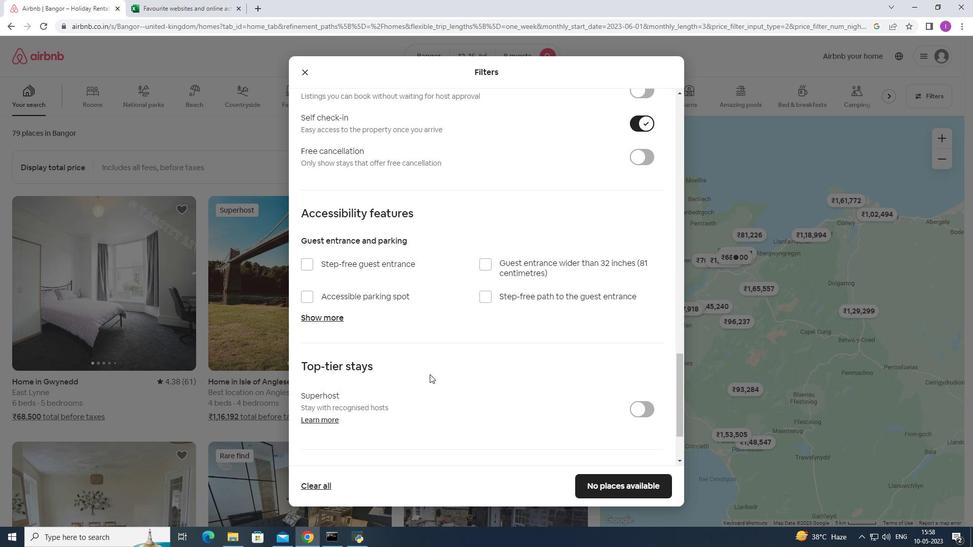 
Action: Mouse scrolled (431, 373) with delta (0, 0)
Screenshot: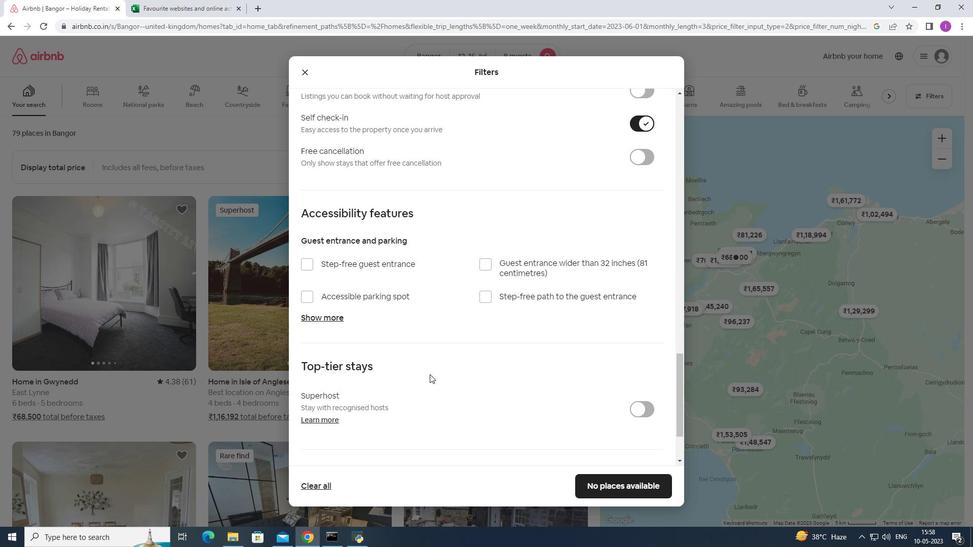 
Action: Mouse scrolled (431, 373) with delta (0, 0)
Screenshot: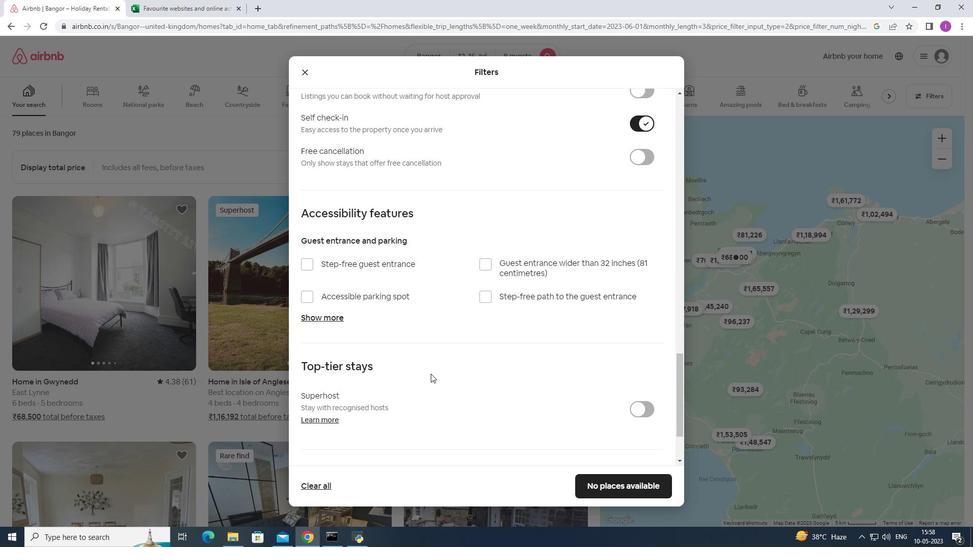 
Action: Mouse scrolled (431, 373) with delta (0, 0)
Screenshot: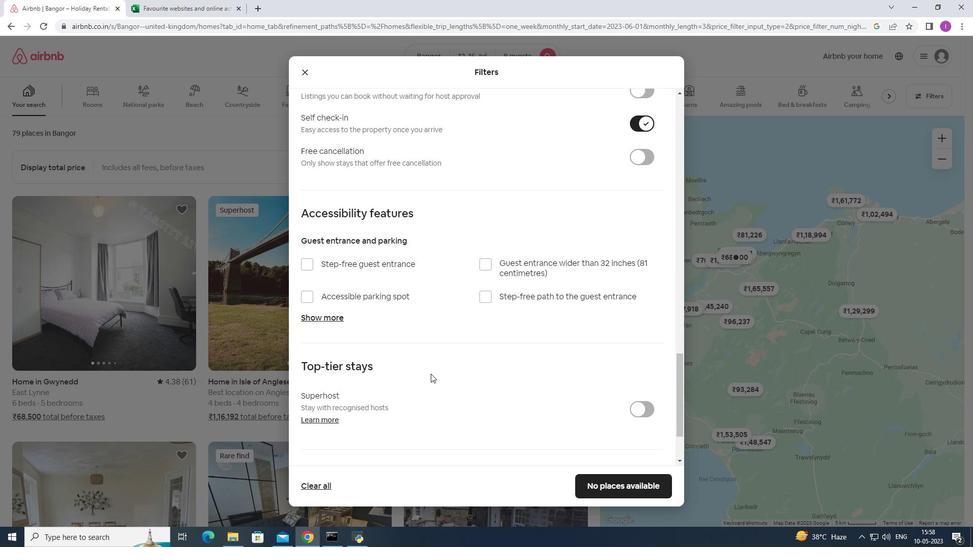 
Action: Mouse moved to (468, 363)
Screenshot: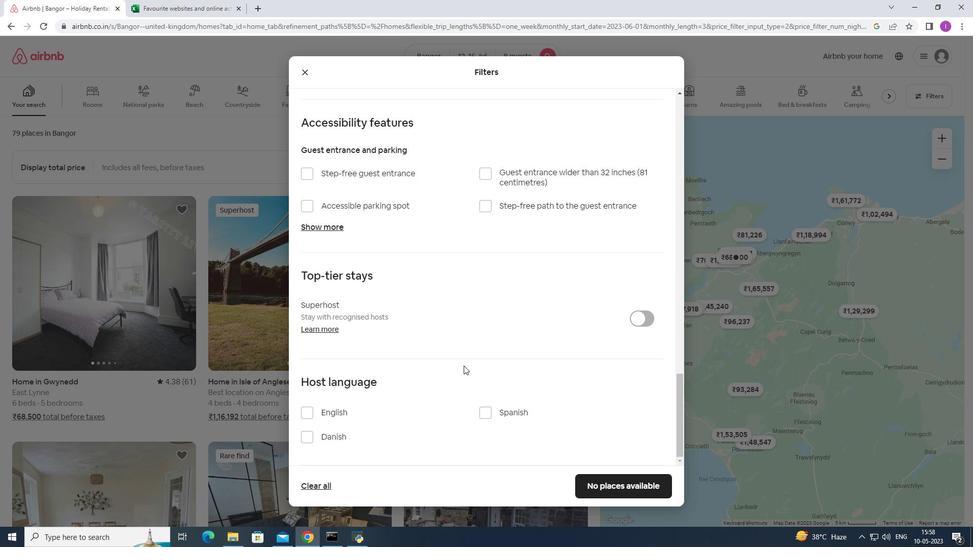 
Action: Mouse scrolled (468, 362) with delta (0, 0)
Screenshot: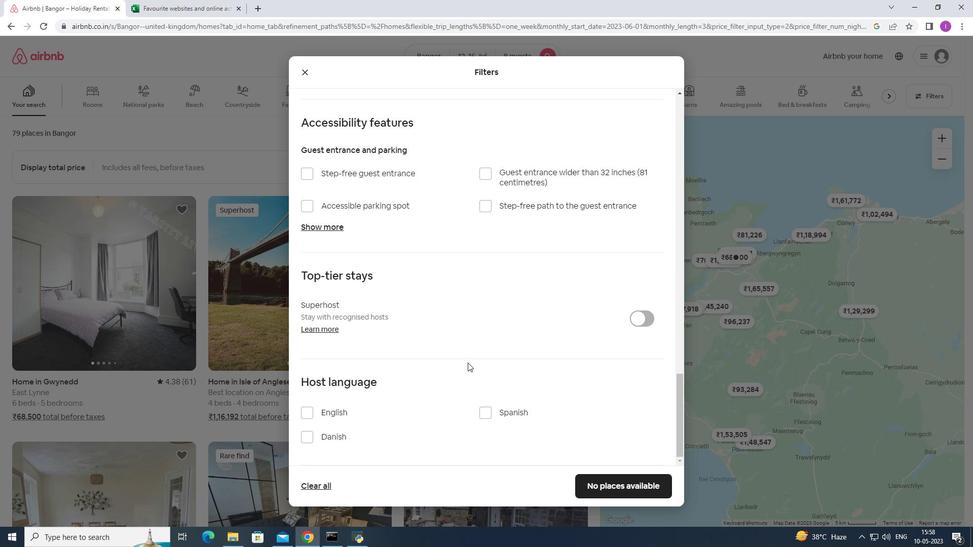 
Action: Mouse scrolled (468, 362) with delta (0, 0)
Screenshot: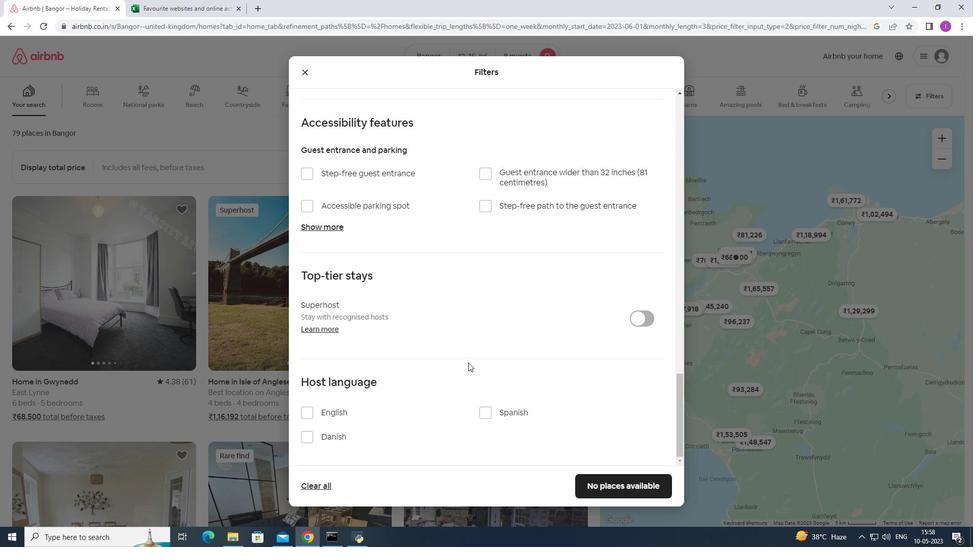 
Action: Mouse scrolled (468, 362) with delta (0, 0)
Screenshot: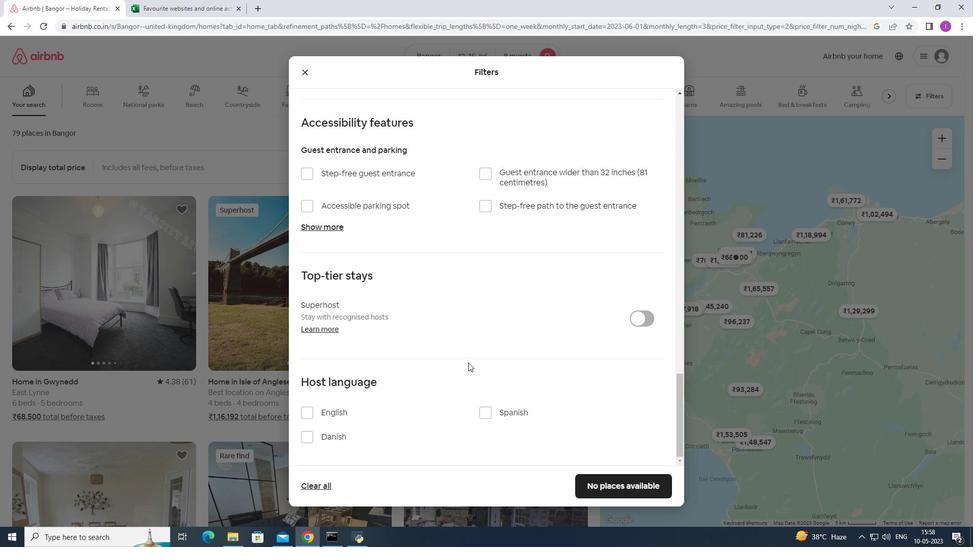 
Action: Mouse moved to (468, 363)
Screenshot: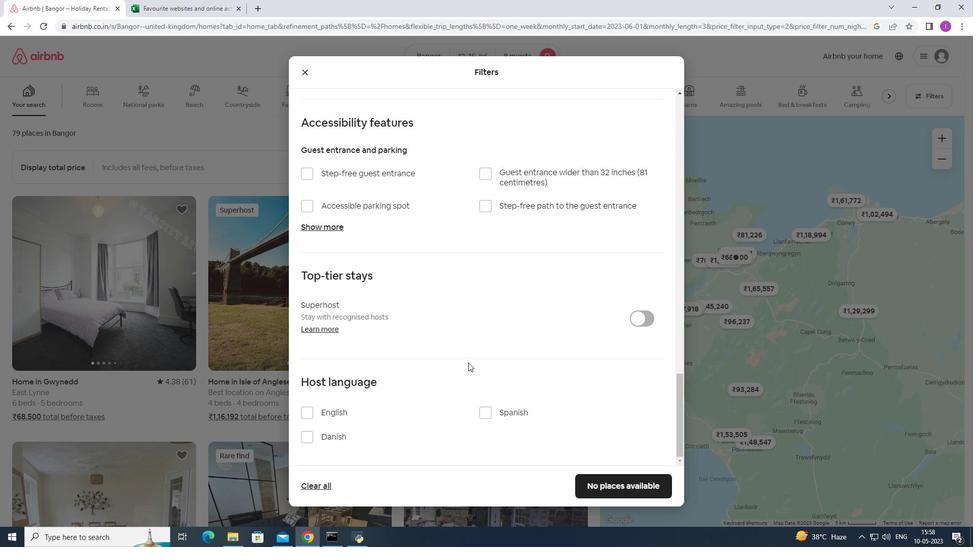 
Action: Mouse scrolled (468, 362) with delta (0, 0)
Screenshot: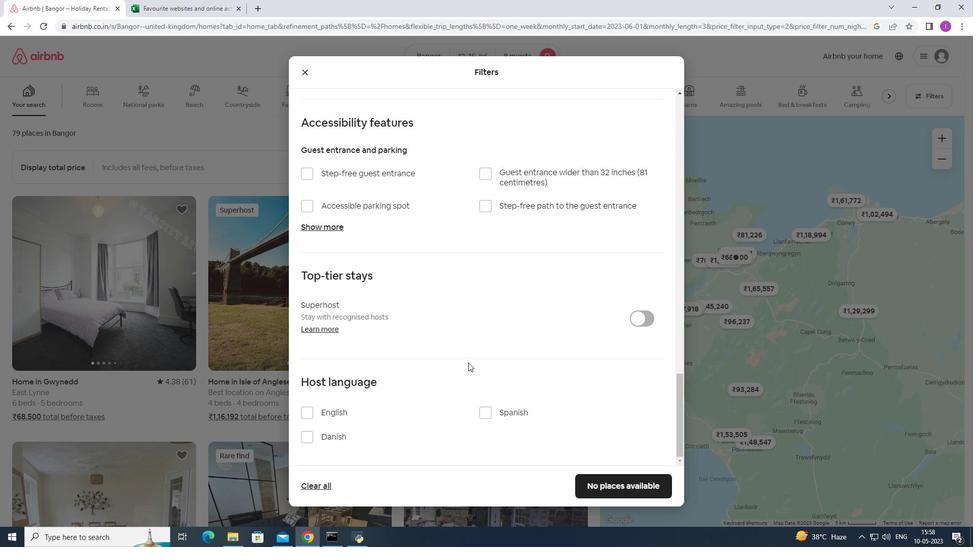 
Action: Mouse scrolled (468, 362) with delta (0, 0)
Screenshot: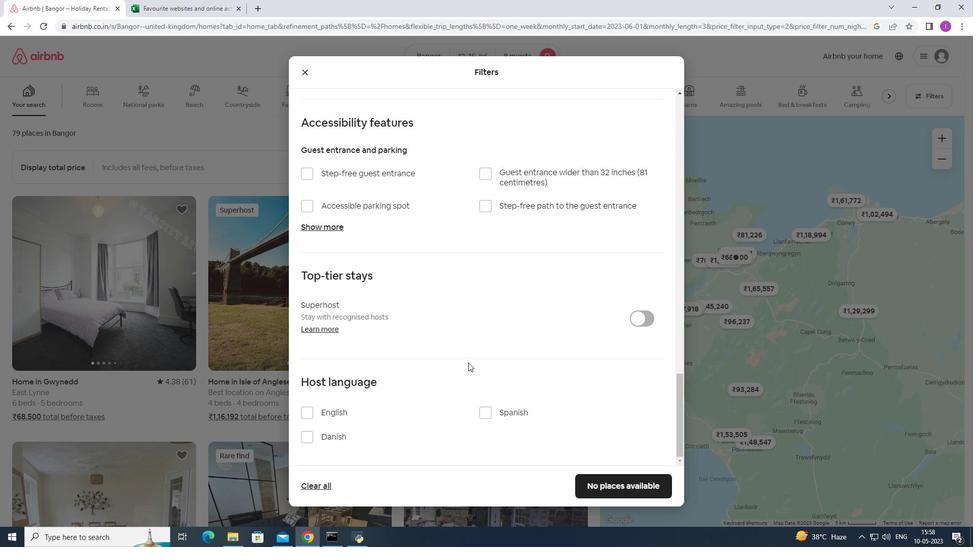 
Action: Mouse moved to (306, 410)
Screenshot: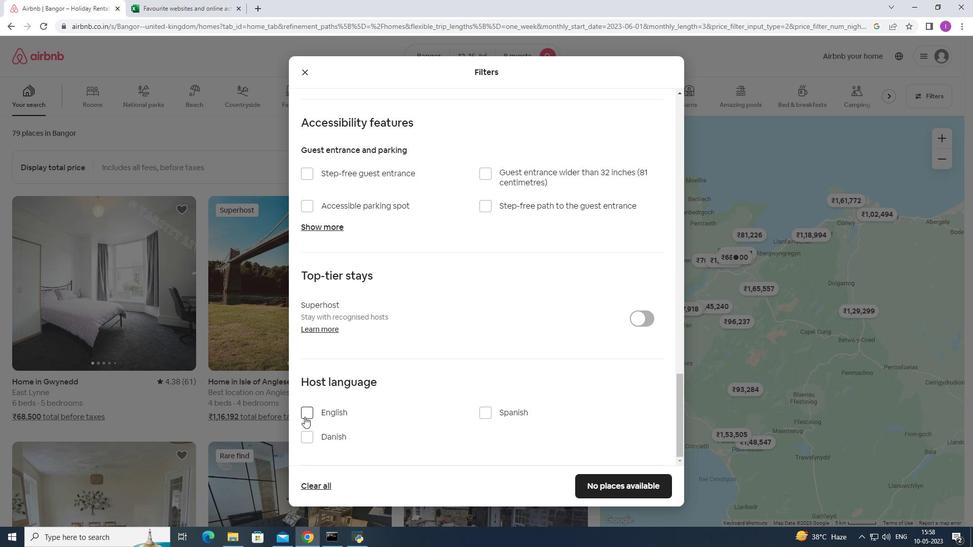 
Action: Mouse pressed left at (306, 410)
Screenshot: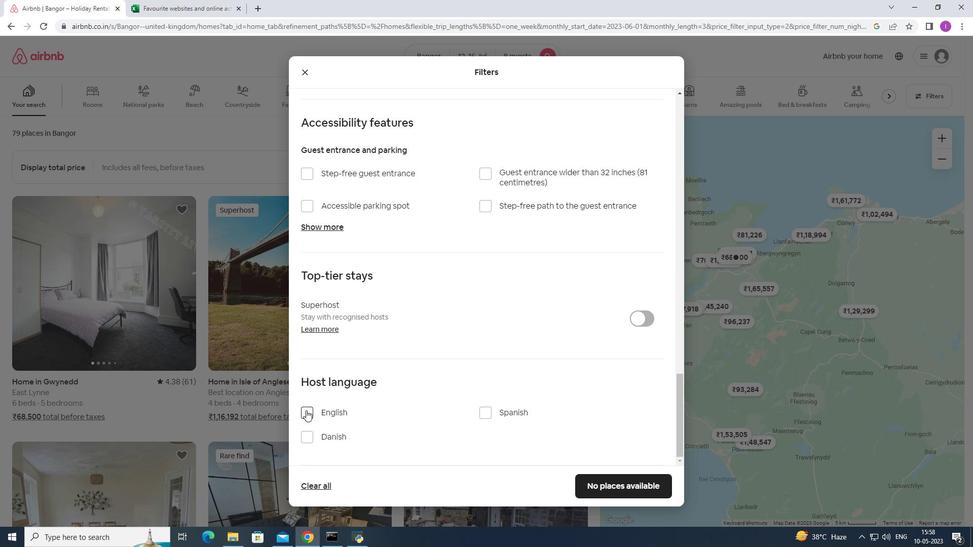 
Action: Mouse moved to (606, 487)
Screenshot: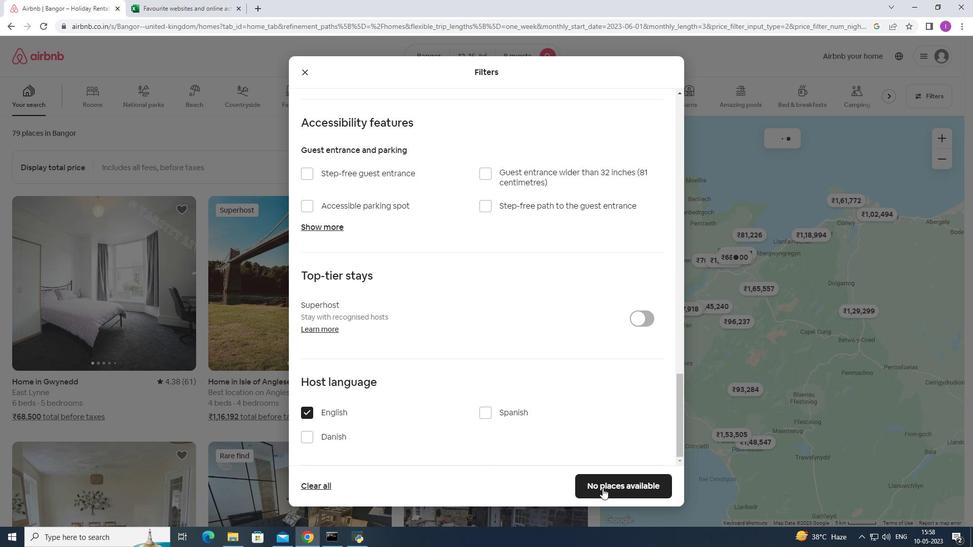 
Action: Mouse pressed left at (606, 487)
Screenshot: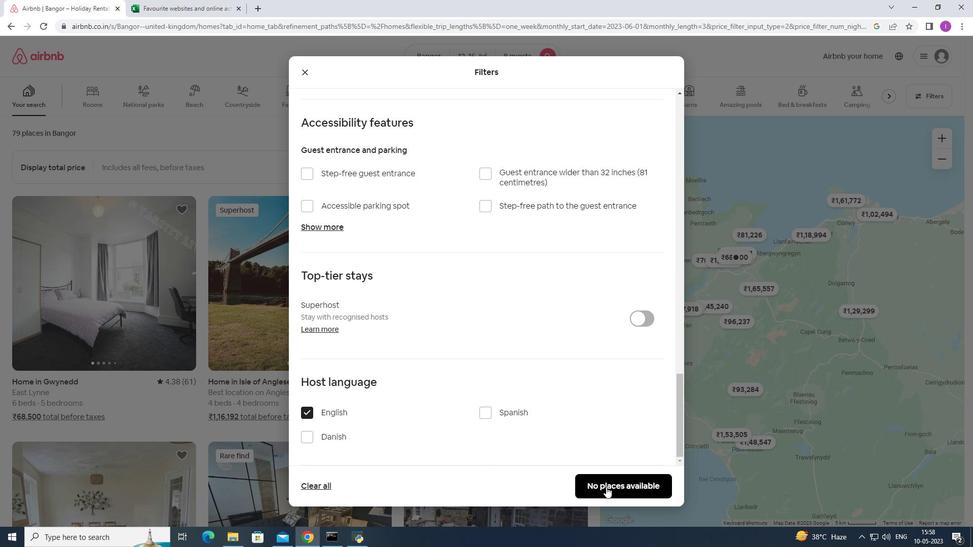 
Action: Mouse moved to (600, 352)
Screenshot: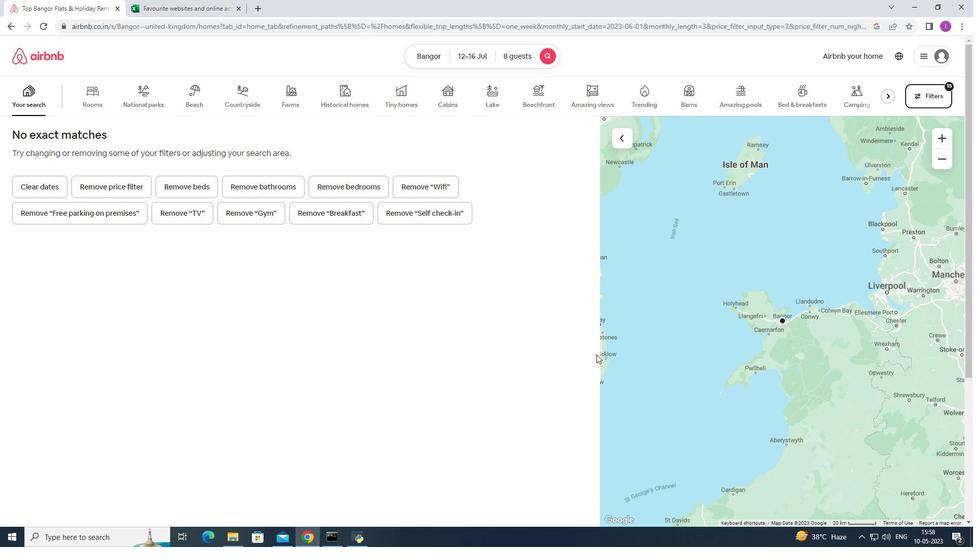 
